 Task: Search one way flight ticket for 4 adults, 2 children, 2 infants in seat and 1 infant on lap in economy from Rochester: Rochester International Airport to Springfield: Abraham Lincoln Capital Airport on 5-2-2023. Choice of flights is United. Number of bags: 1 carry on bag. Price is upto 95000. Outbound departure time preference is 12:45.
Action: Mouse moved to (388, 160)
Screenshot: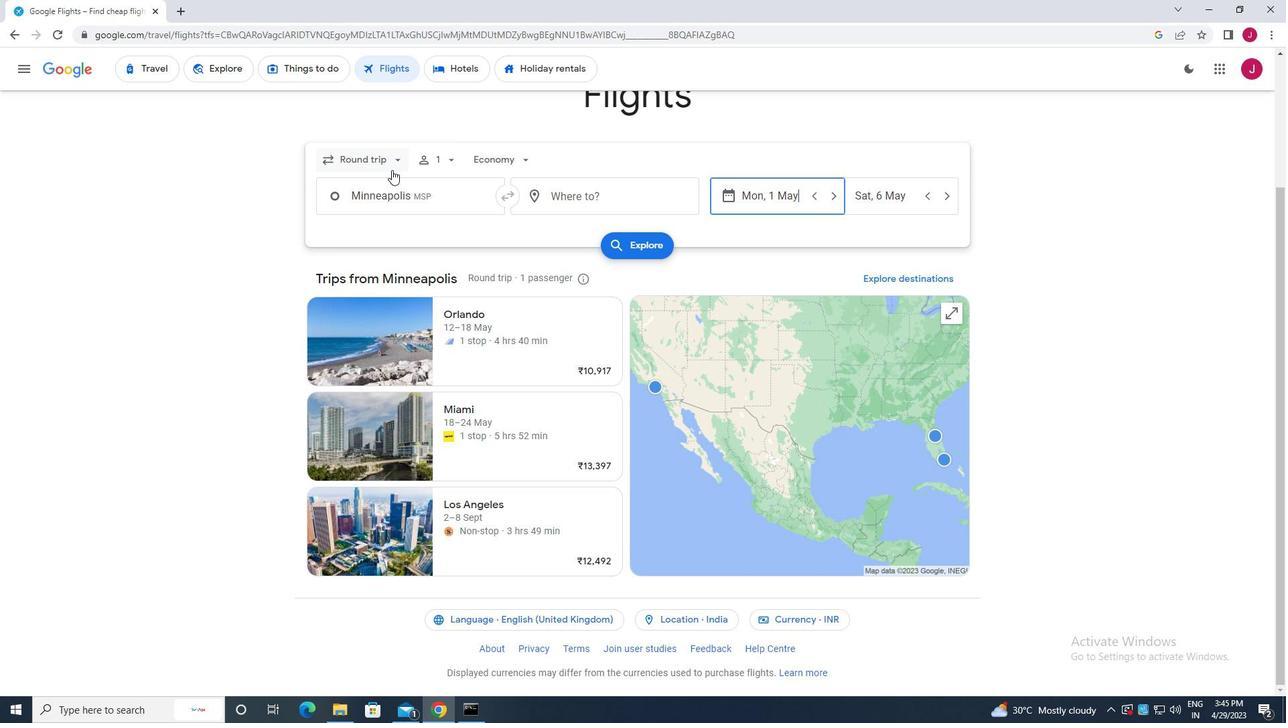 
Action: Mouse pressed left at (388, 160)
Screenshot: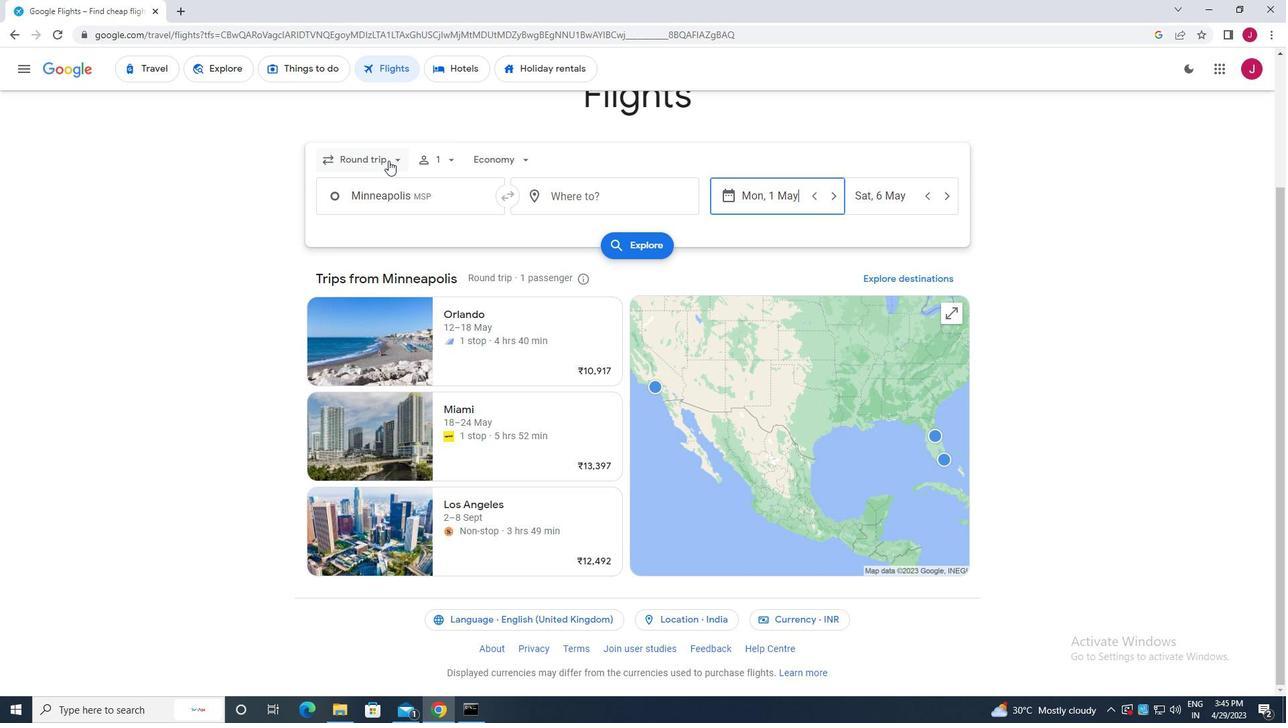 
Action: Mouse moved to (381, 219)
Screenshot: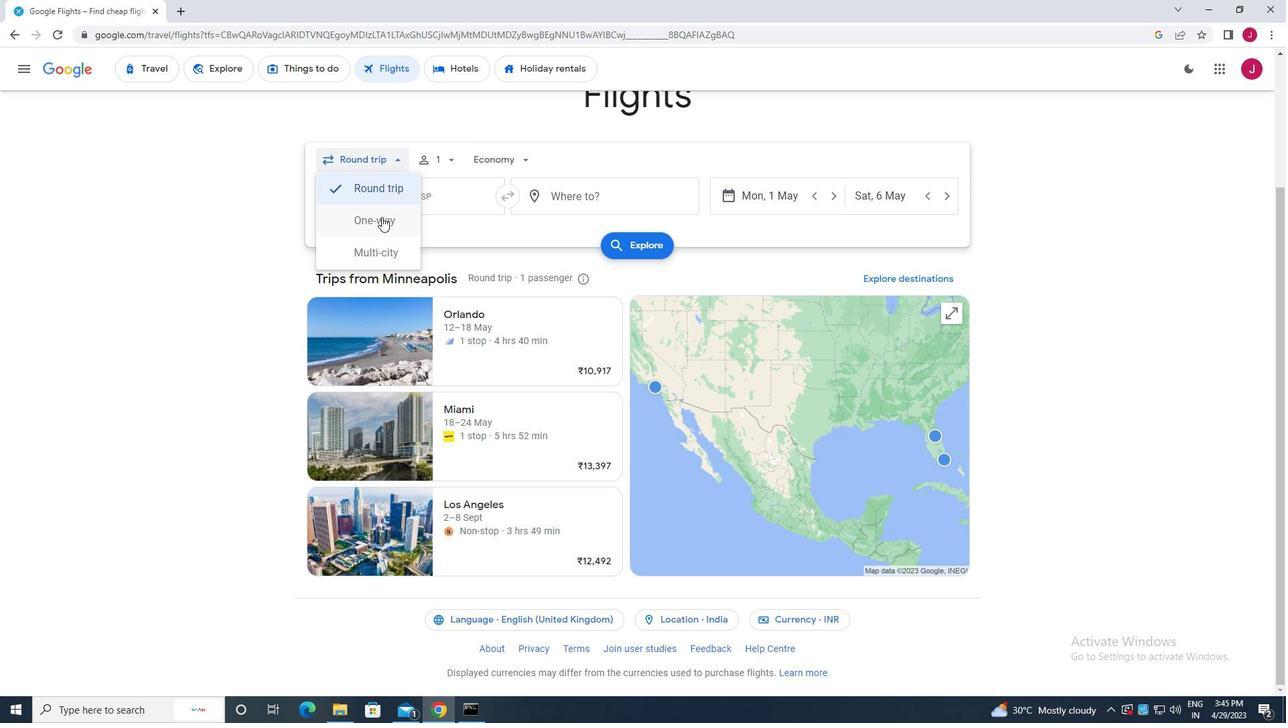 
Action: Mouse pressed left at (381, 219)
Screenshot: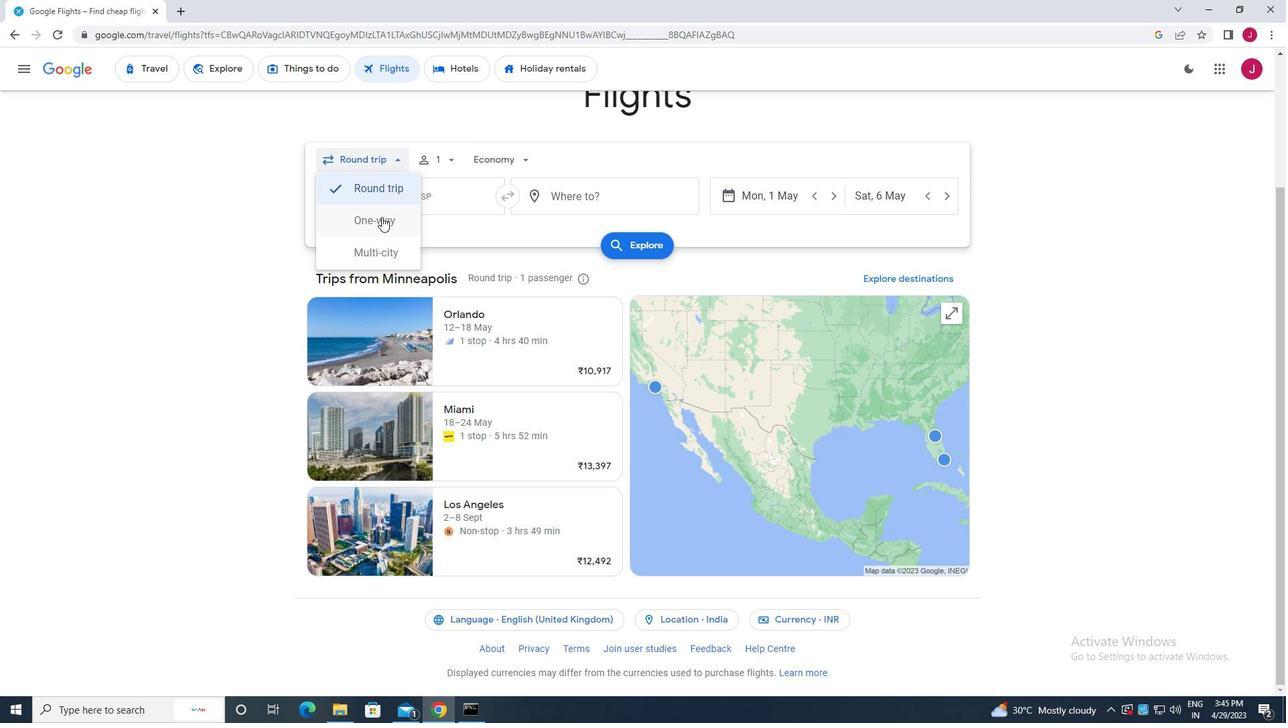 
Action: Mouse moved to (439, 157)
Screenshot: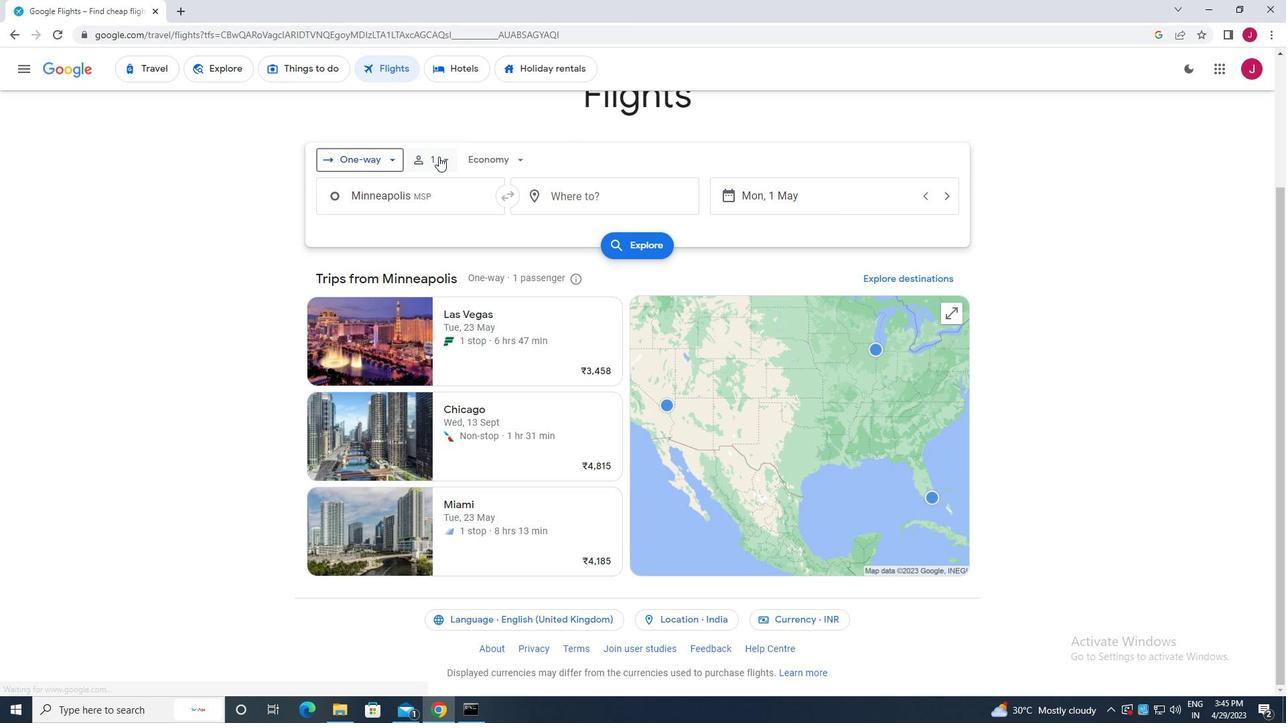
Action: Mouse pressed left at (439, 157)
Screenshot: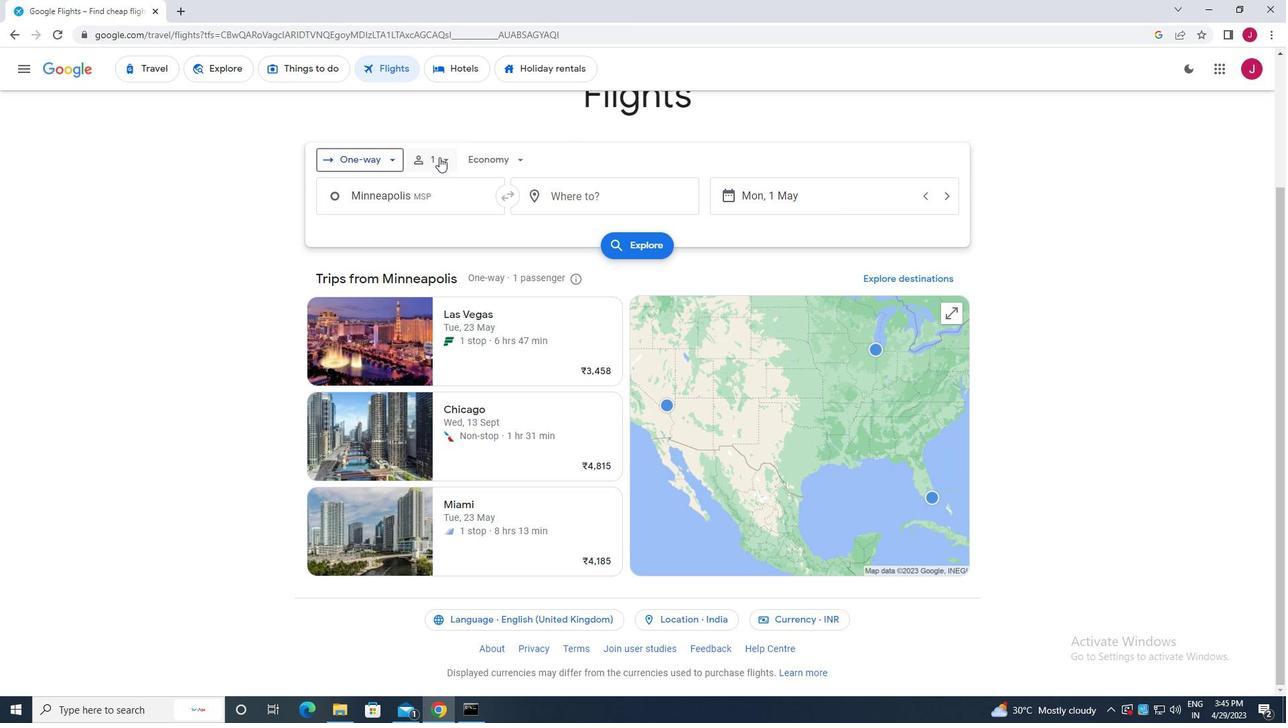 
Action: Mouse moved to (548, 192)
Screenshot: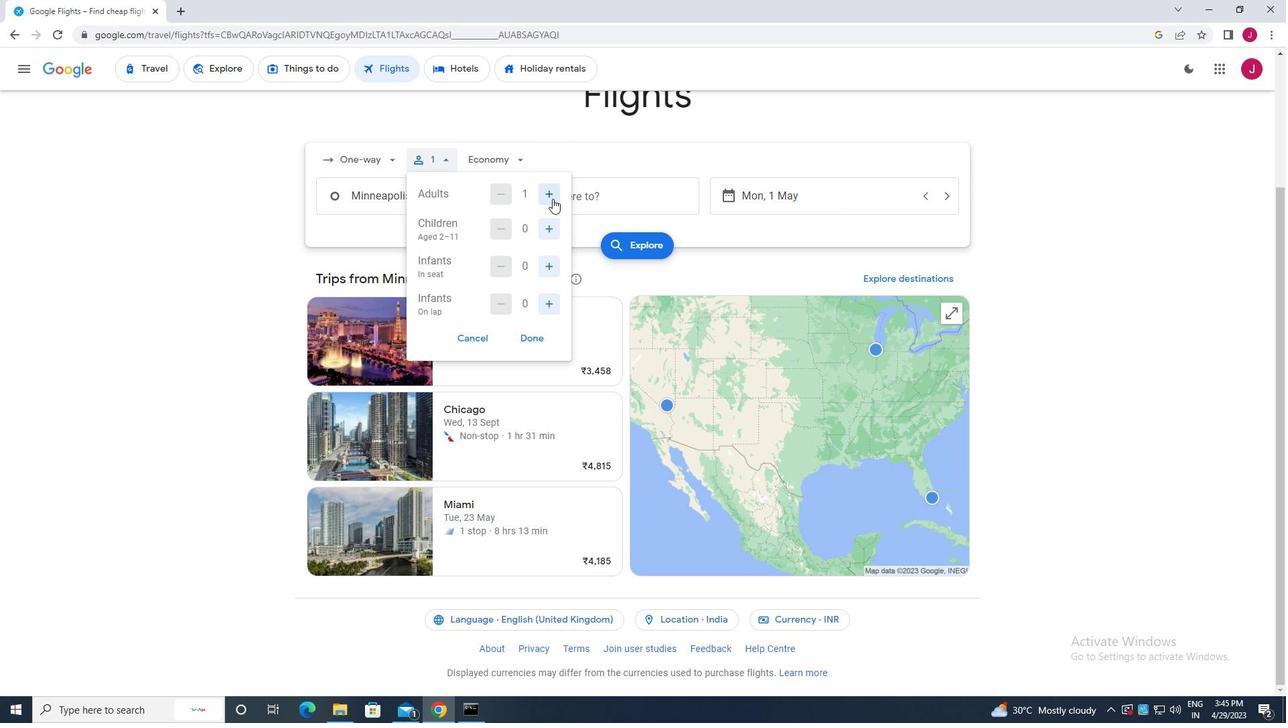 
Action: Mouse pressed left at (548, 192)
Screenshot: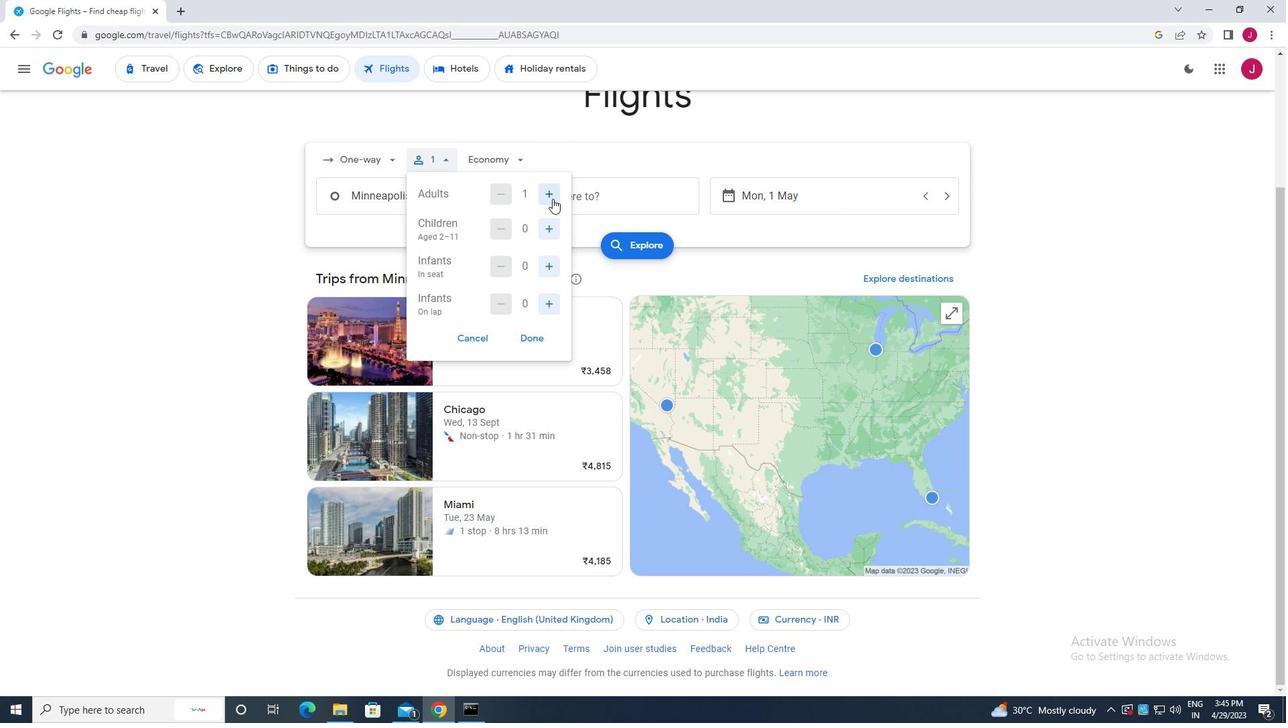 
Action: Mouse pressed left at (548, 192)
Screenshot: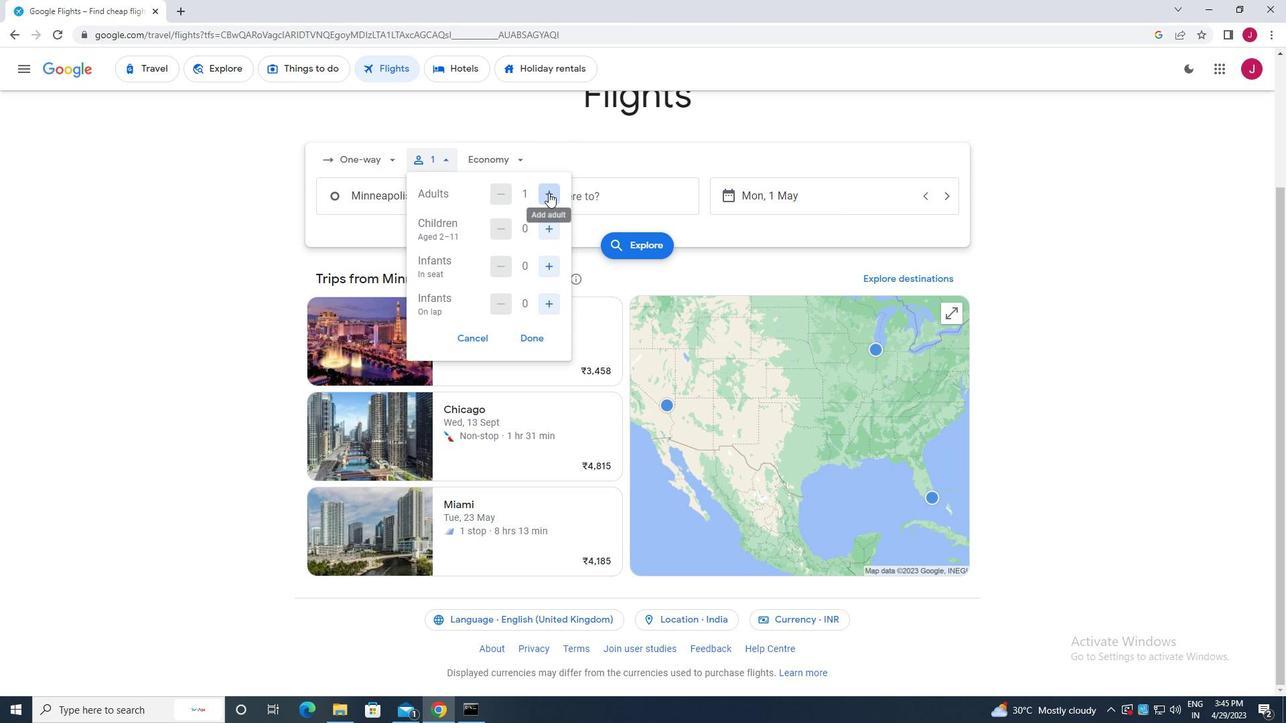 
Action: Mouse pressed left at (548, 192)
Screenshot: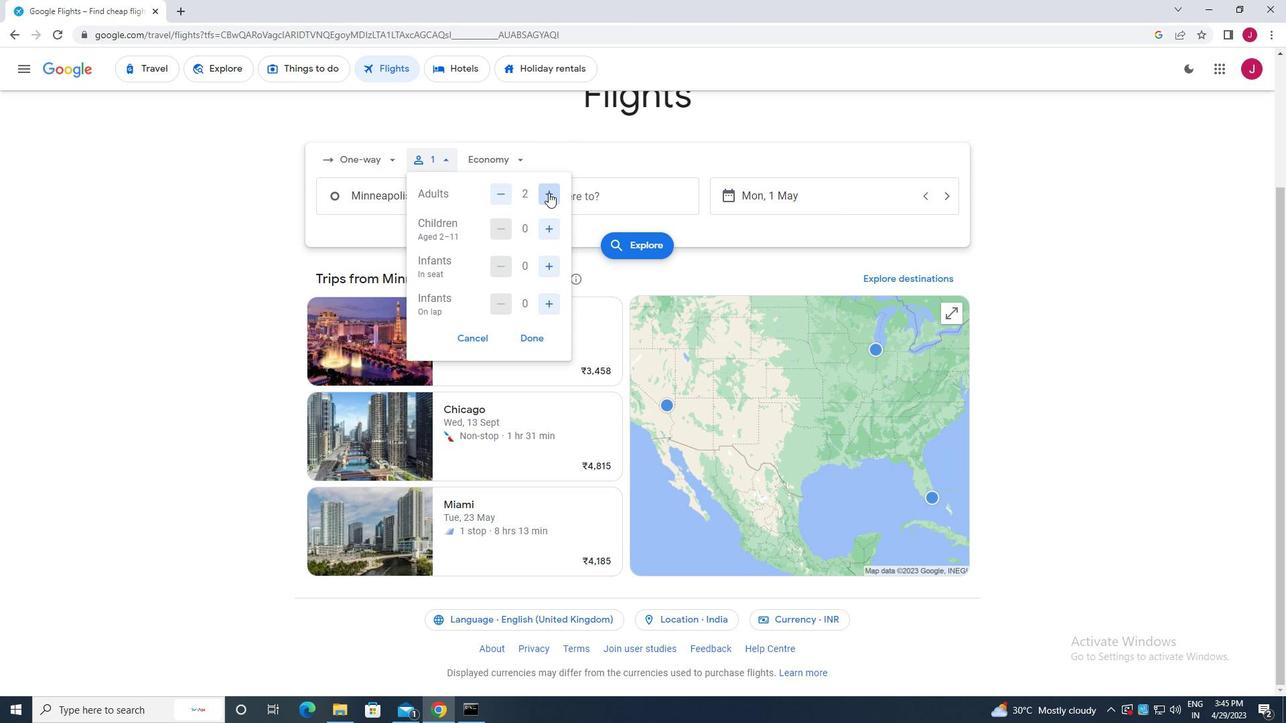 
Action: Mouse moved to (547, 231)
Screenshot: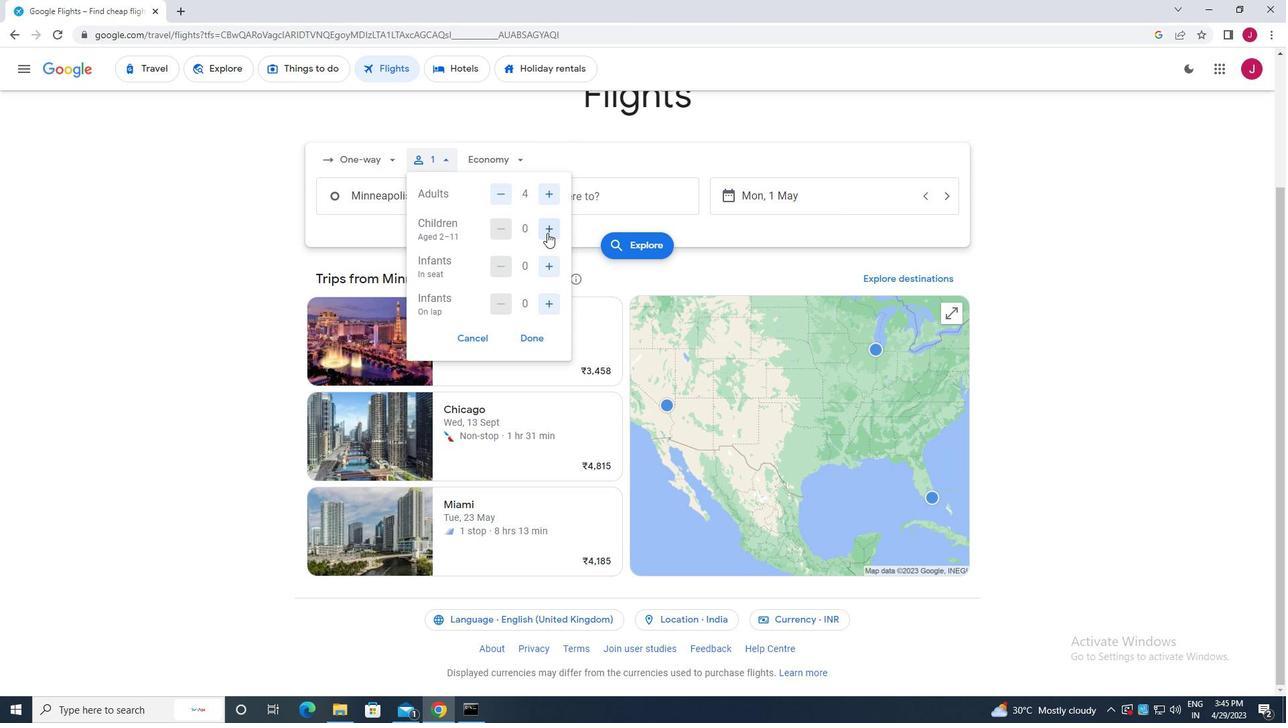 
Action: Mouse pressed left at (547, 231)
Screenshot: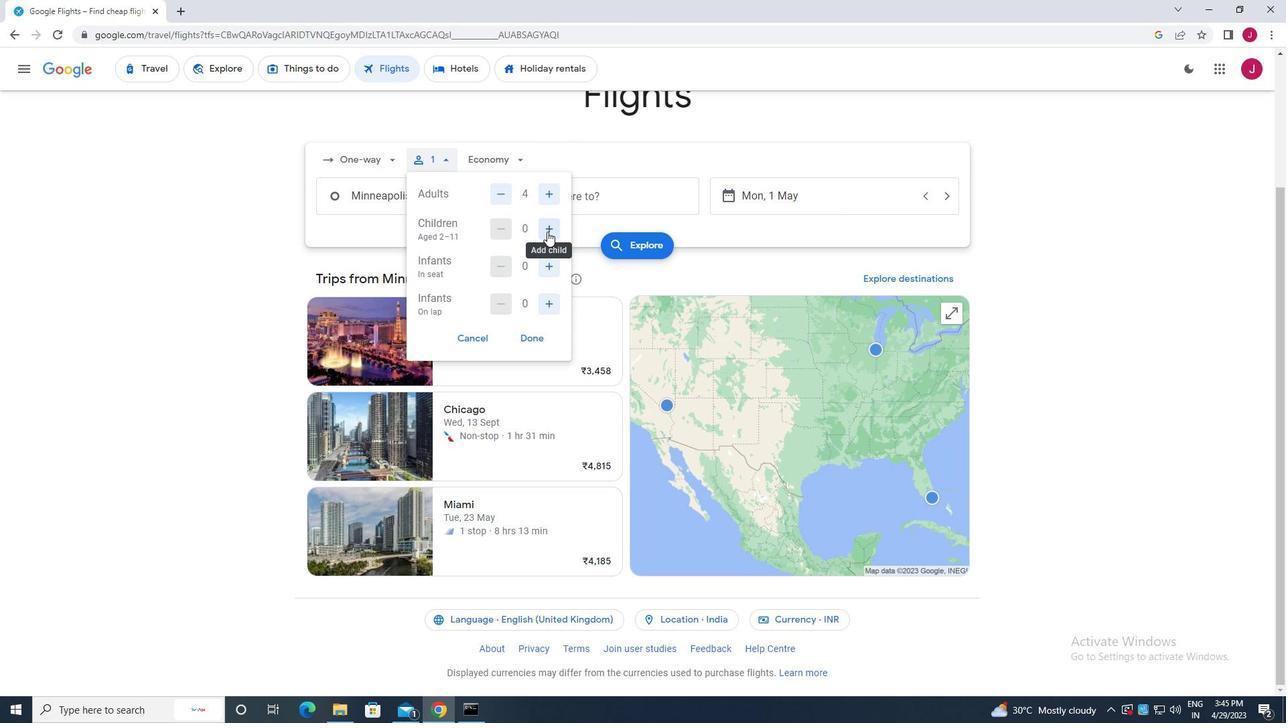 
Action: Mouse pressed left at (547, 231)
Screenshot: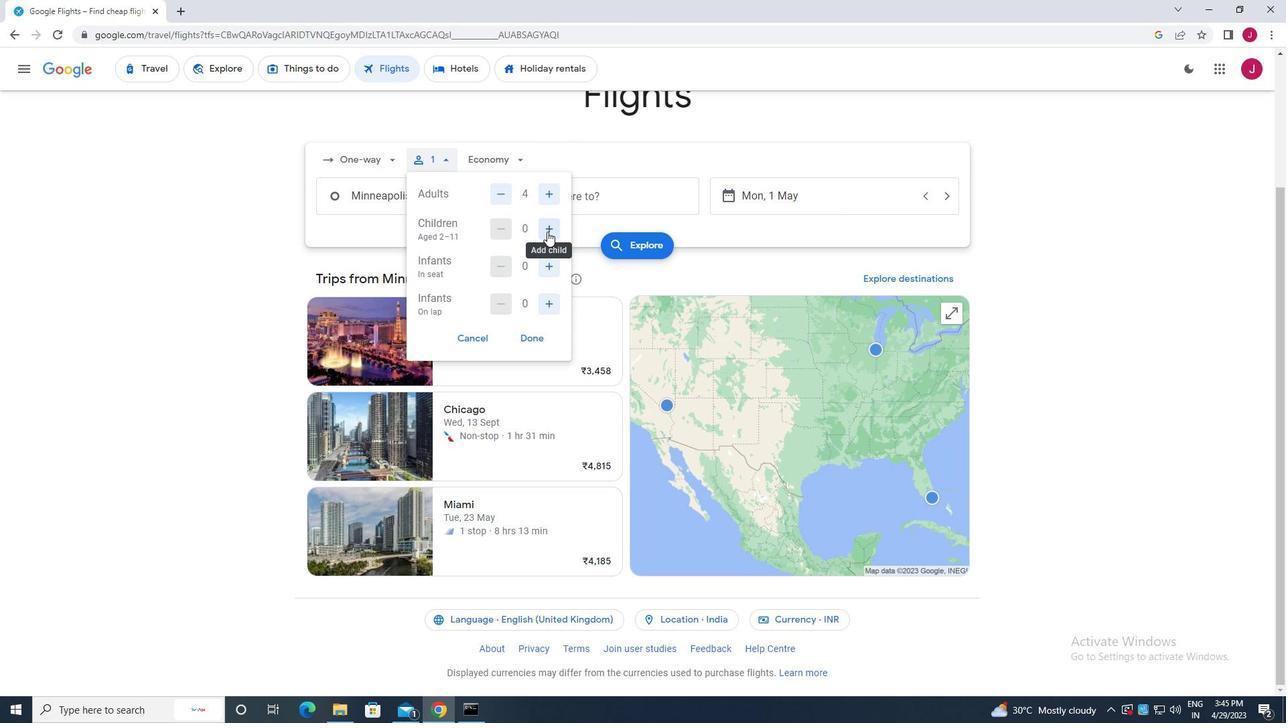 
Action: Mouse moved to (554, 263)
Screenshot: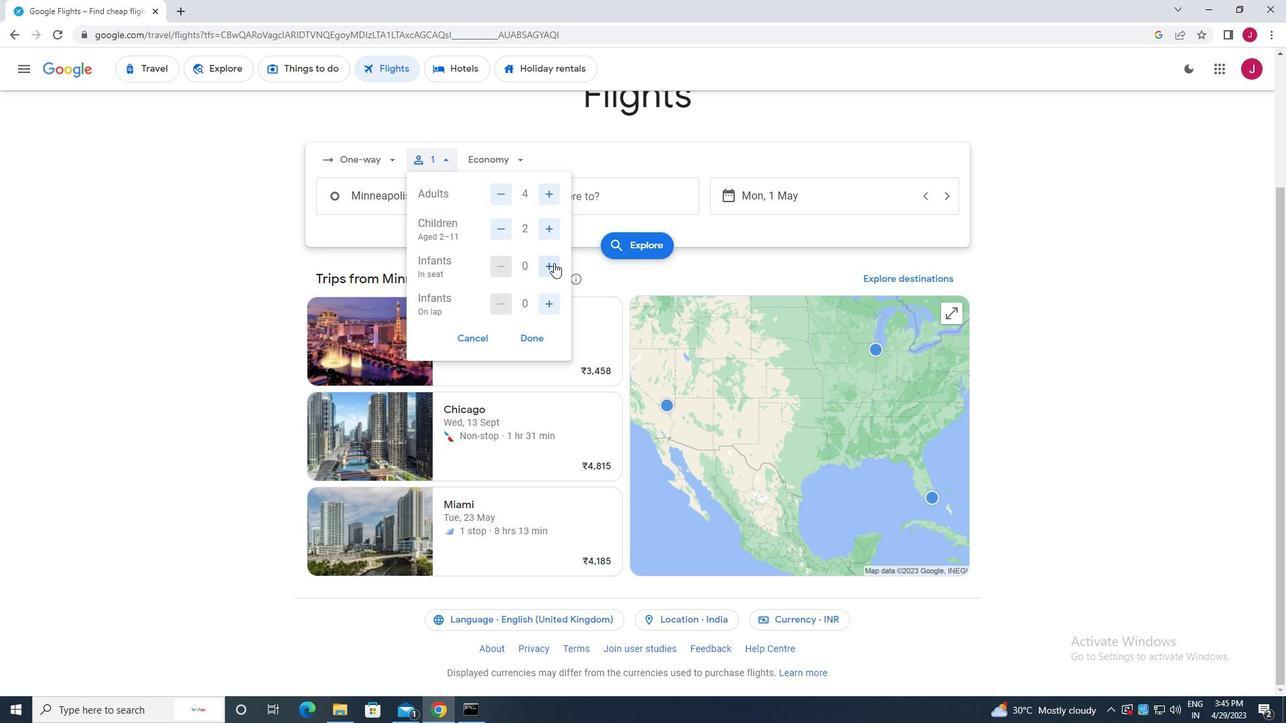 
Action: Mouse pressed left at (554, 263)
Screenshot: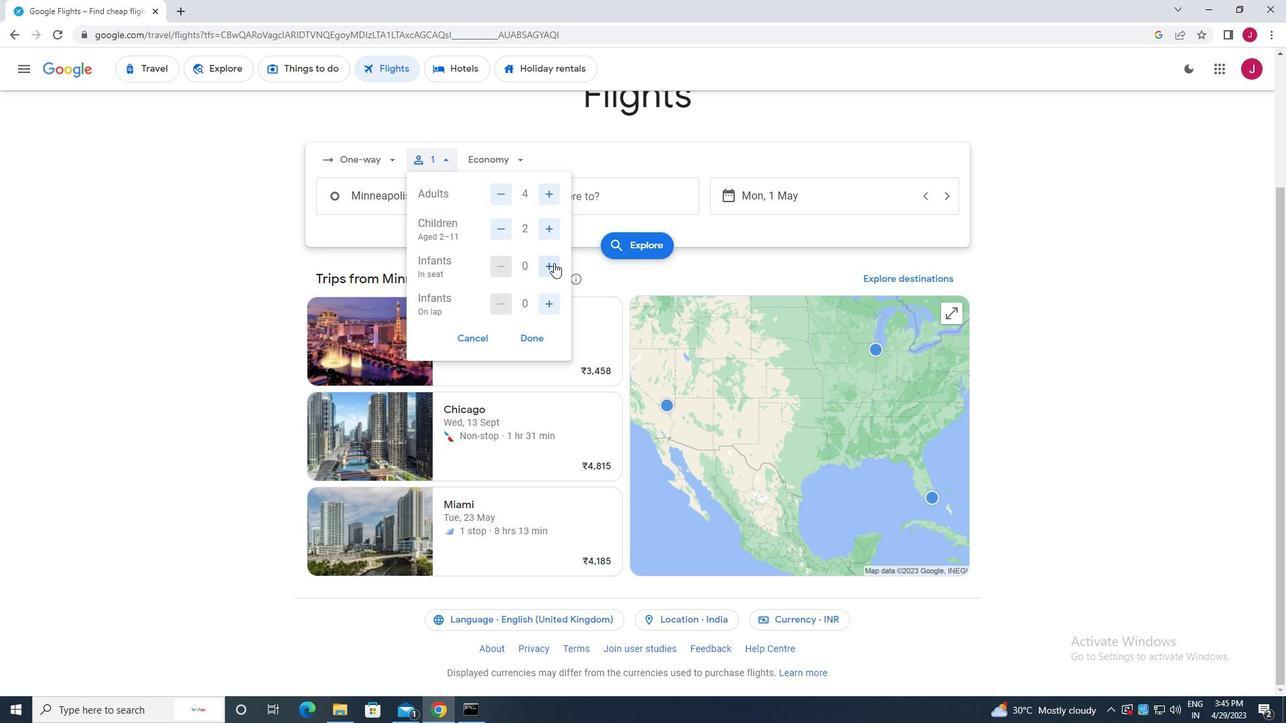 
Action: Mouse moved to (553, 264)
Screenshot: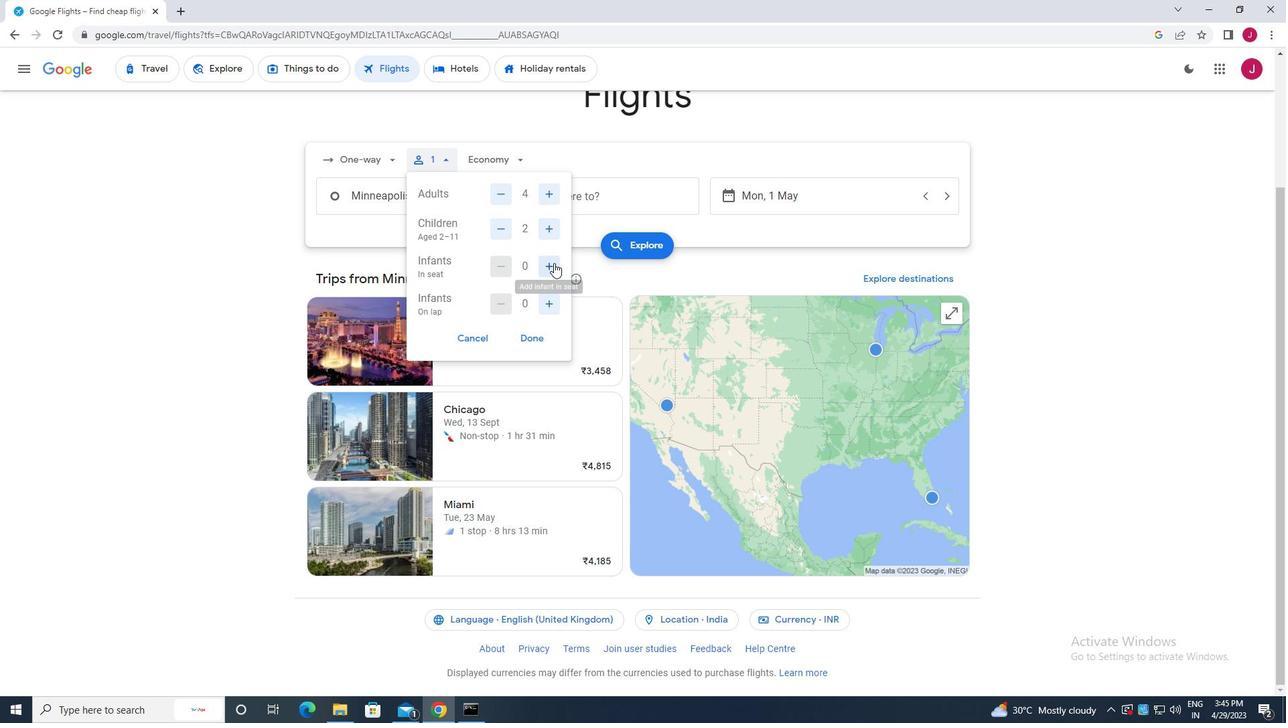 
Action: Mouse pressed left at (553, 264)
Screenshot: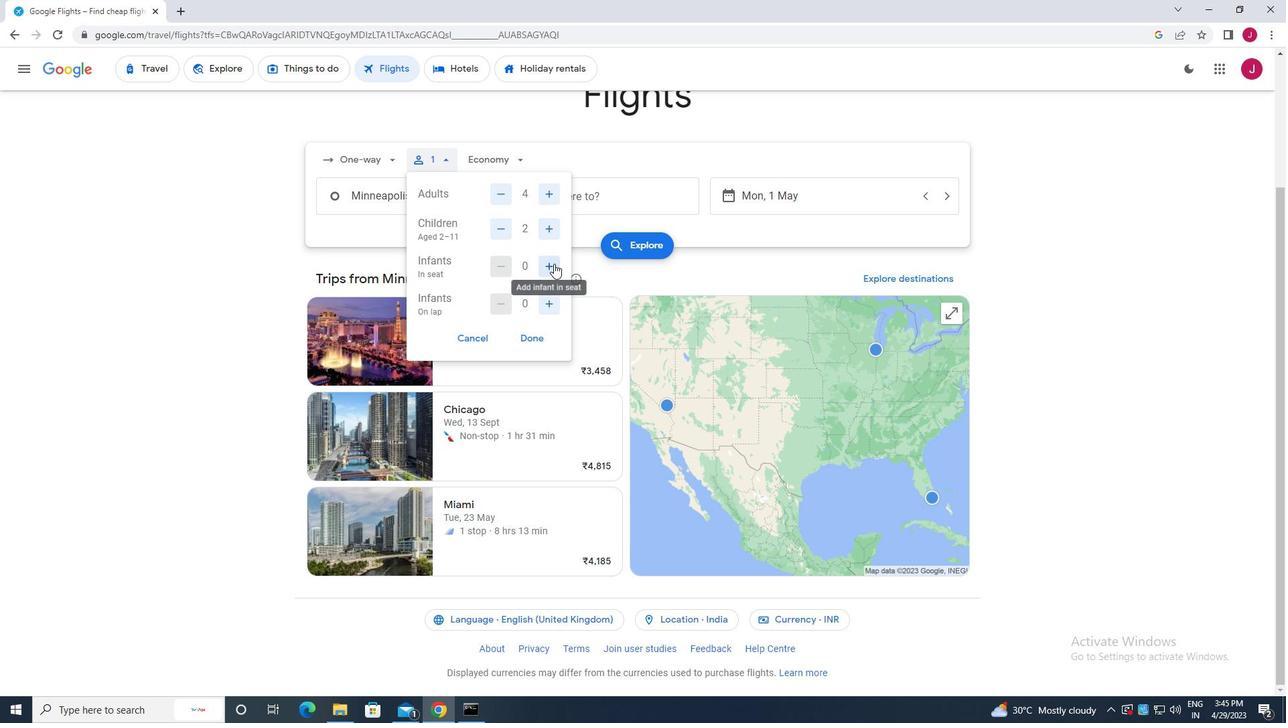 
Action: Mouse moved to (552, 306)
Screenshot: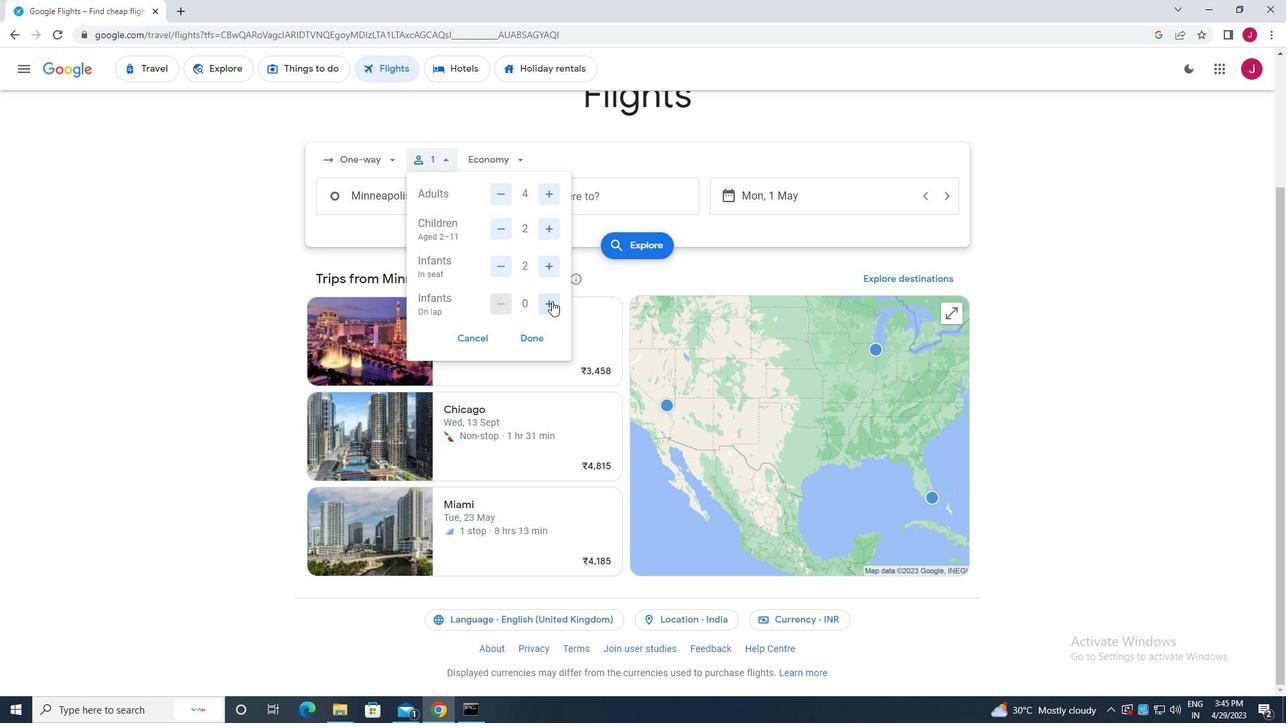 
Action: Mouse pressed left at (552, 306)
Screenshot: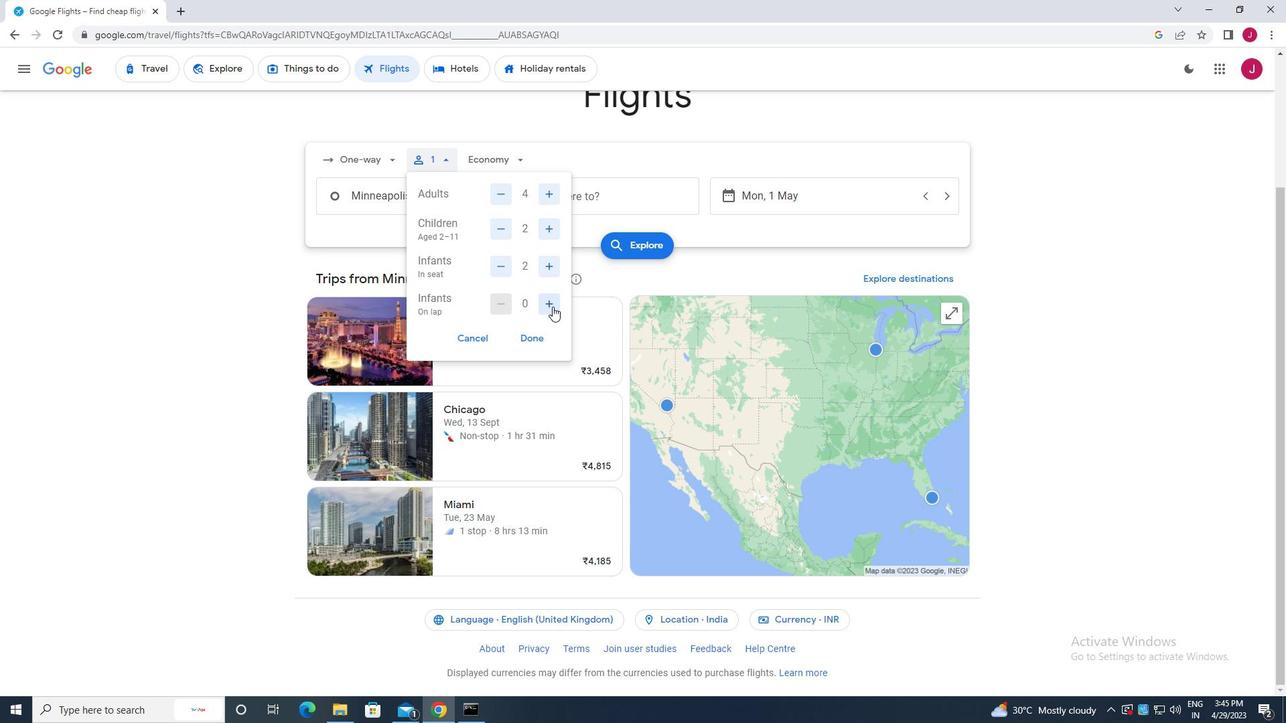 
Action: Mouse moved to (534, 341)
Screenshot: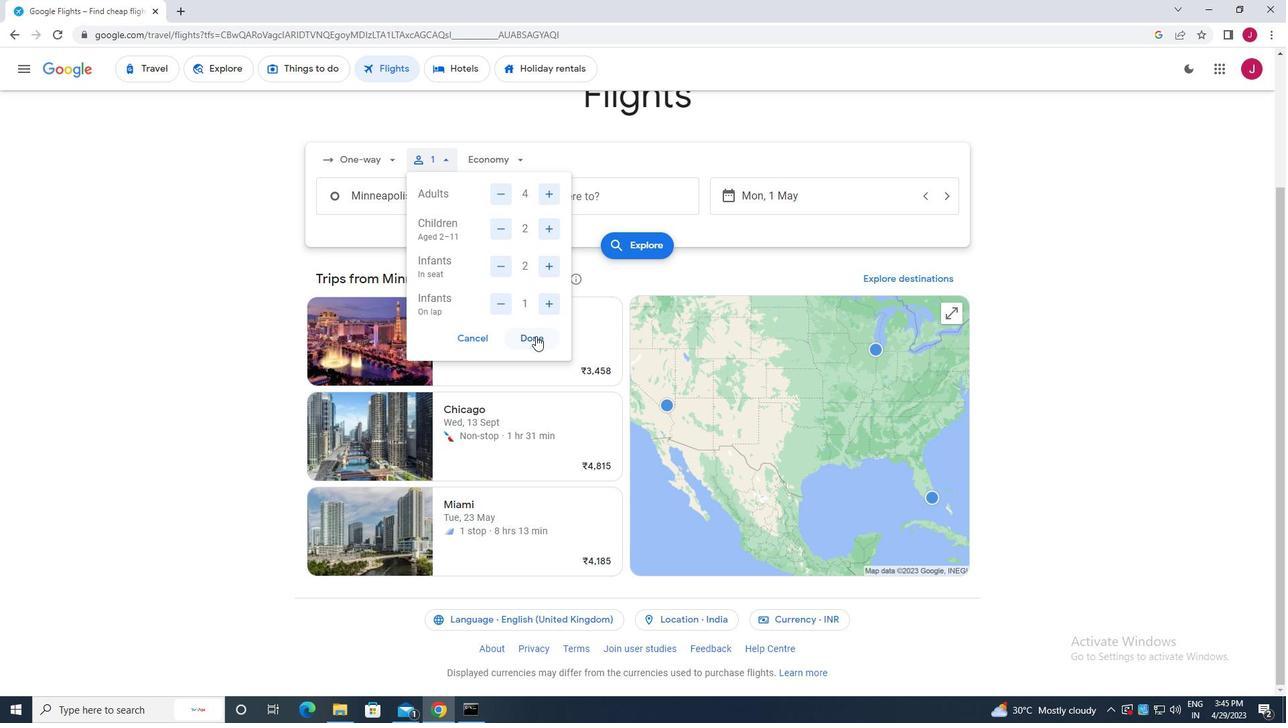 
Action: Mouse pressed left at (534, 341)
Screenshot: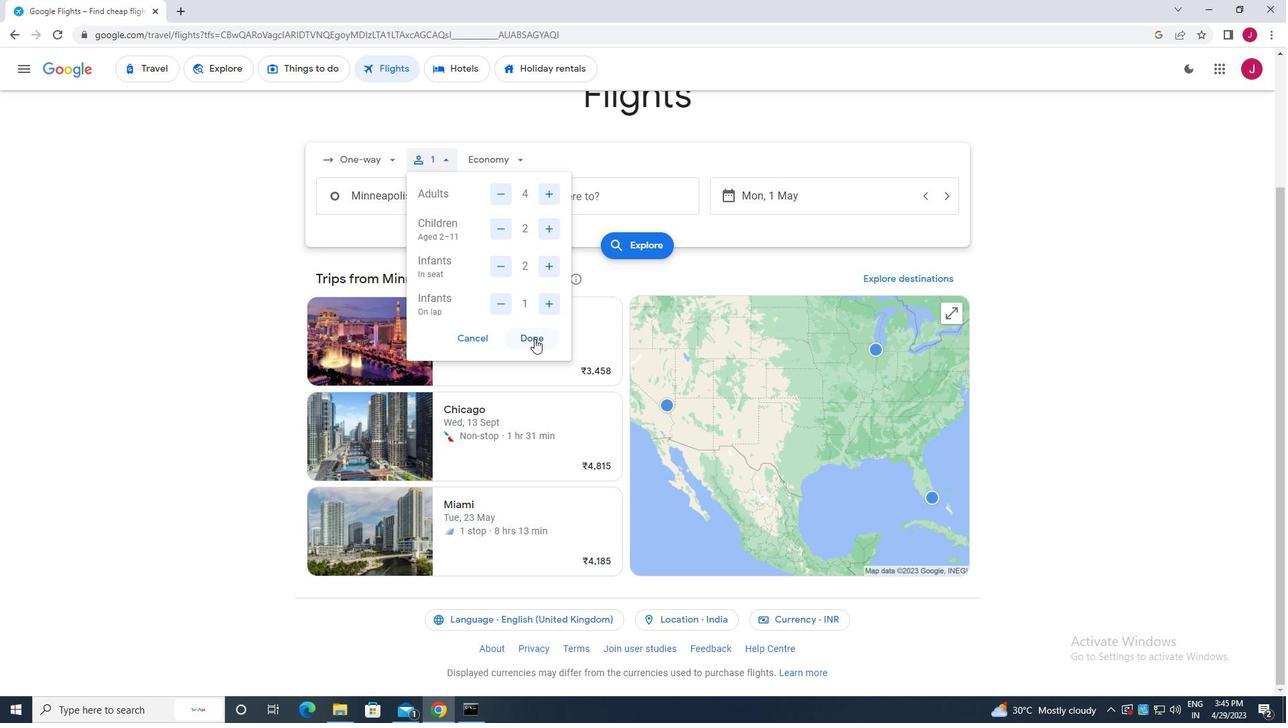 
Action: Mouse moved to (515, 164)
Screenshot: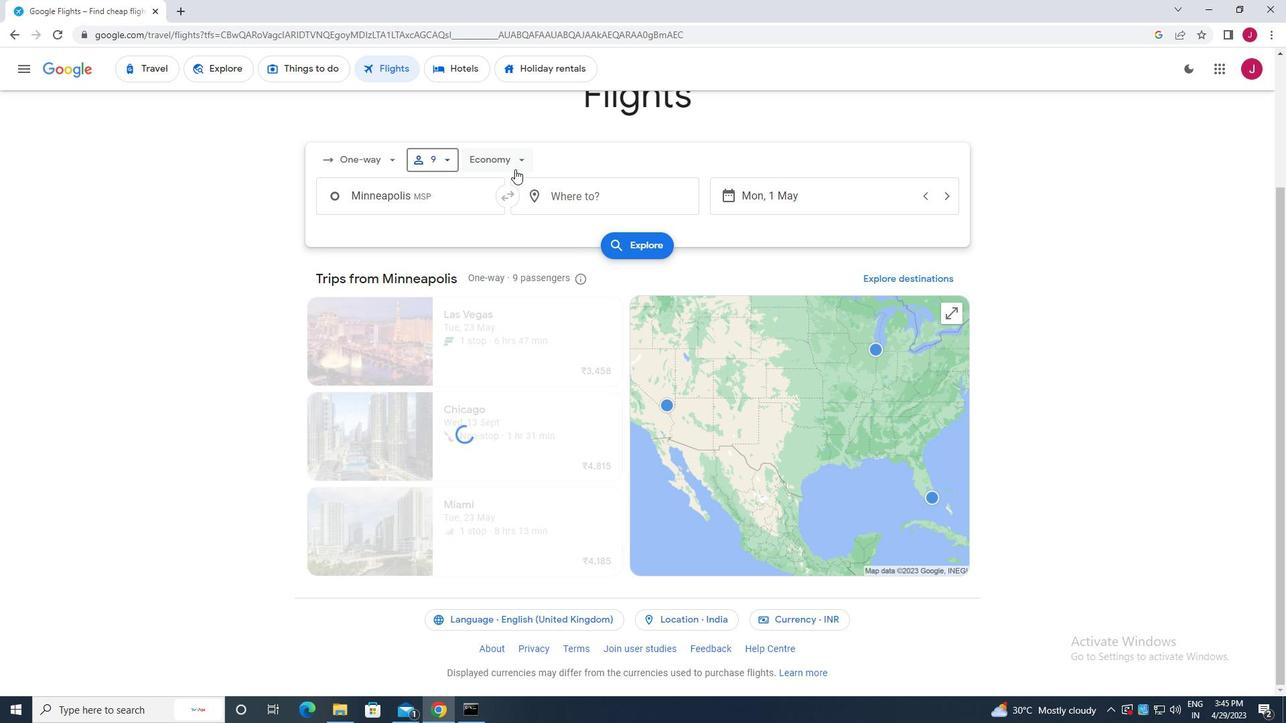 
Action: Mouse pressed left at (515, 164)
Screenshot: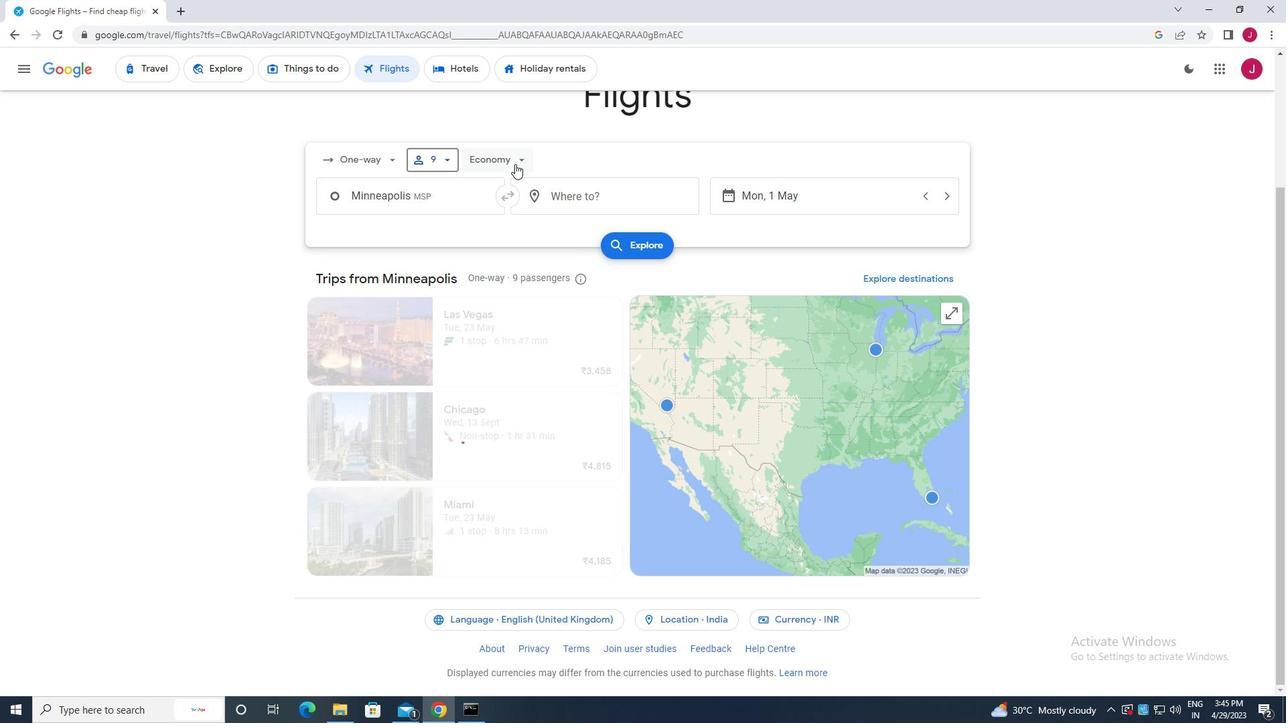 
Action: Mouse moved to (530, 187)
Screenshot: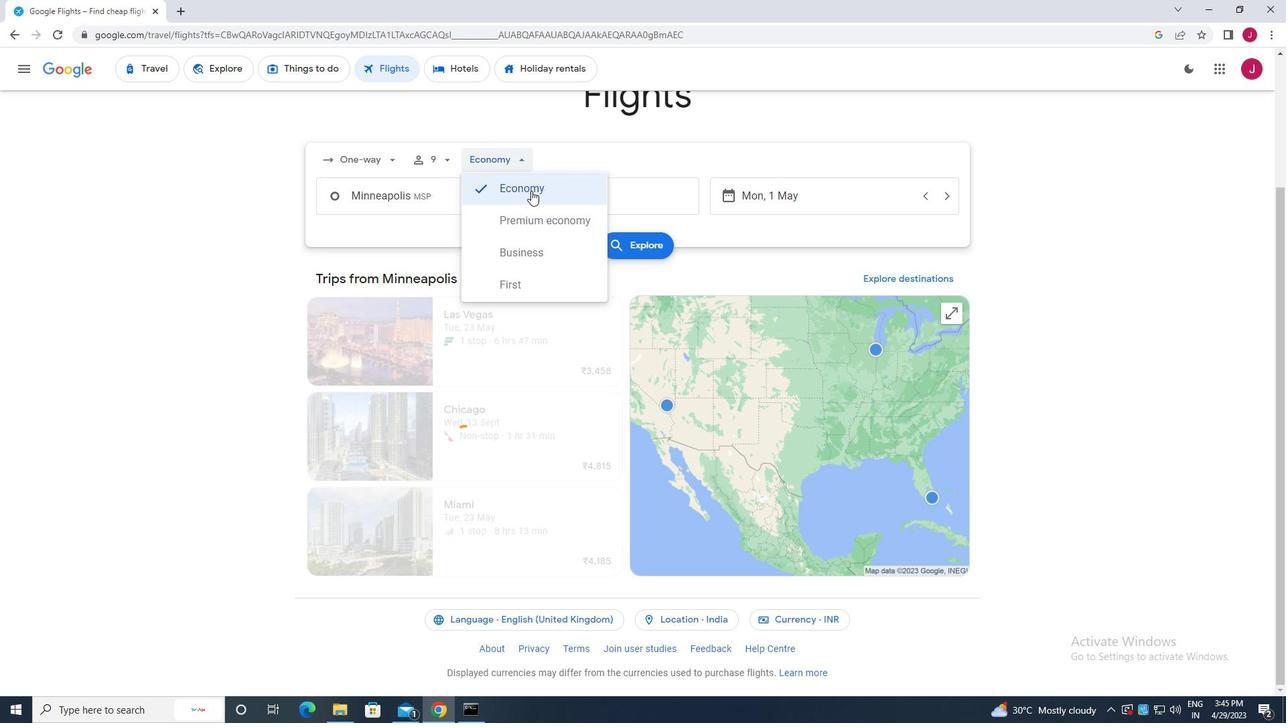 
Action: Mouse pressed left at (530, 187)
Screenshot: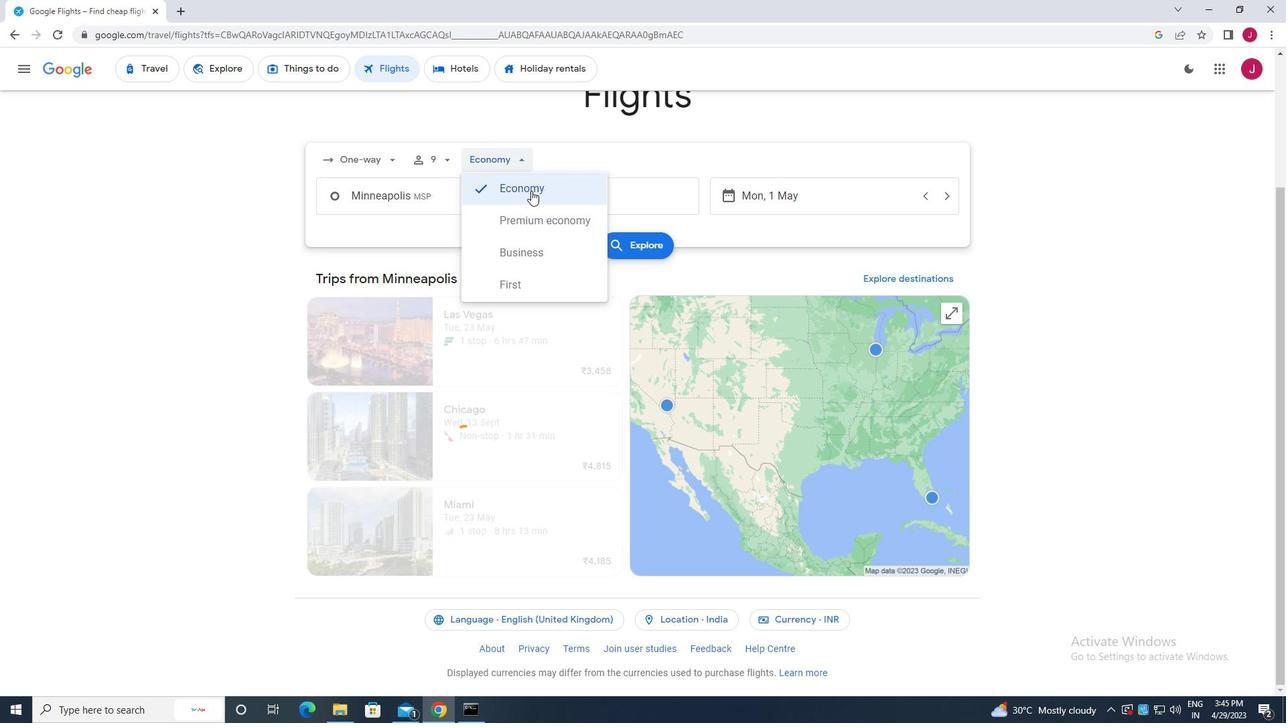 
Action: Mouse moved to (432, 200)
Screenshot: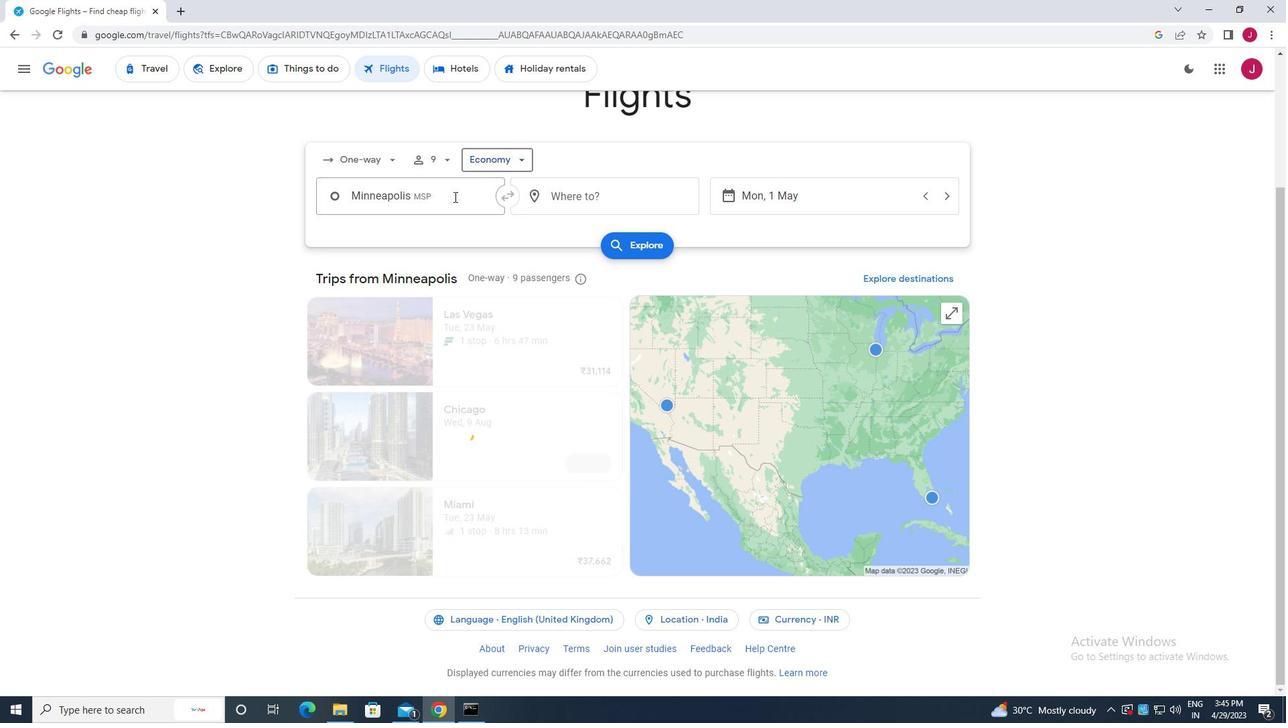 
Action: Mouse pressed left at (432, 200)
Screenshot: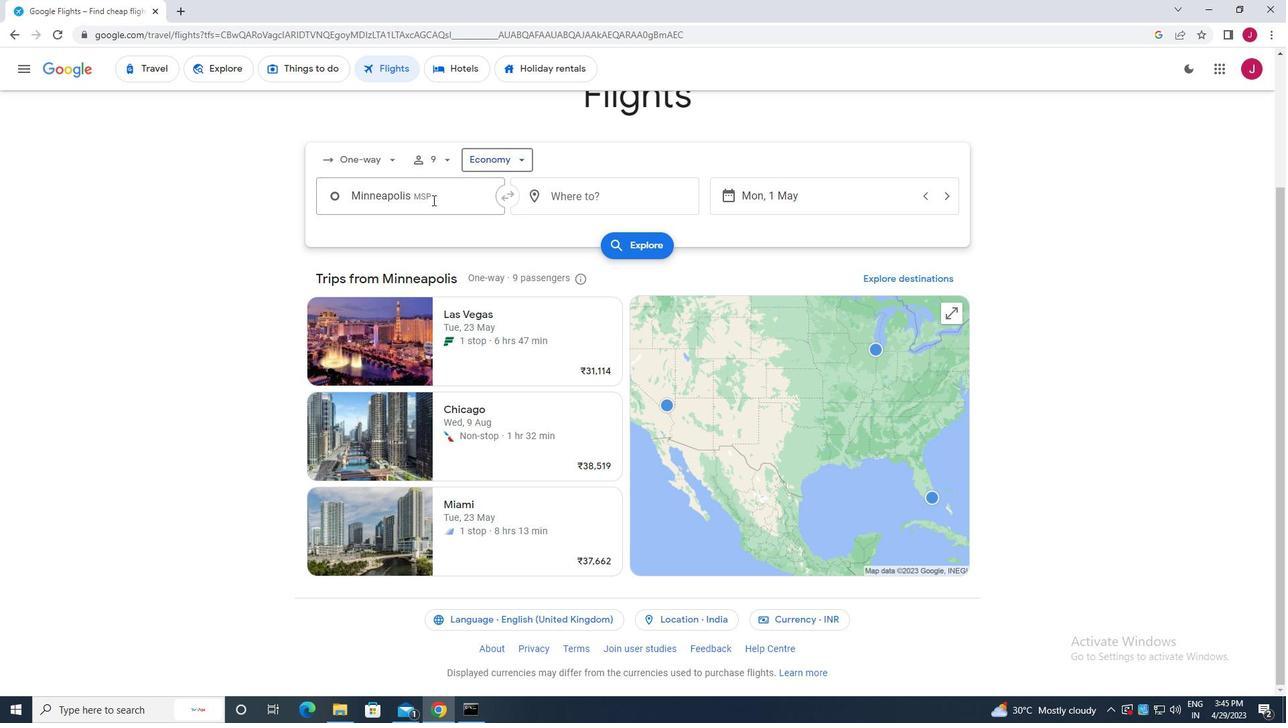 
Action: Key pressed roches
Screenshot: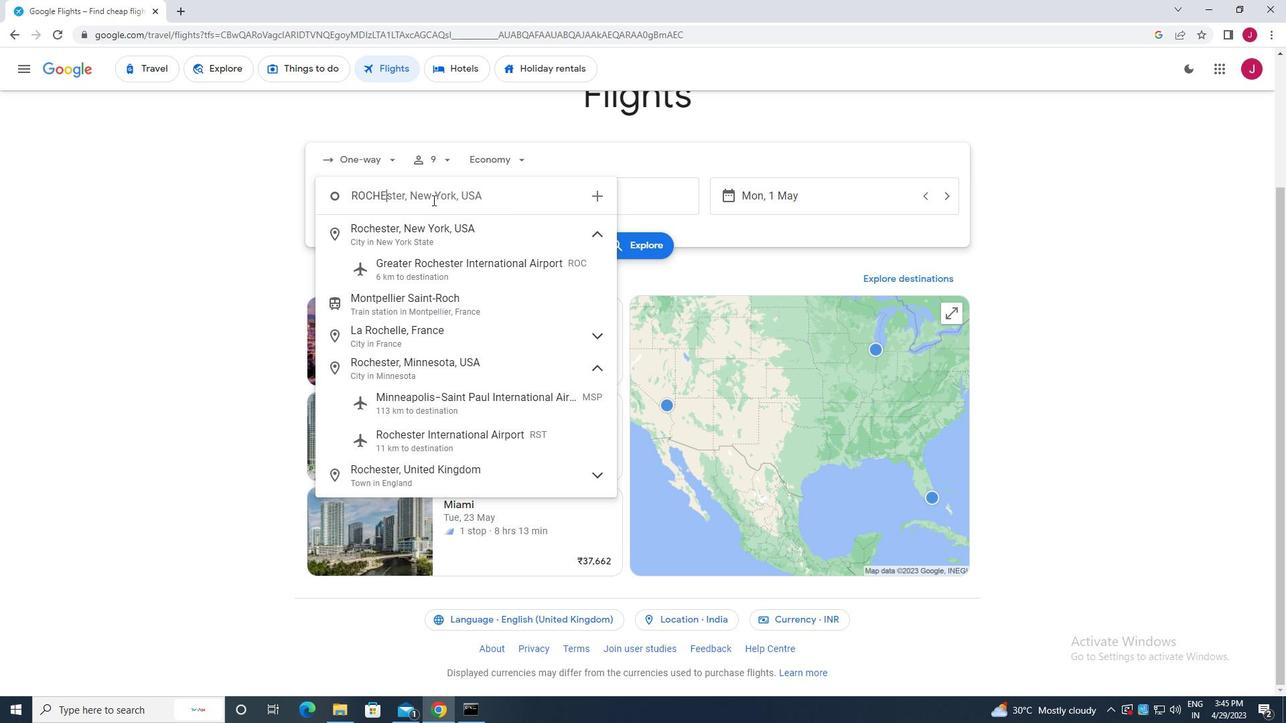 
Action: Mouse moved to (466, 367)
Screenshot: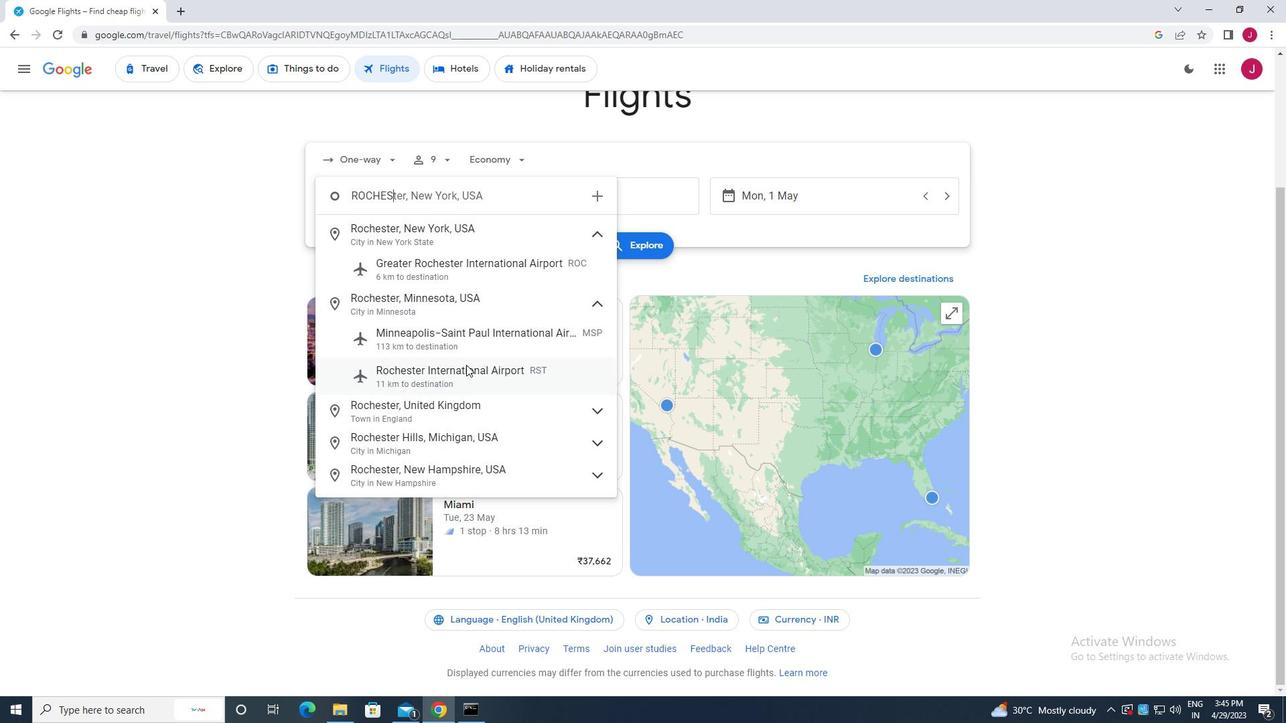 
Action: Mouse pressed left at (466, 367)
Screenshot: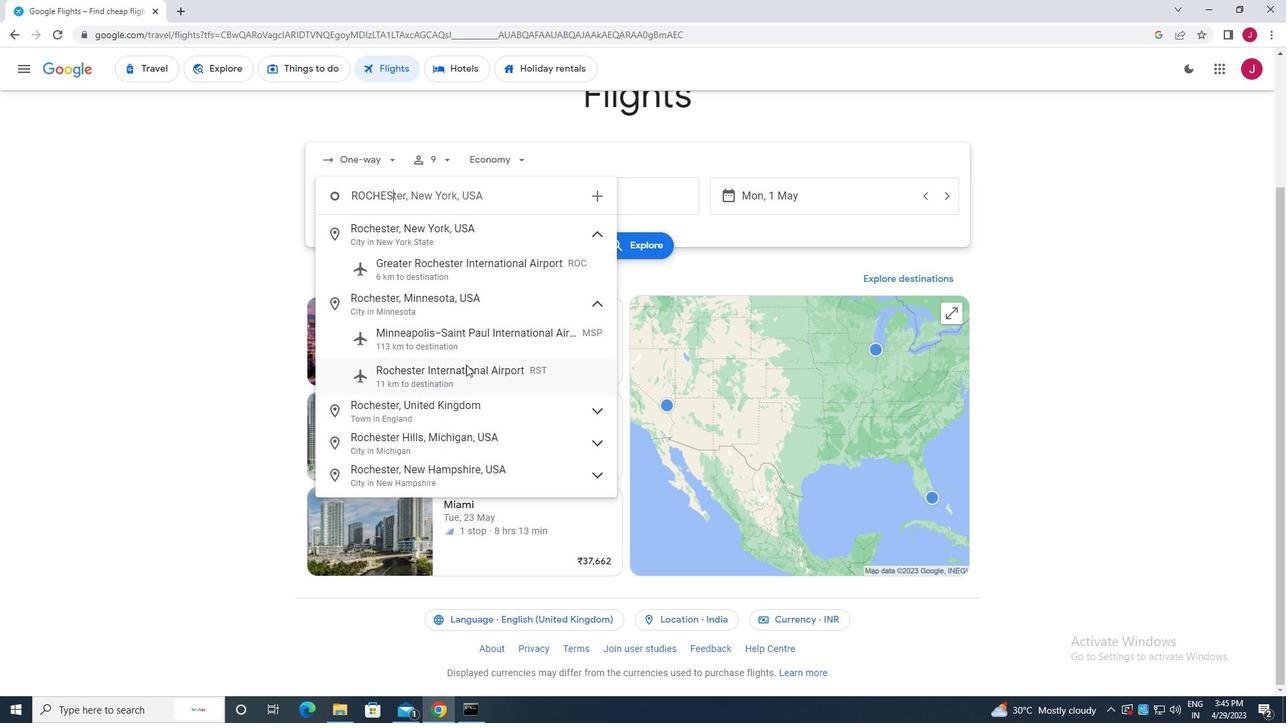
Action: Mouse moved to (644, 186)
Screenshot: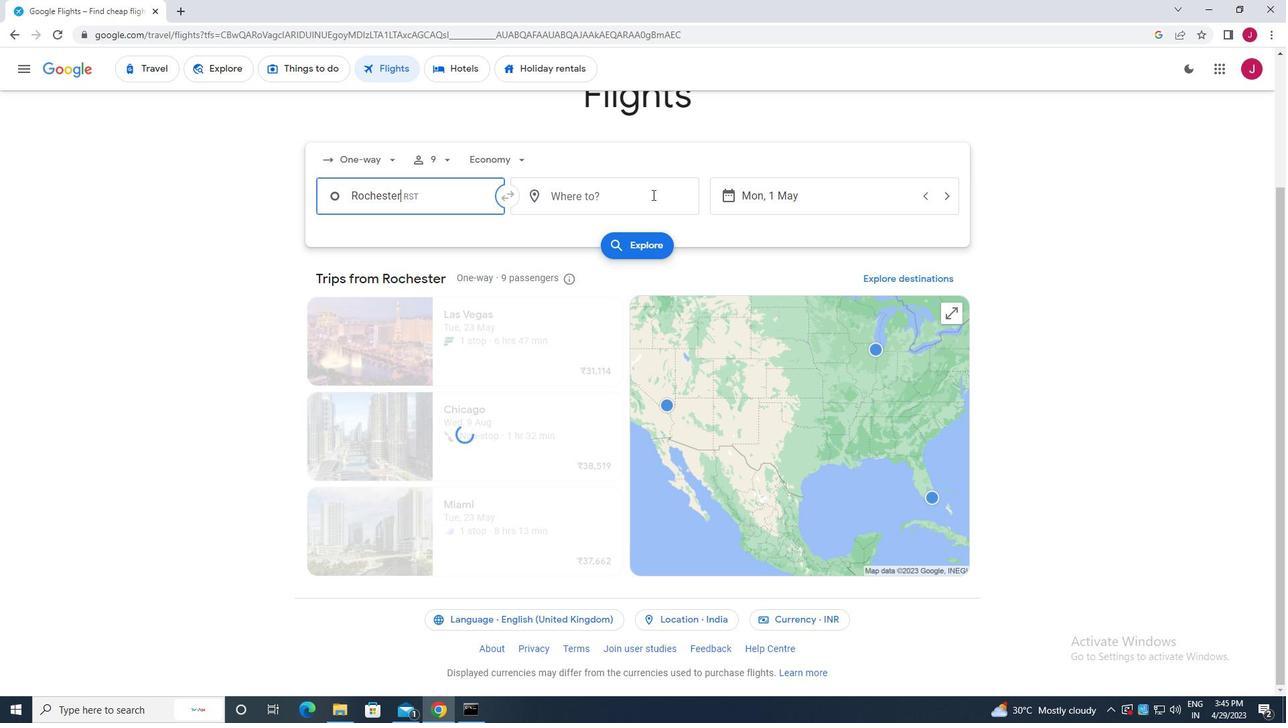 
Action: Mouse pressed left at (644, 186)
Screenshot: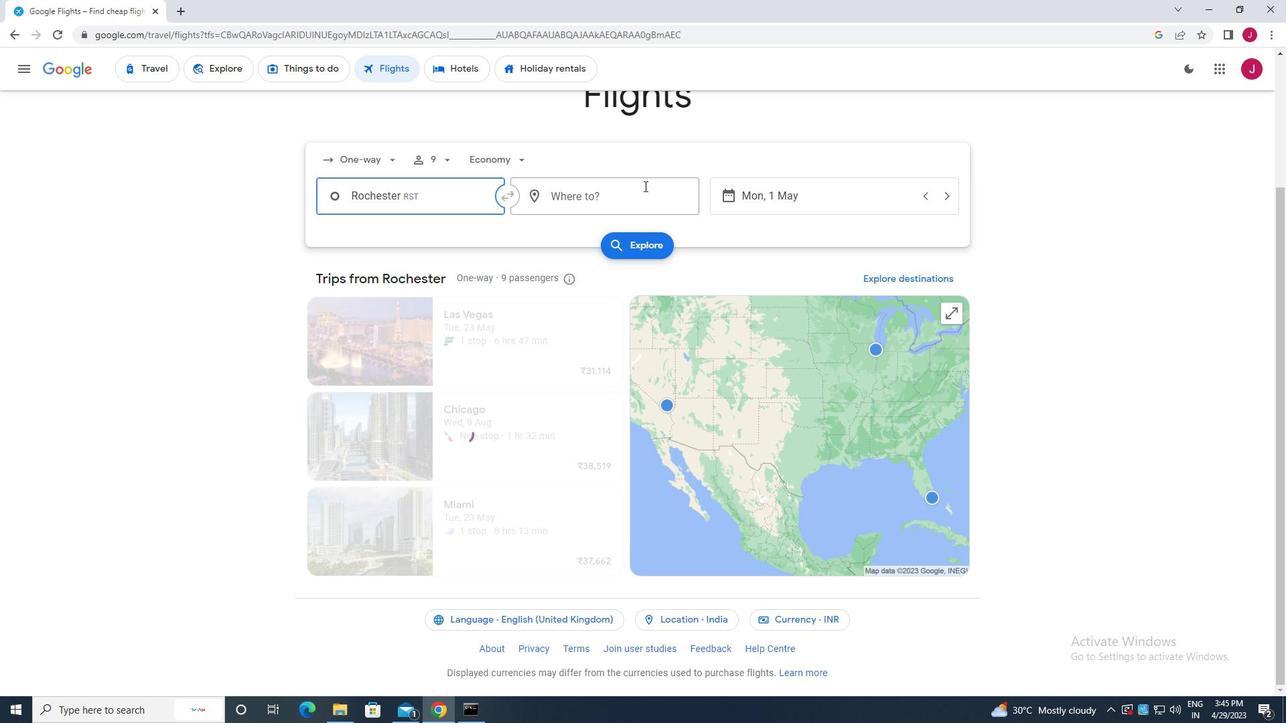 
Action: Key pressed springf
Screenshot: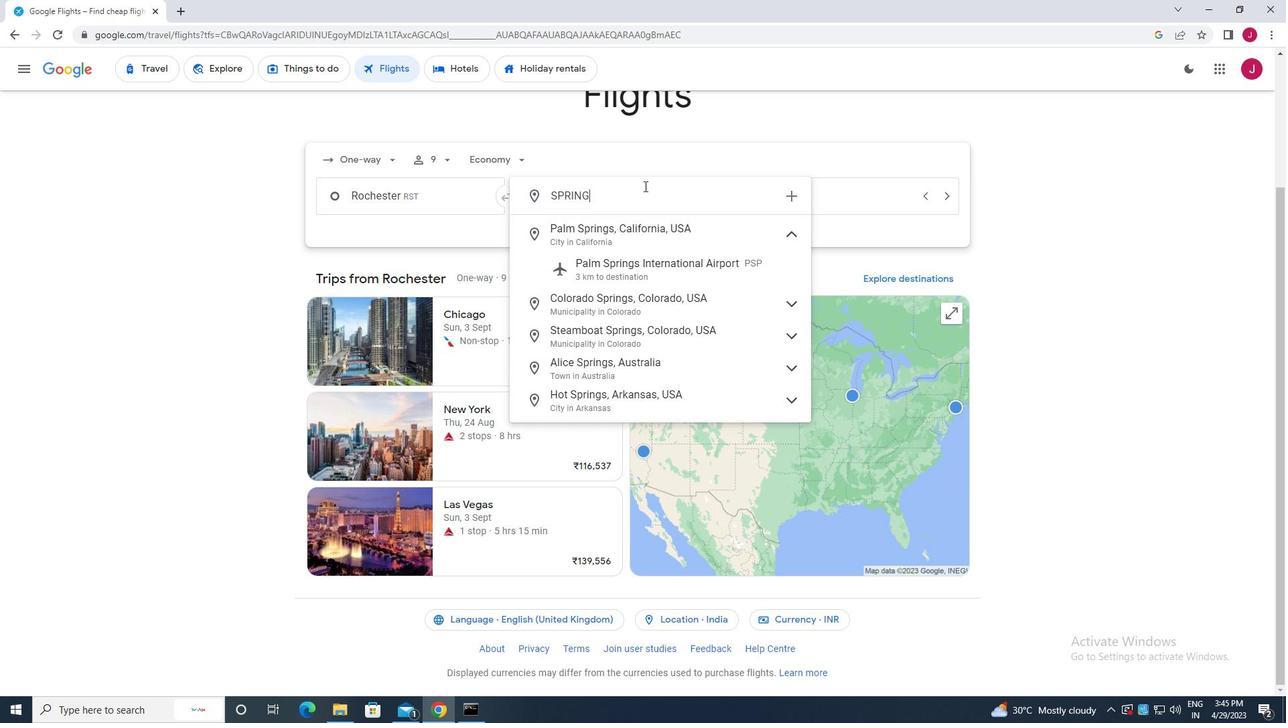
Action: Mouse moved to (729, 296)
Screenshot: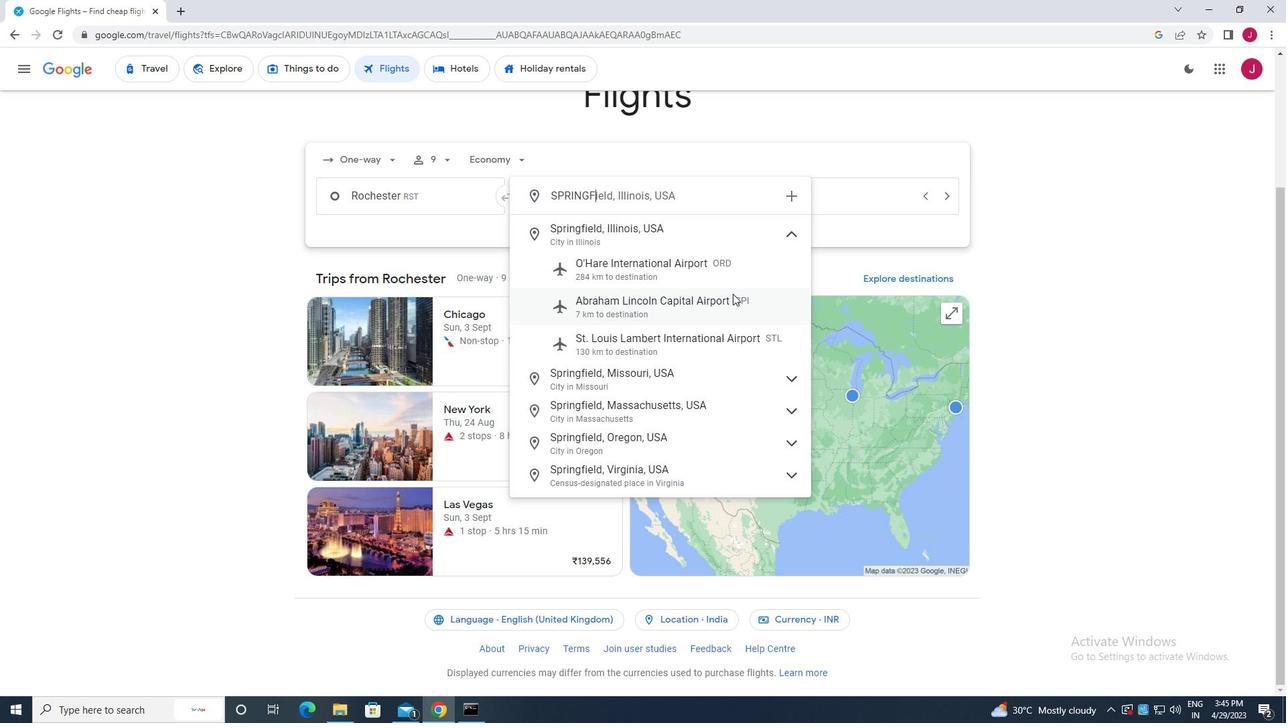 
Action: Mouse pressed left at (729, 296)
Screenshot: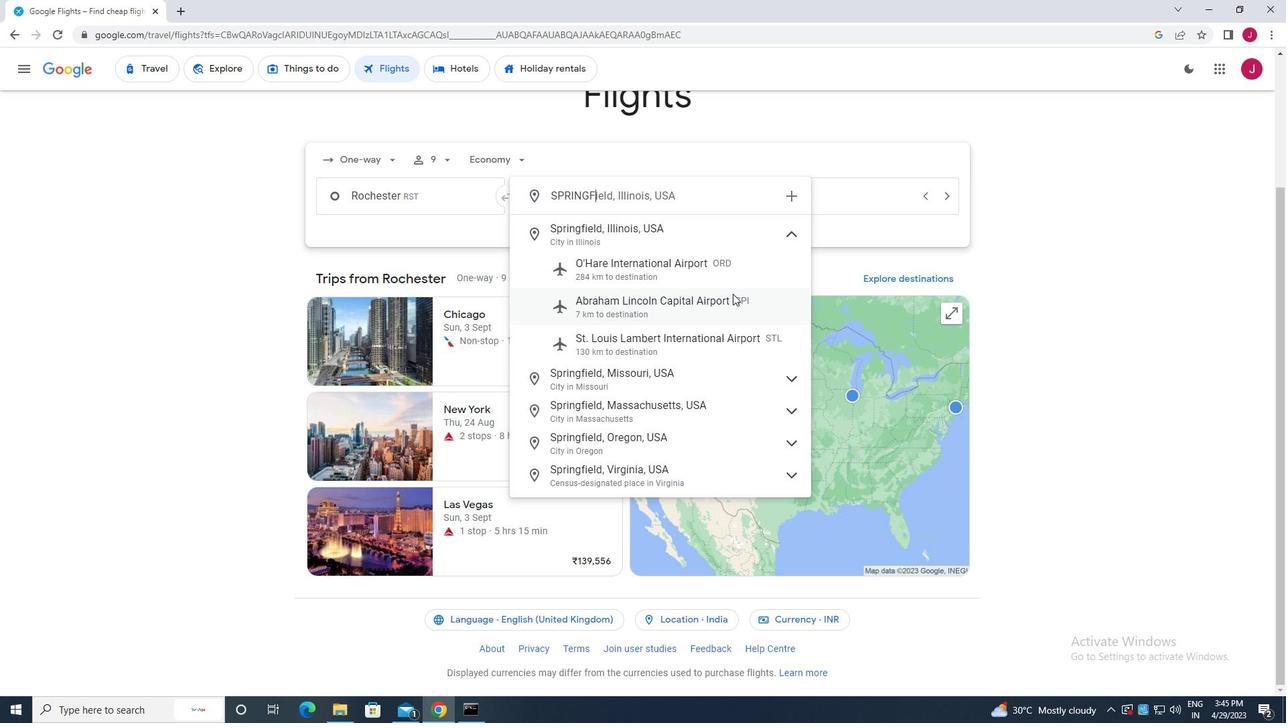 
Action: Mouse moved to (818, 201)
Screenshot: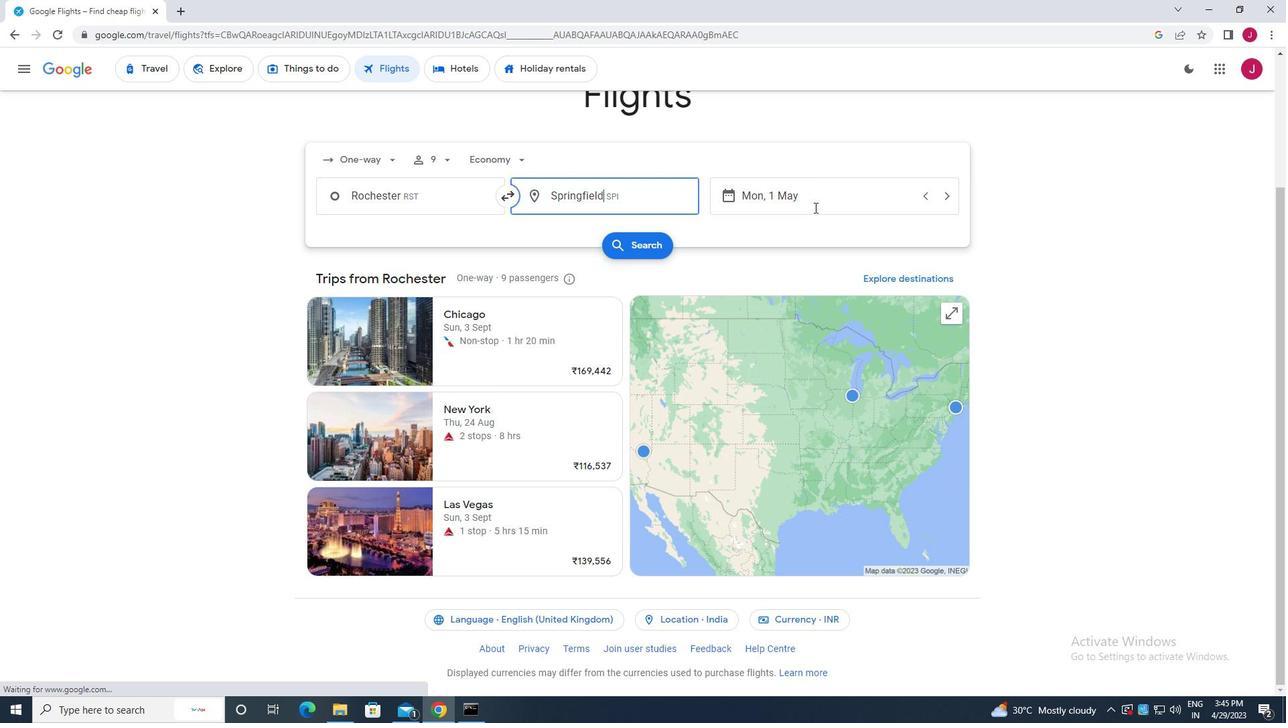 
Action: Mouse pressed left at (818, 201)
Screenshot: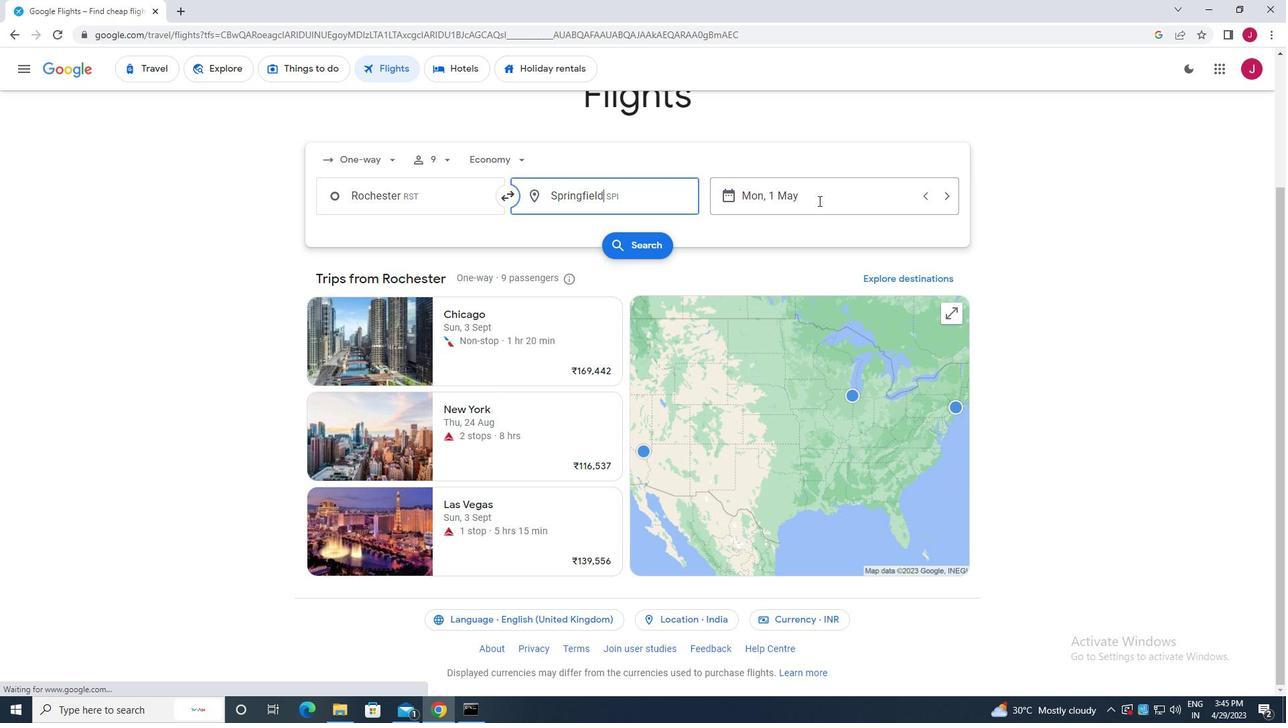 
Action: Mouse moved to (808, 301)
Screenshot: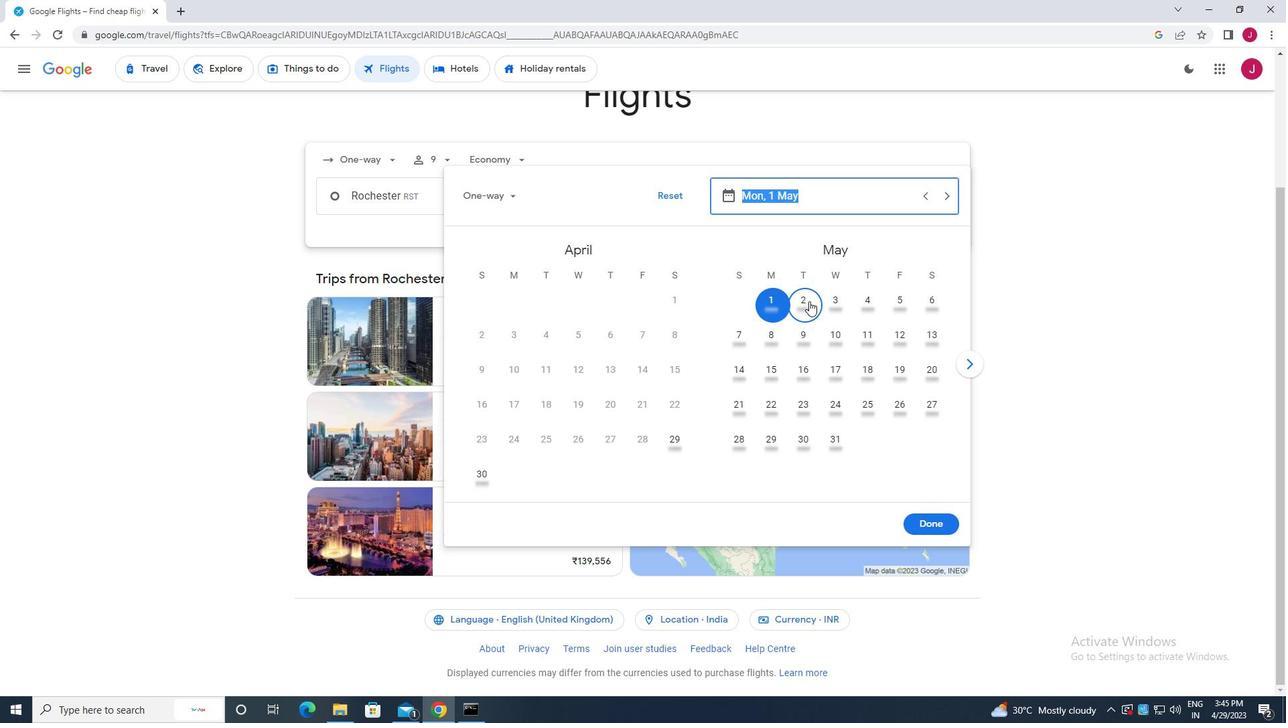 
Action: Mouse pressed left at (808, 301)
Screenshot: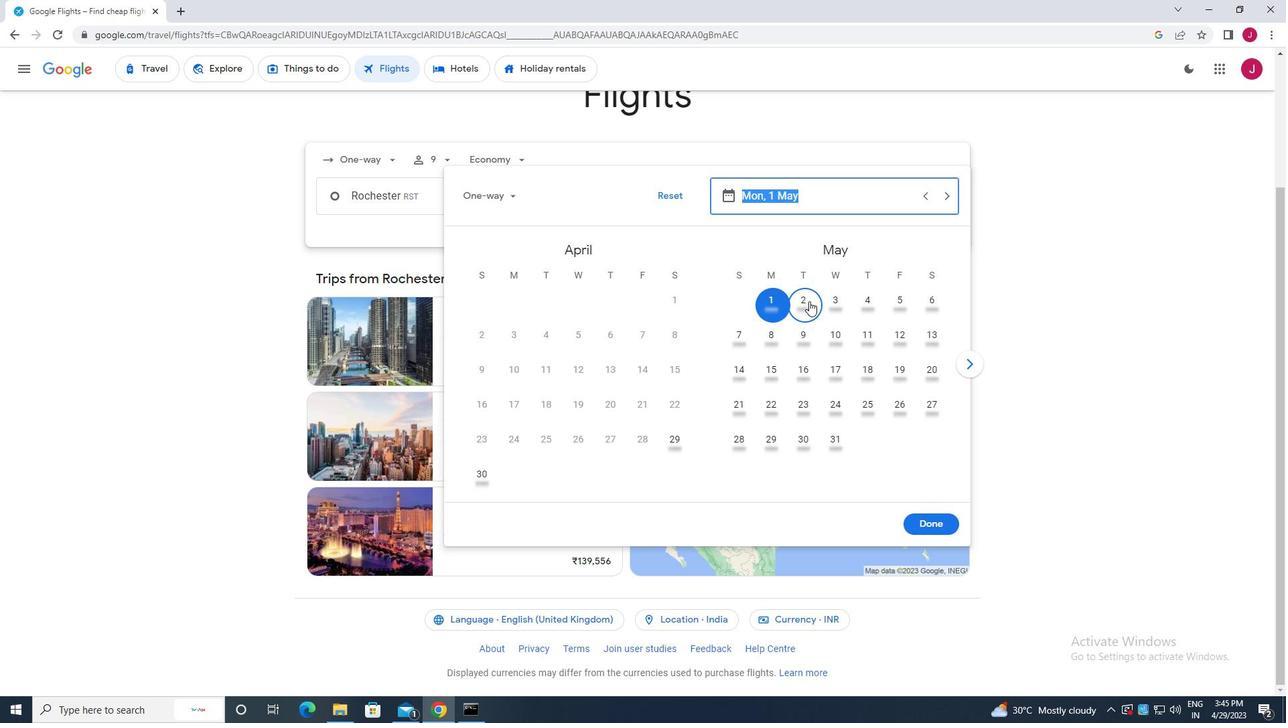 
Action: Mouse moved to (926, 524)
Screenshot: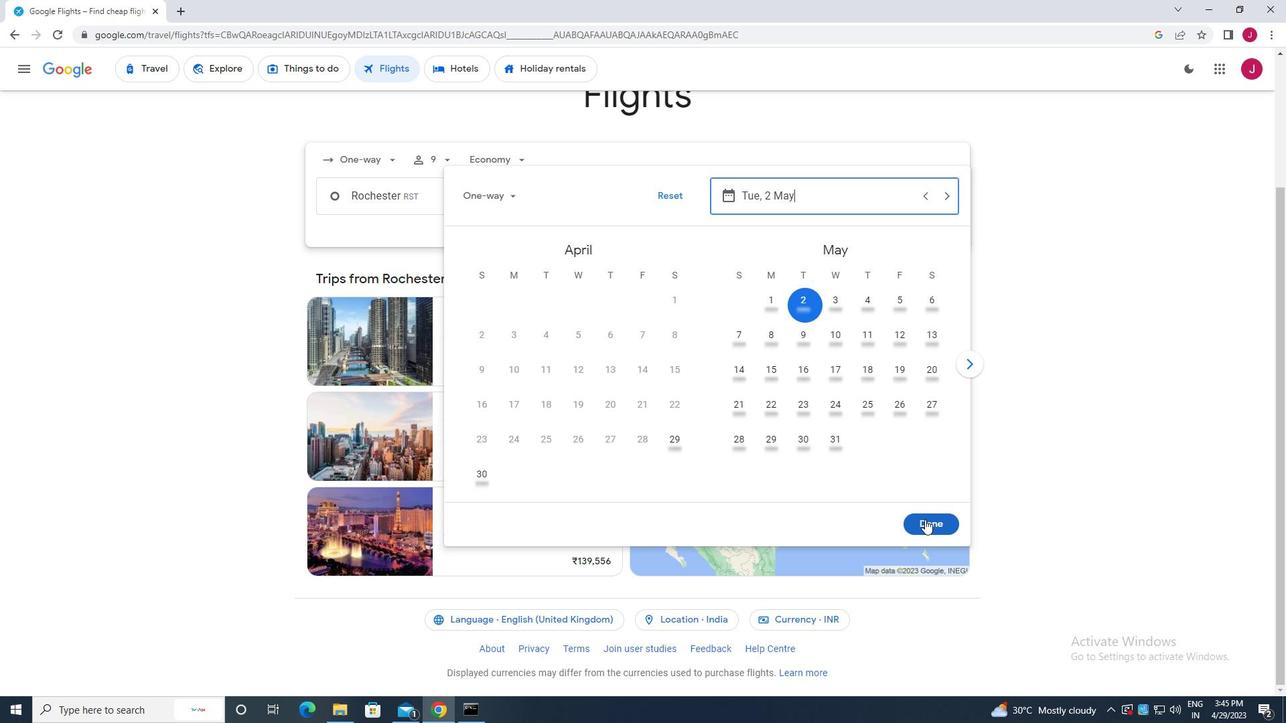 
Action: Mouse pressed left at (926, 524)
Screenshot: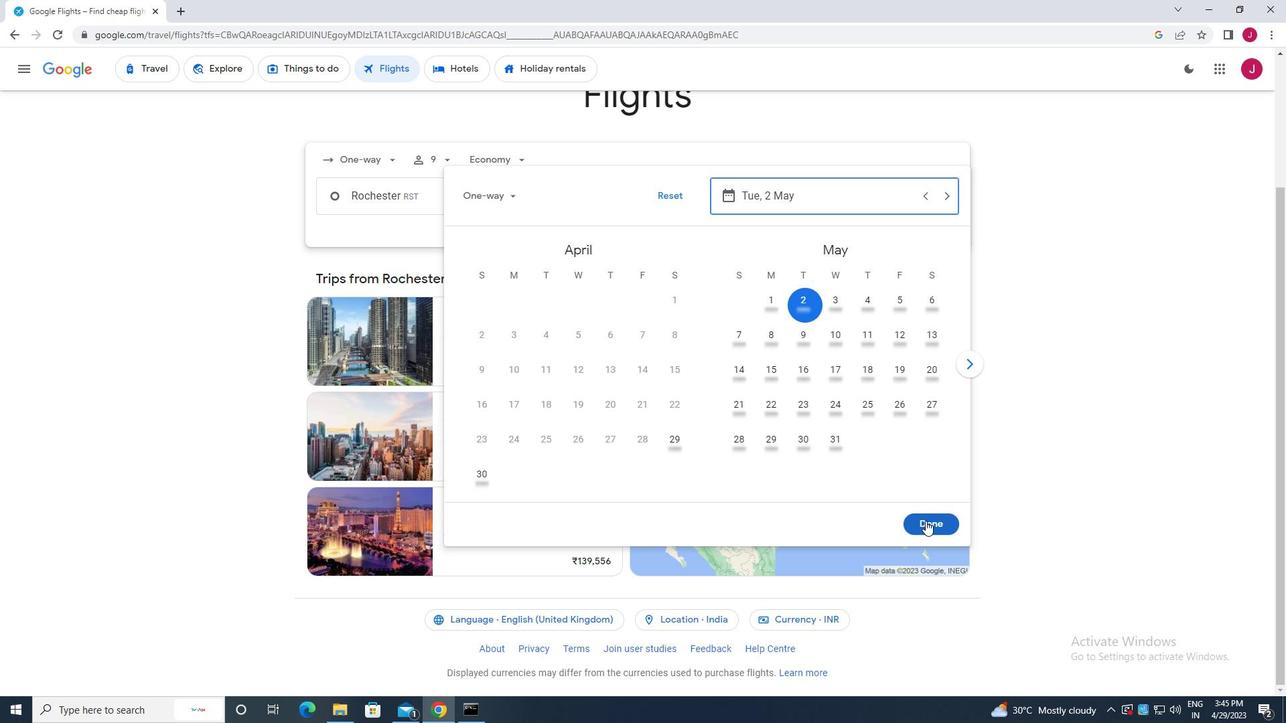 
Action: Mouse moved to (655, 244)
Screenshot: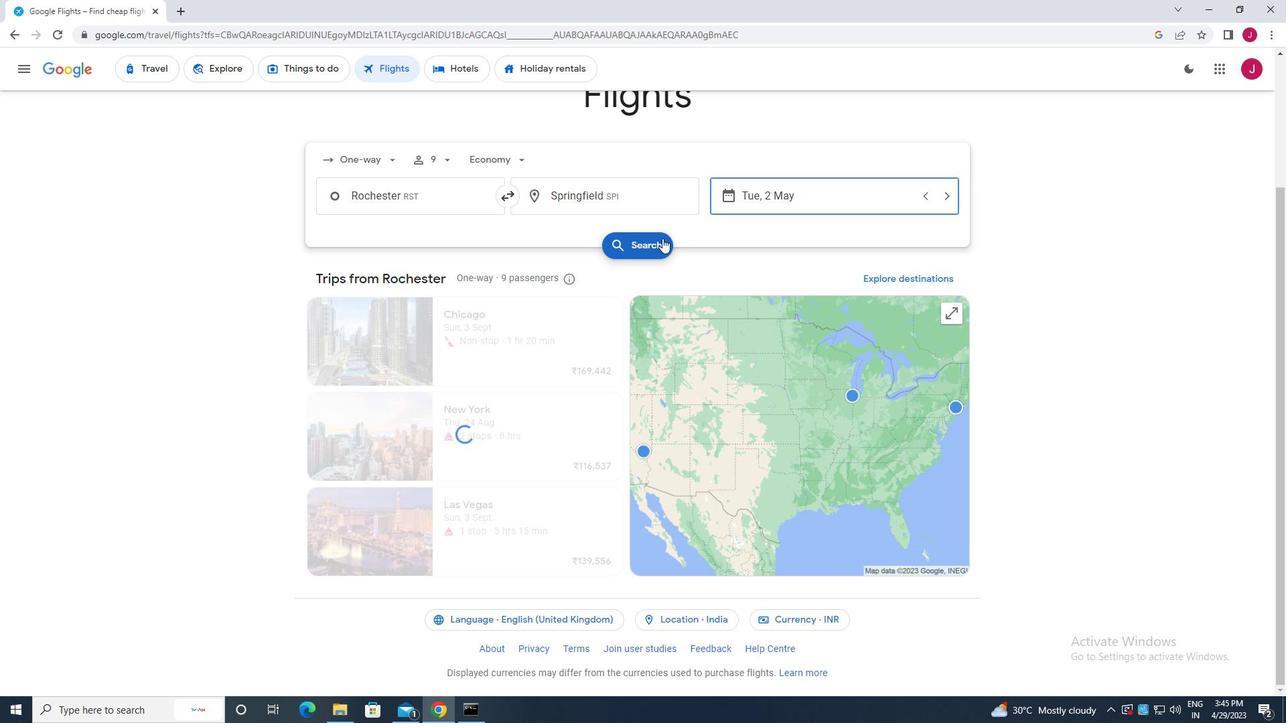 
Action: Mouse pressed left at (655, 244)
Screenshot: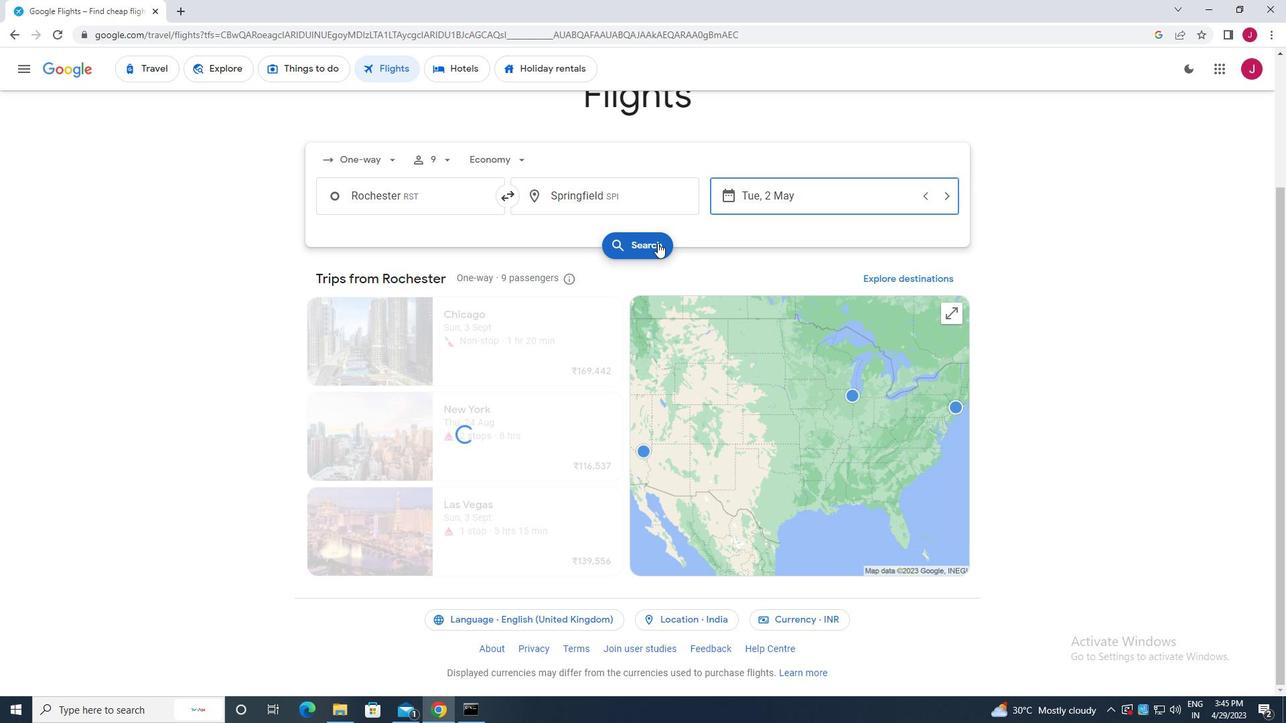 
Action: Mouse moved to (342, 190)
Screenshot: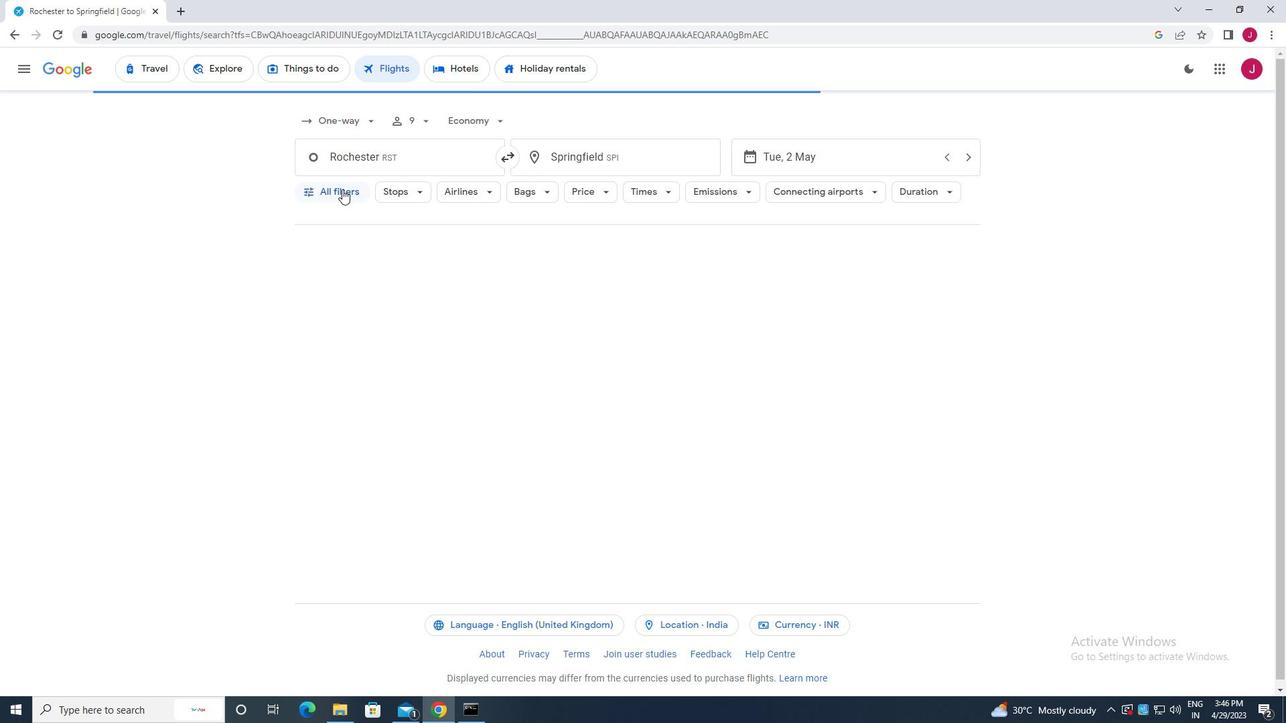 
Action: Mouse pressed left at (342, 190)
Screenshot: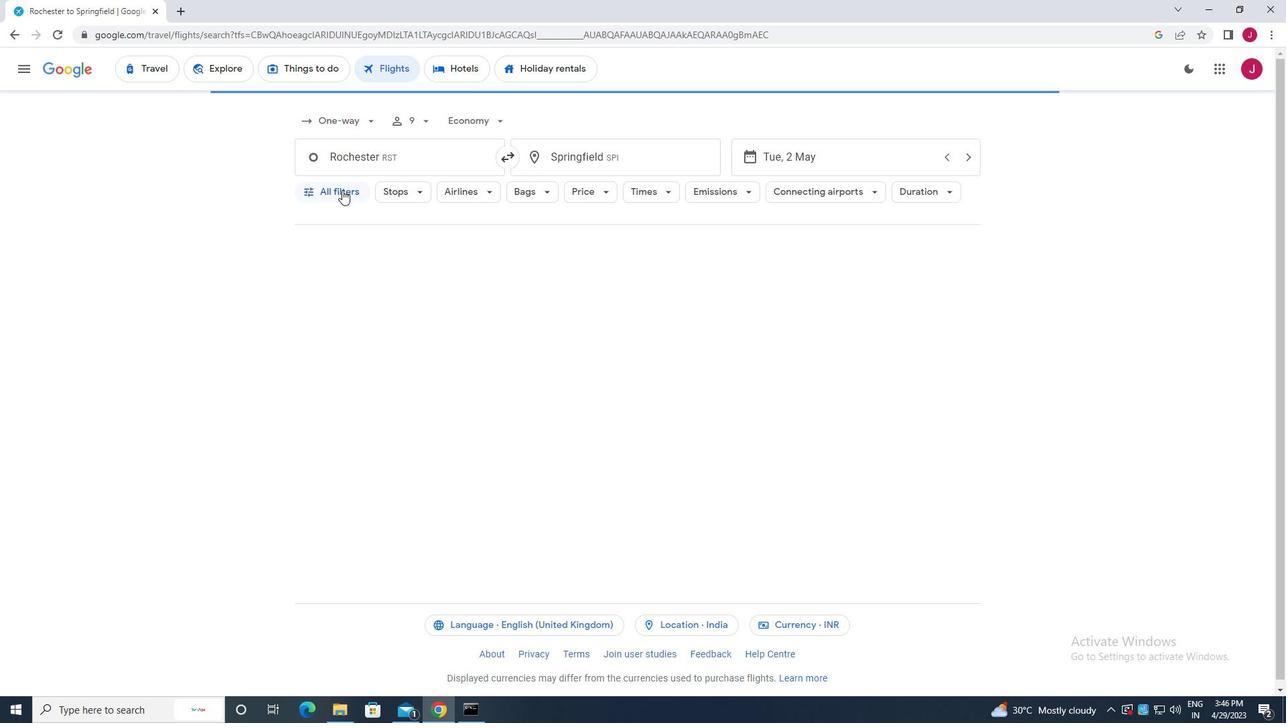 
Action: Mouse moved to (398, 232)
Screenshot: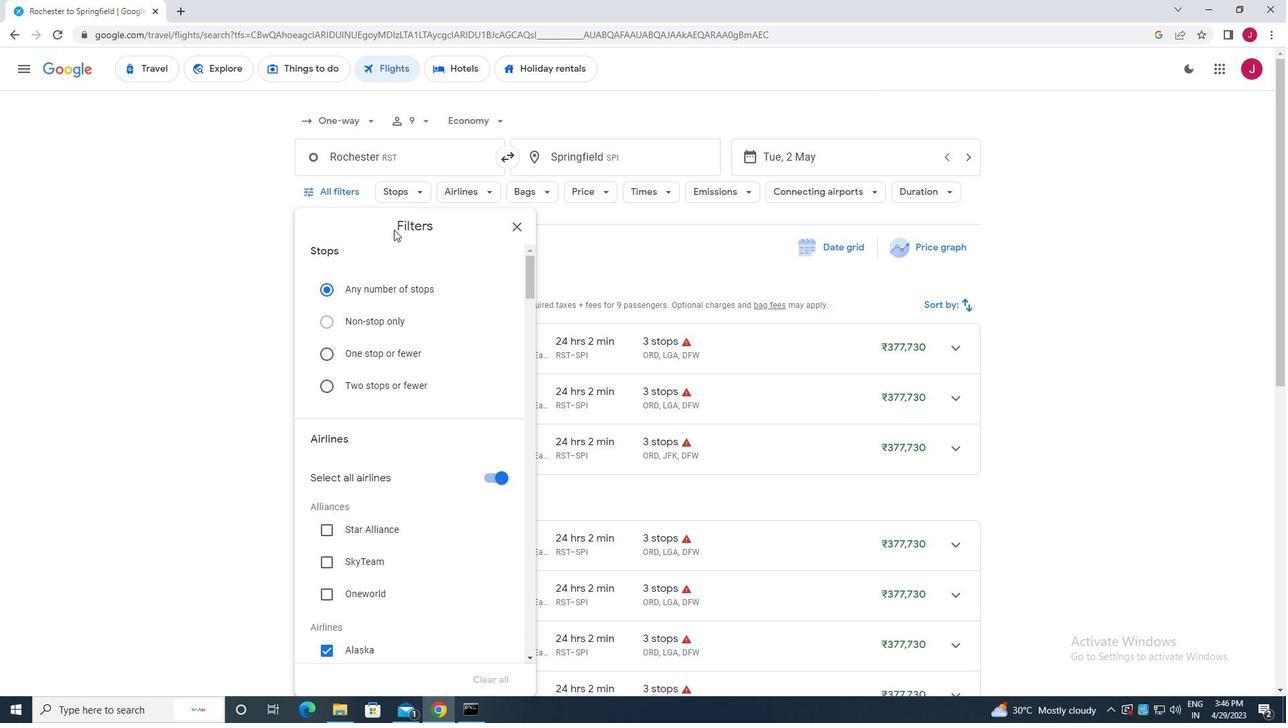 
Action: Mouse scrolled (398, 231) with delta (0, 0)
Screenshot: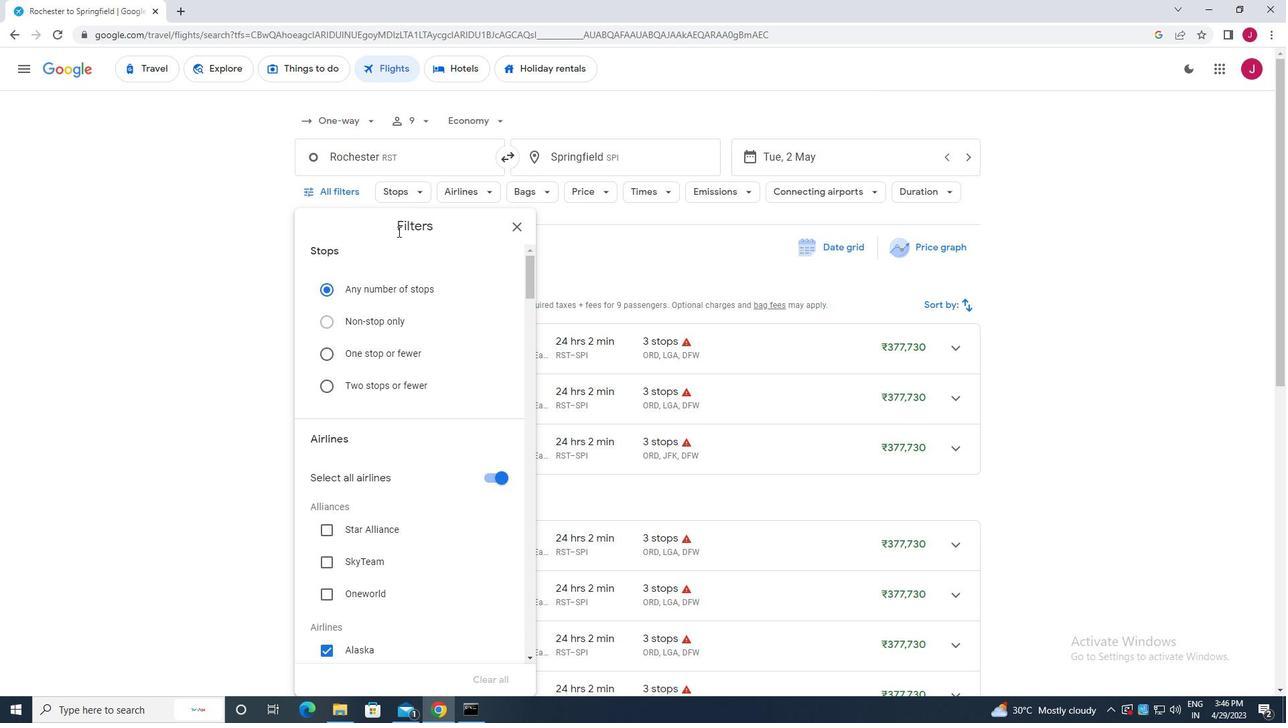 
Action: Mouse moved to (398, 237)
Screenshot: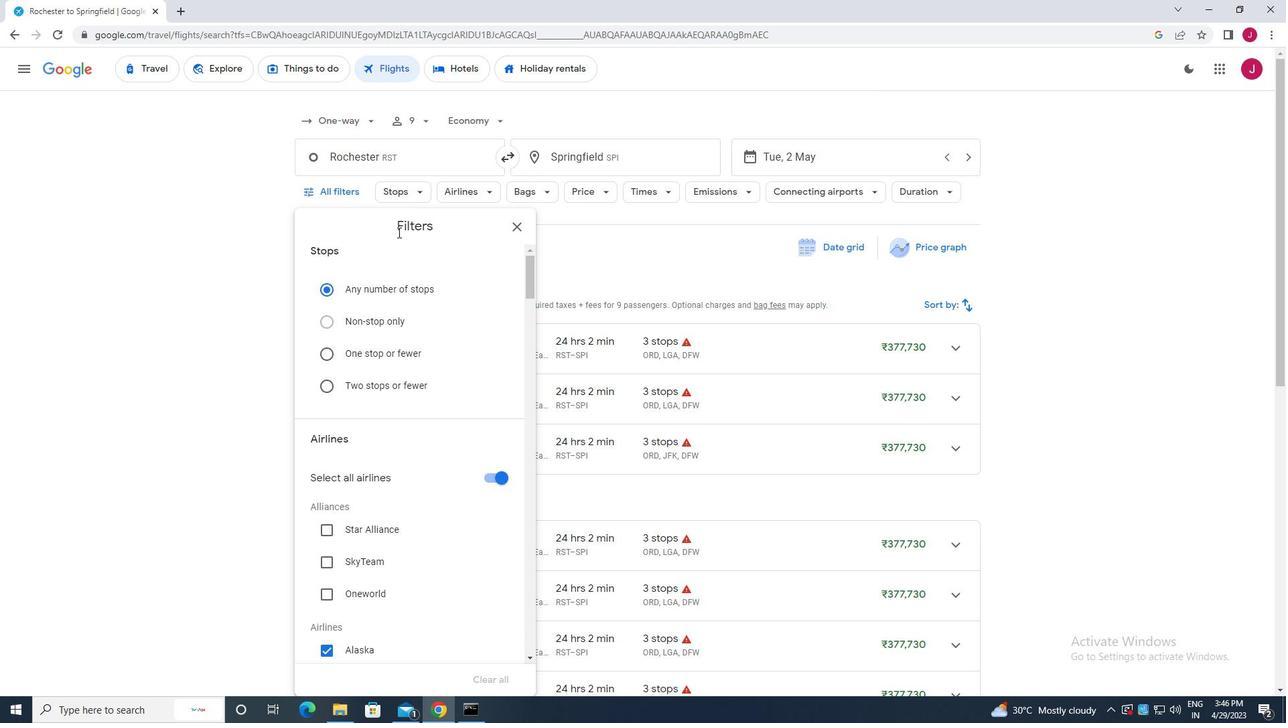 
Action: Mouse scrolled (398, 237) with delta (0, 0)
Screenshot: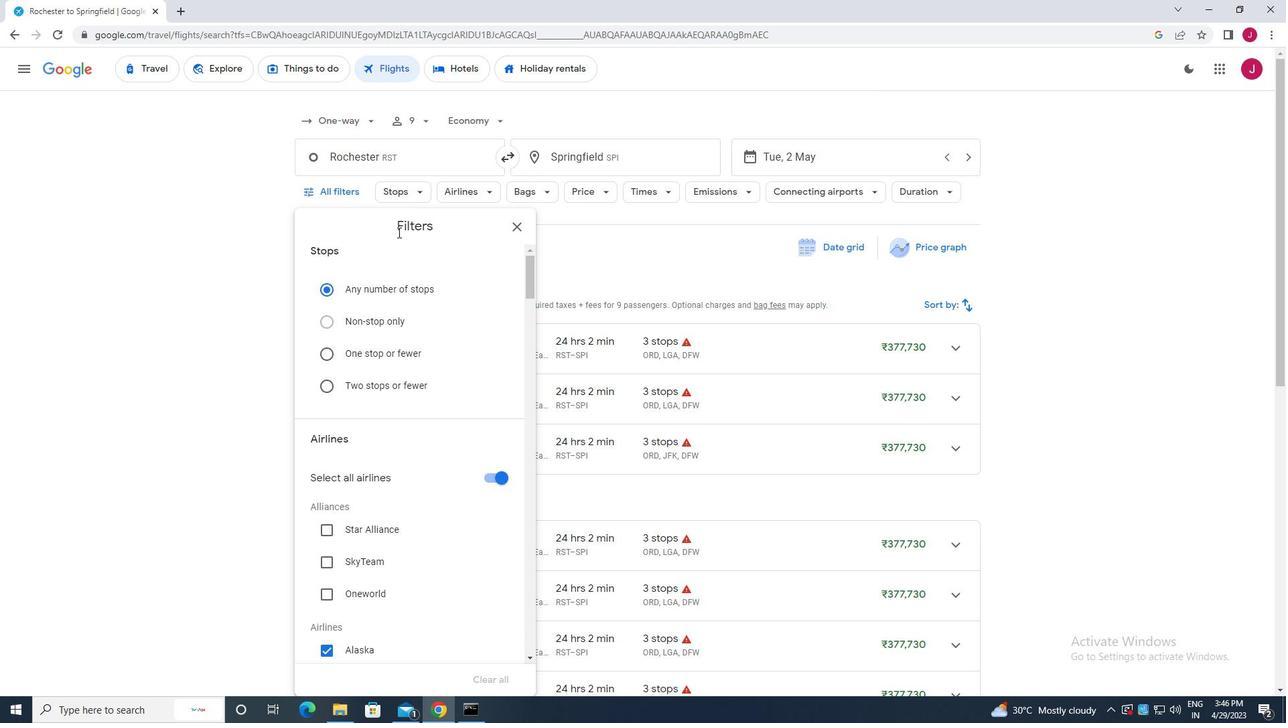 
Action: Mouse moved to (487, 346)
Screenshot: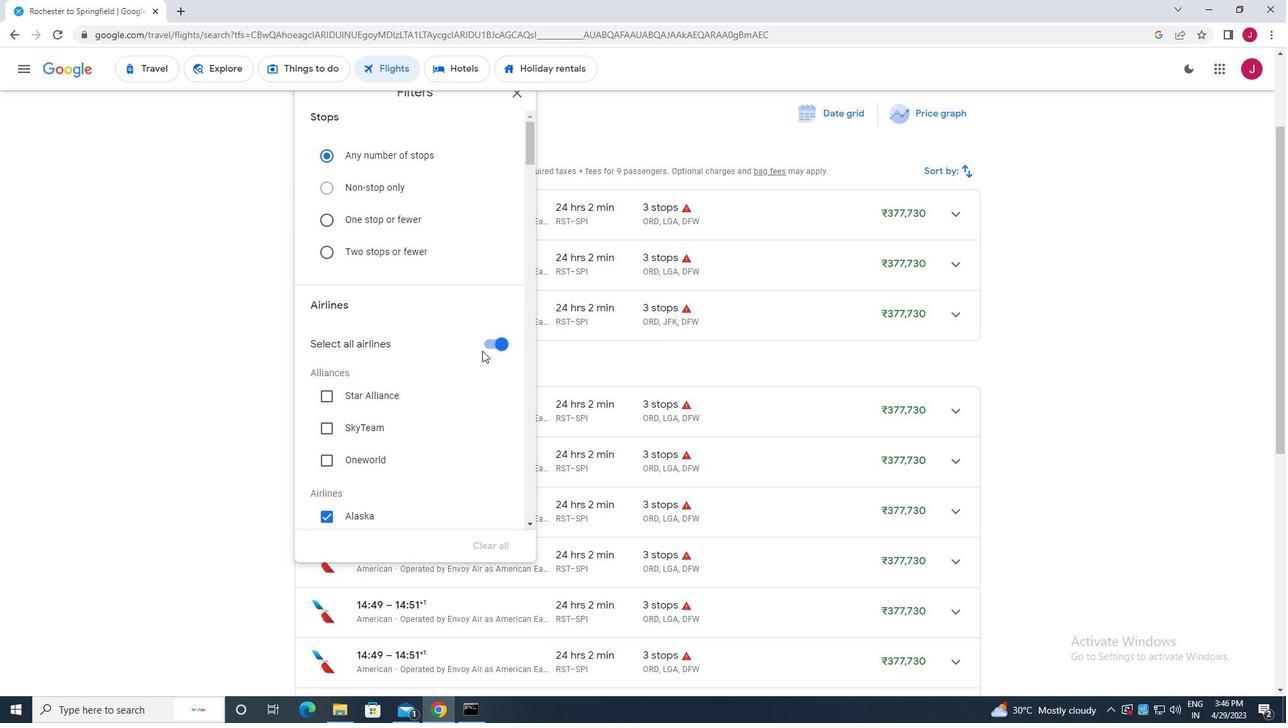 
Action: Mouse pressed left at (487, 346)
Screenshot: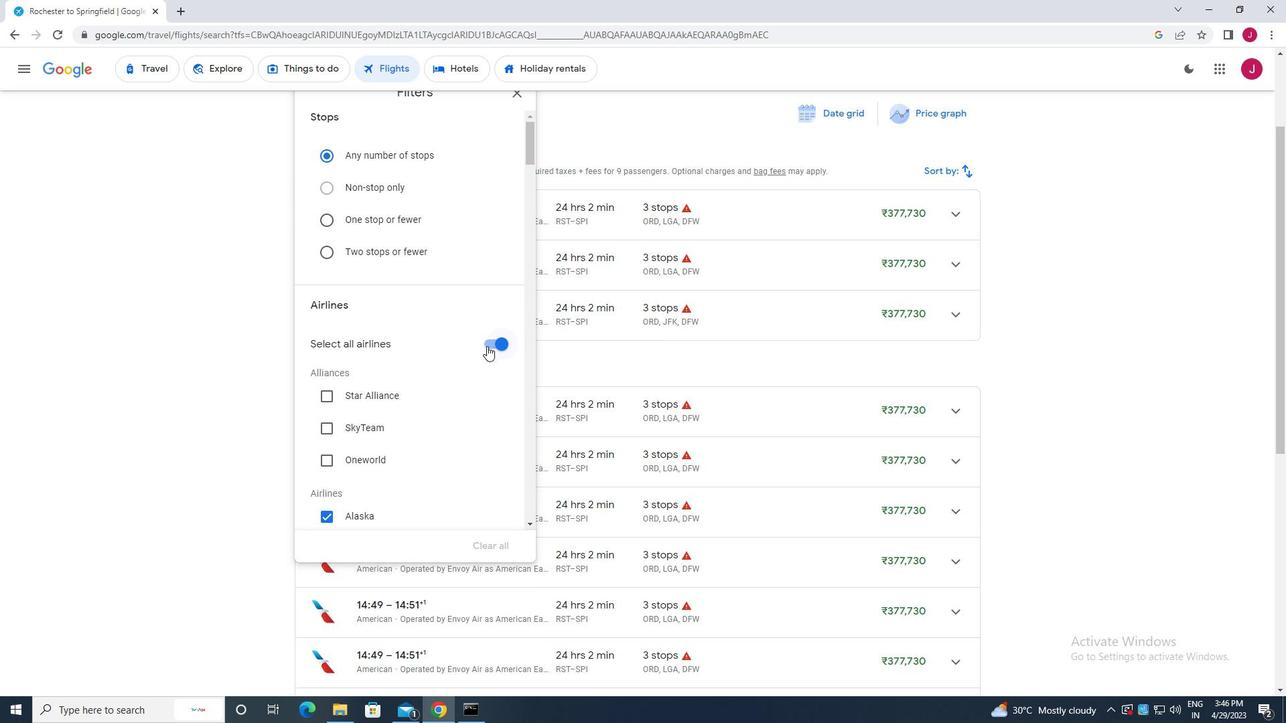 
Action: Mouse moved to (411, 320)
Screenshot: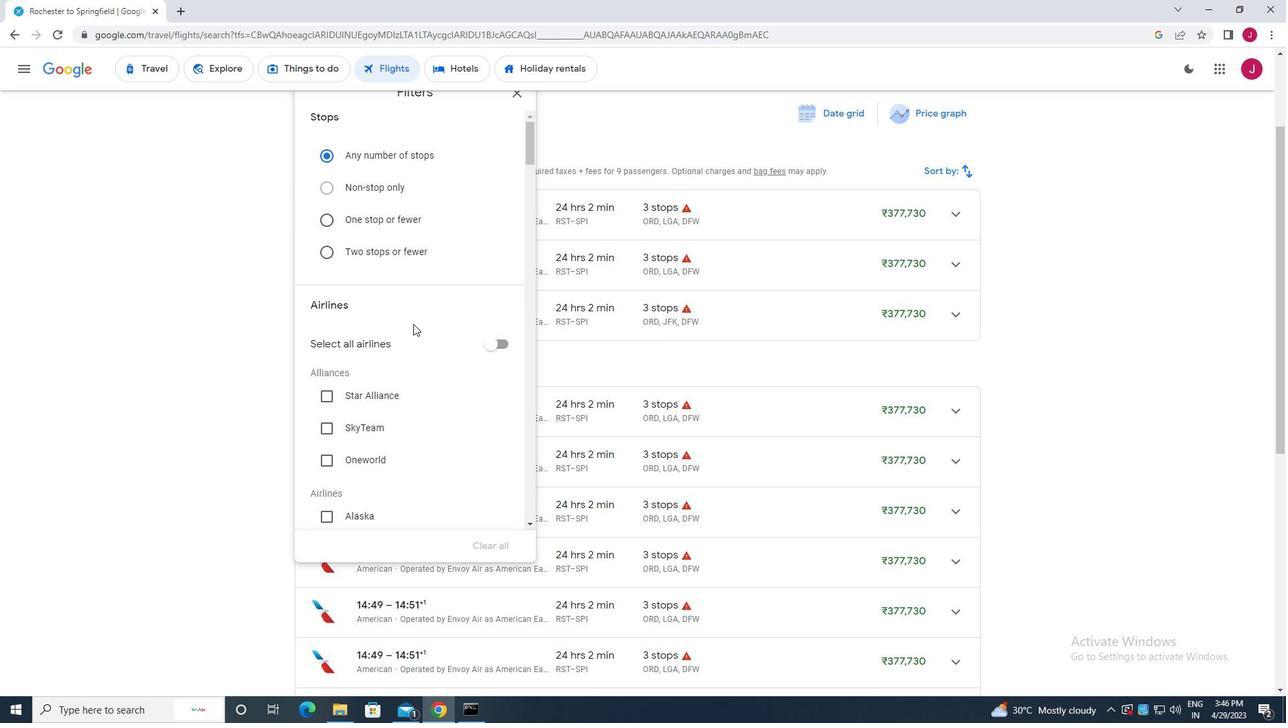
Action: Mouse scrolled (411, 320) with delta (0, 0)
Screenshot: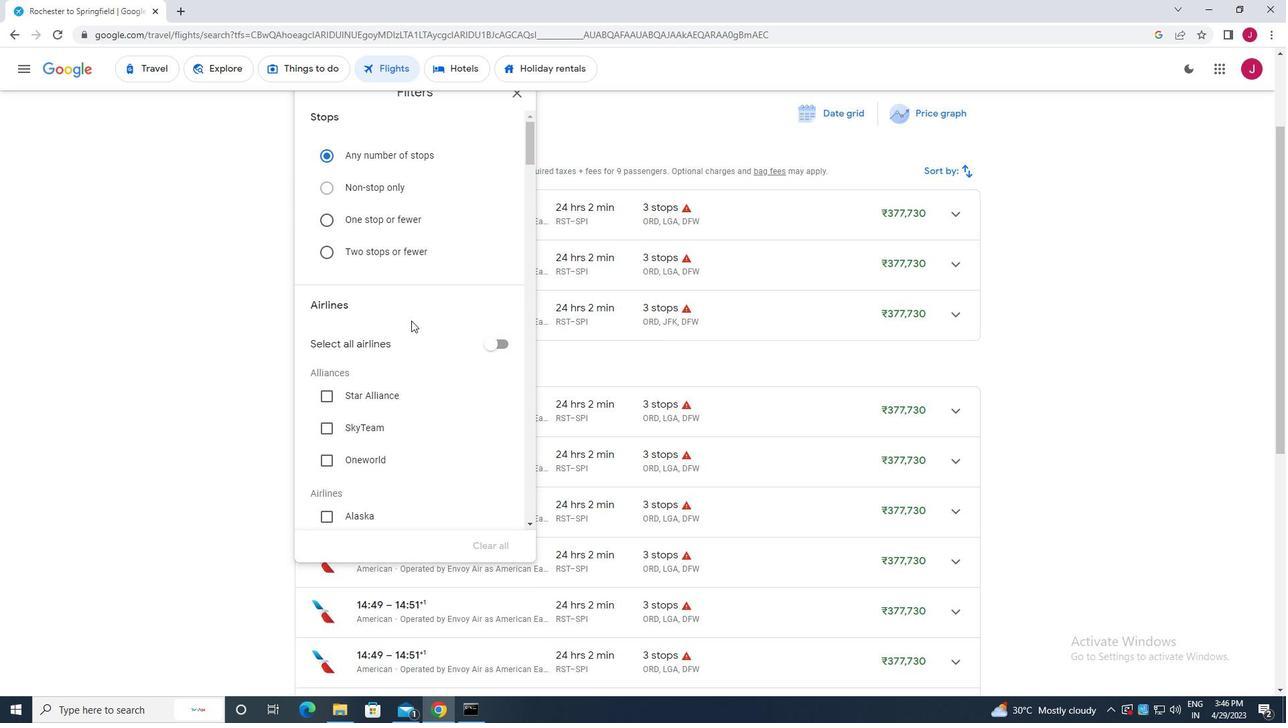
Action: Mouse scrolled (411, 320) with delta (0, 0)
Screenshot: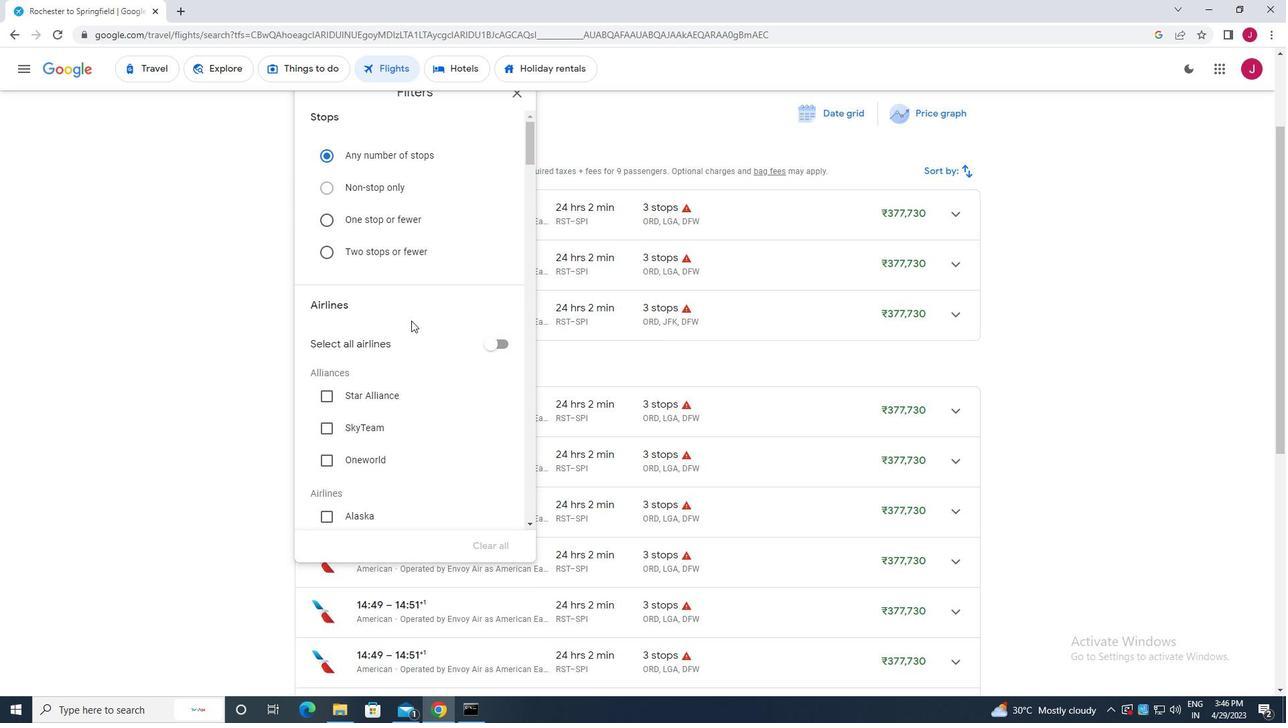 
Action: Mouse scrolled (411, 320) with delta (0, 0)
Screenshot: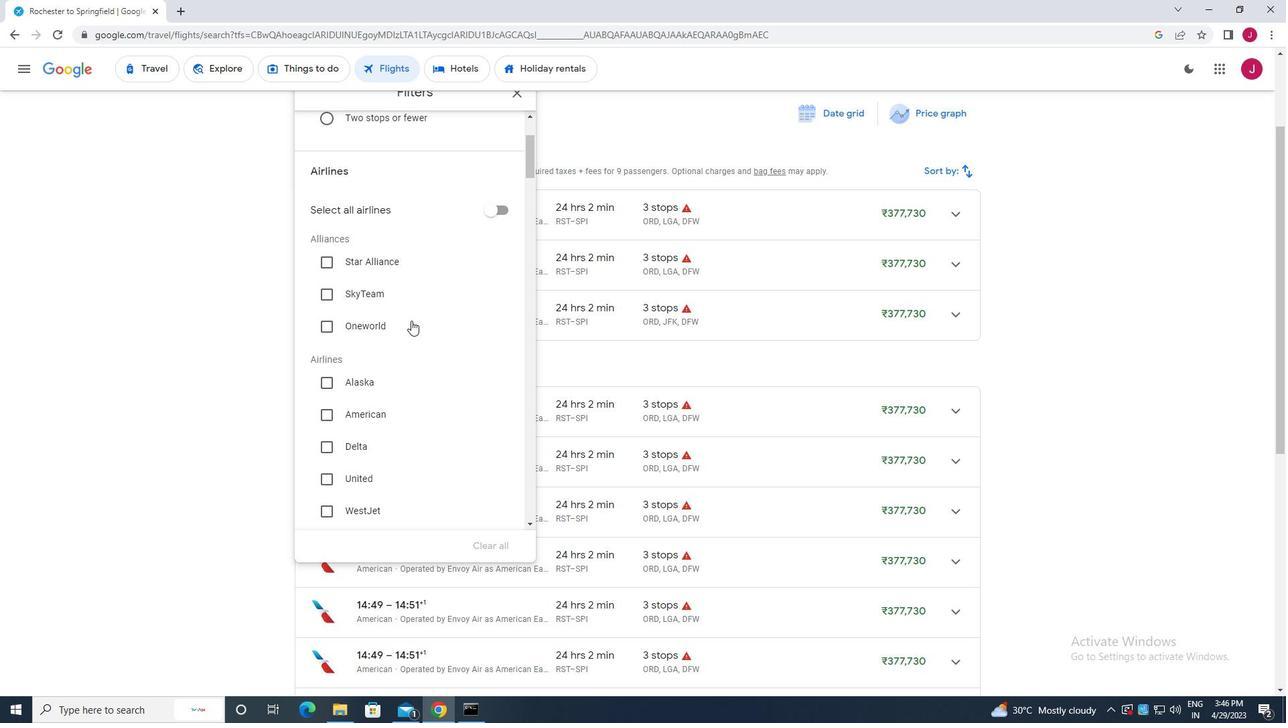 
Action: Mouse moved to (409, 322)
Screenshot: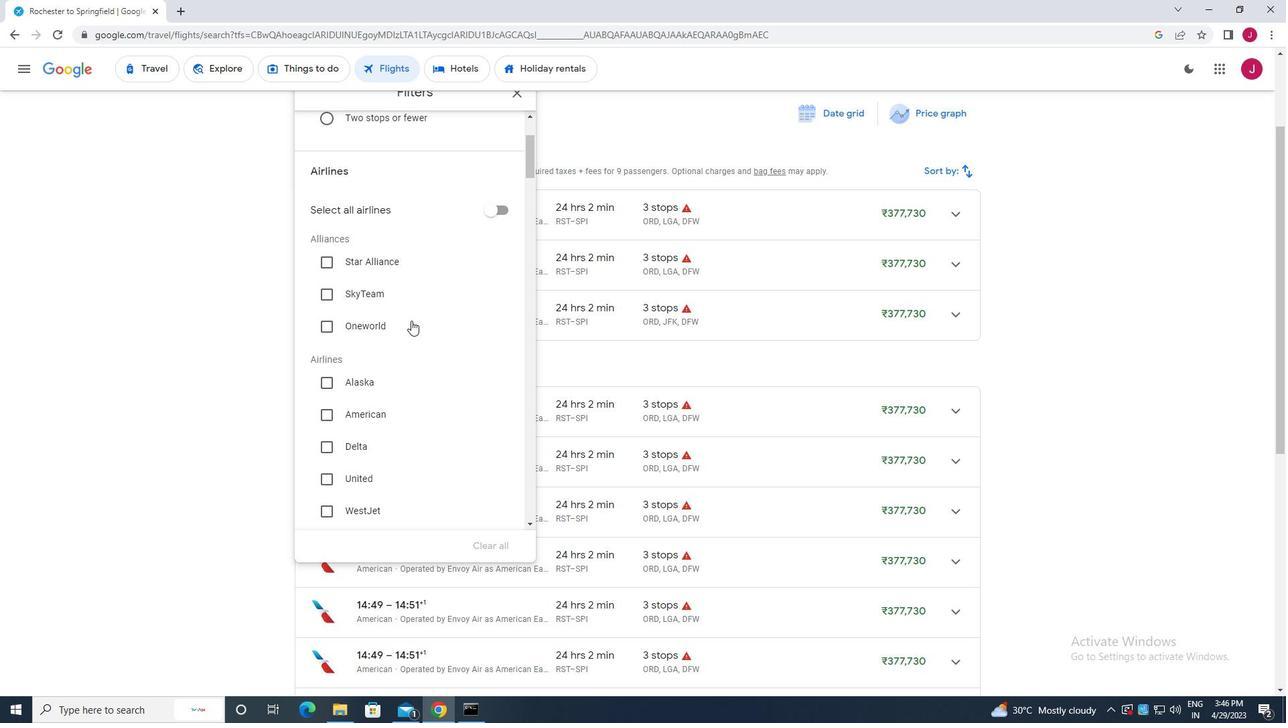 
Action: Mouse scrolled (409, 321) with delta (0, 0)
Screenshot: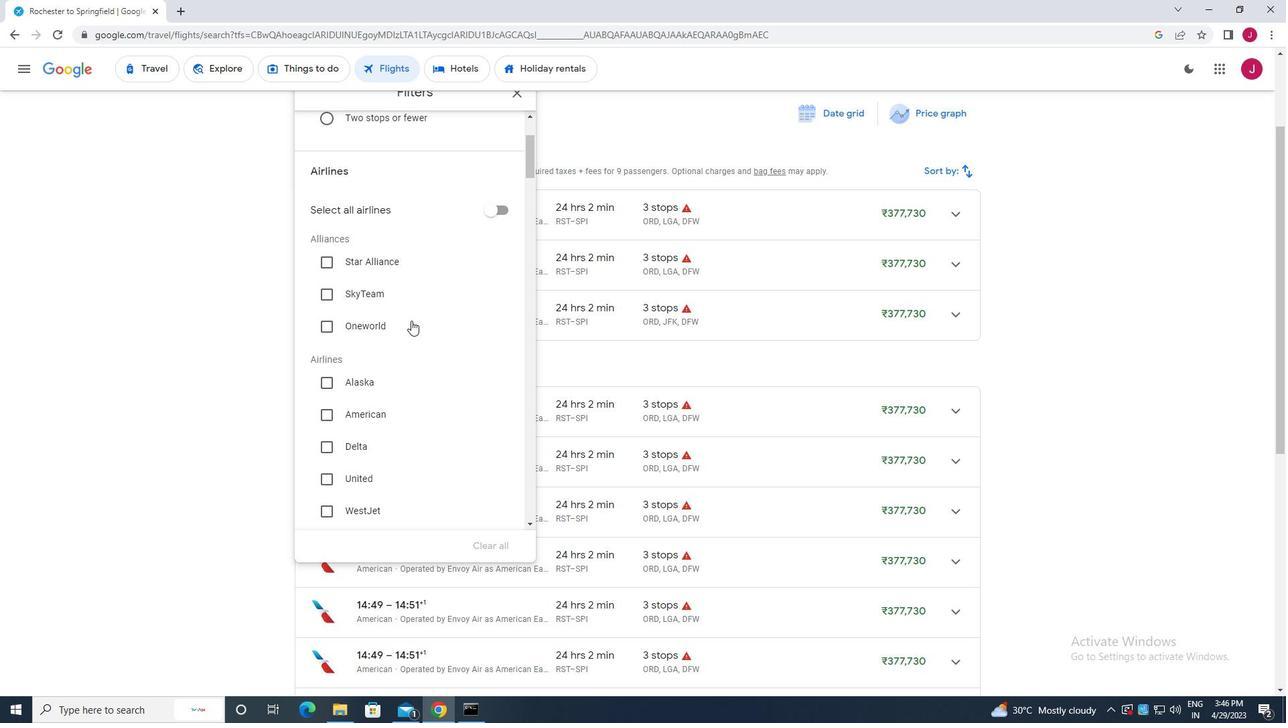 
Action: Mouse moved to (324, 340)
Screenshot: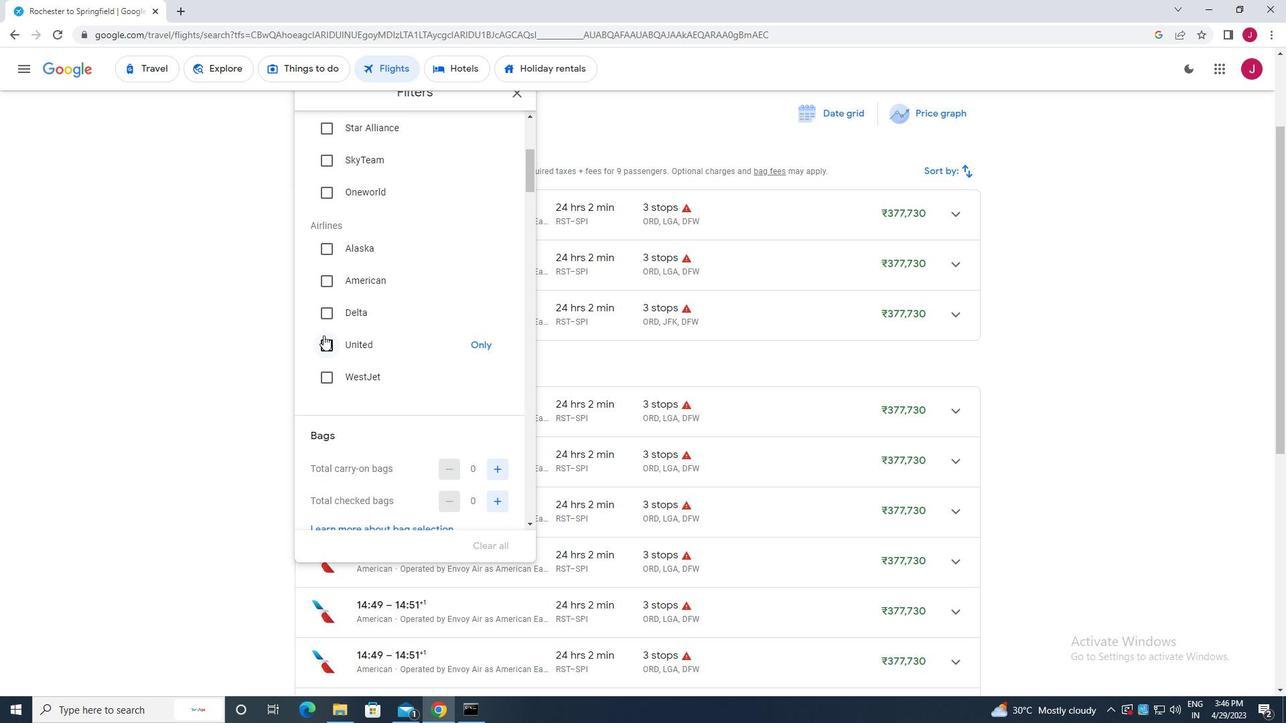 
Action: Mouse pressed left at (324, 340)
Screenshot: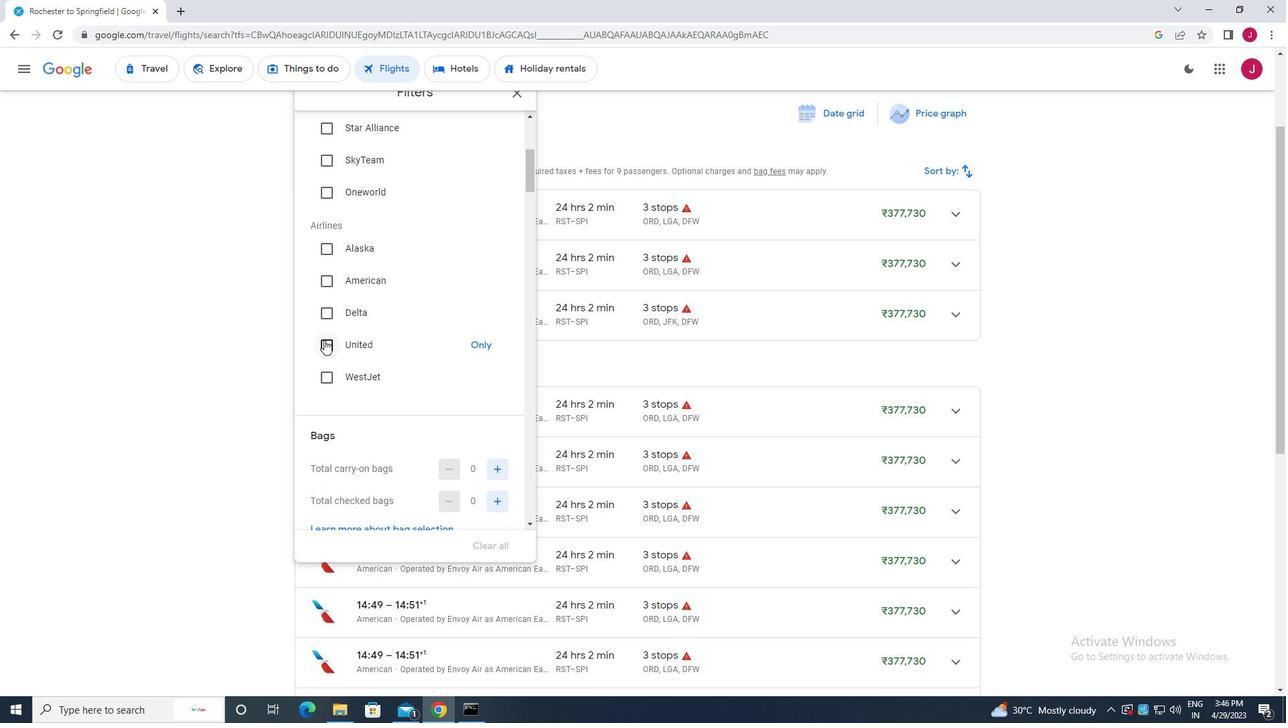 
Action: Mouse moved to (402, 345)
Screenshot: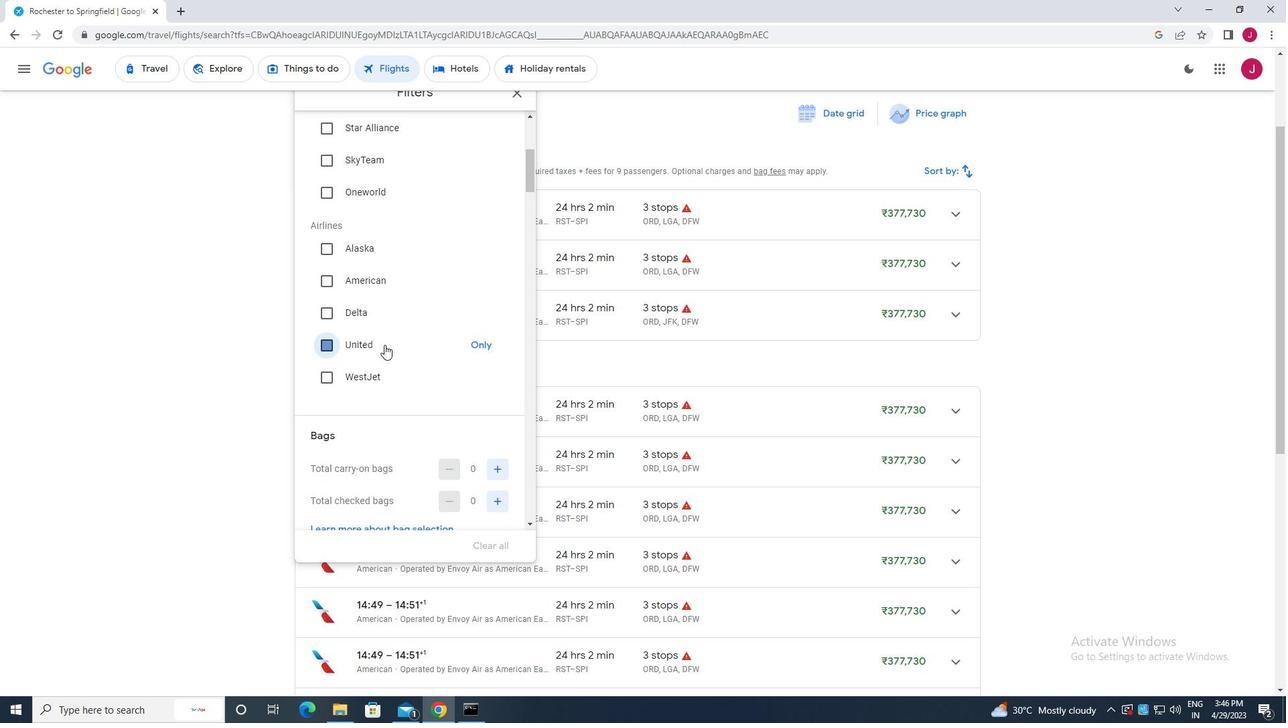
Action: Mouse scrolled (402, 344) with delta (0, 0)
Screenshot: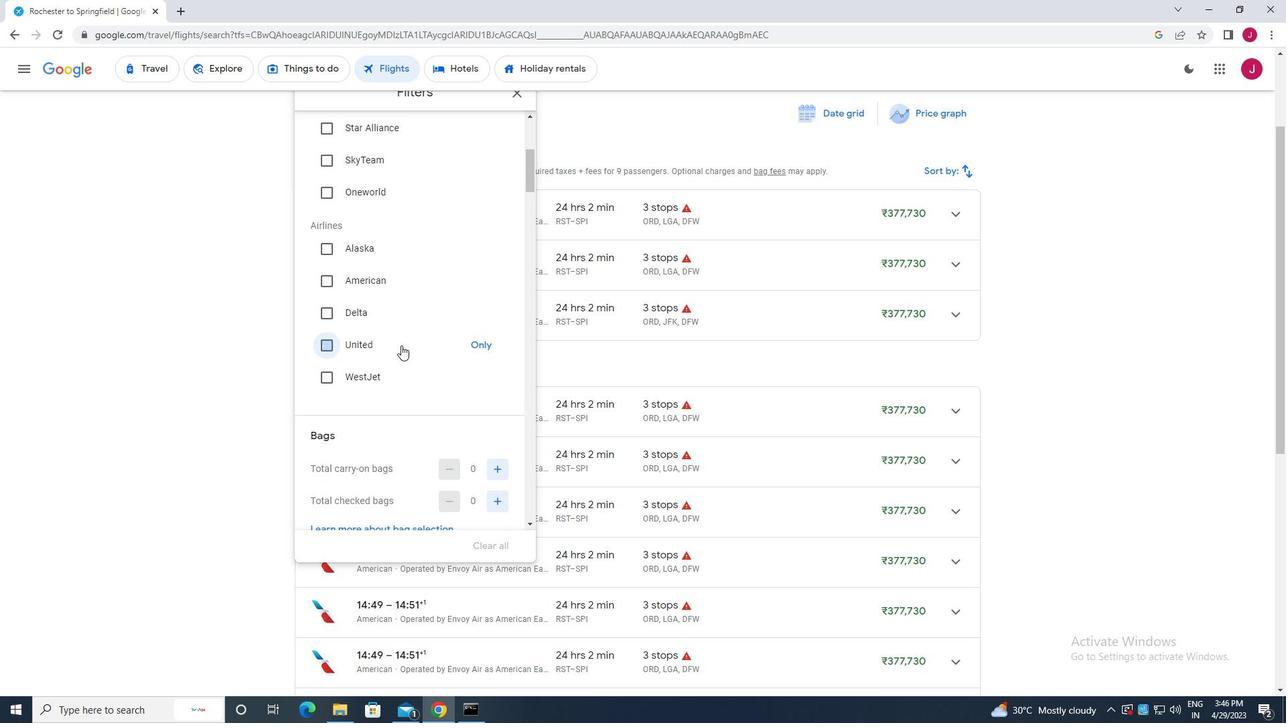 
Action: Mouse scrolled (402, 344) with delta (0, 0)
Screenshot: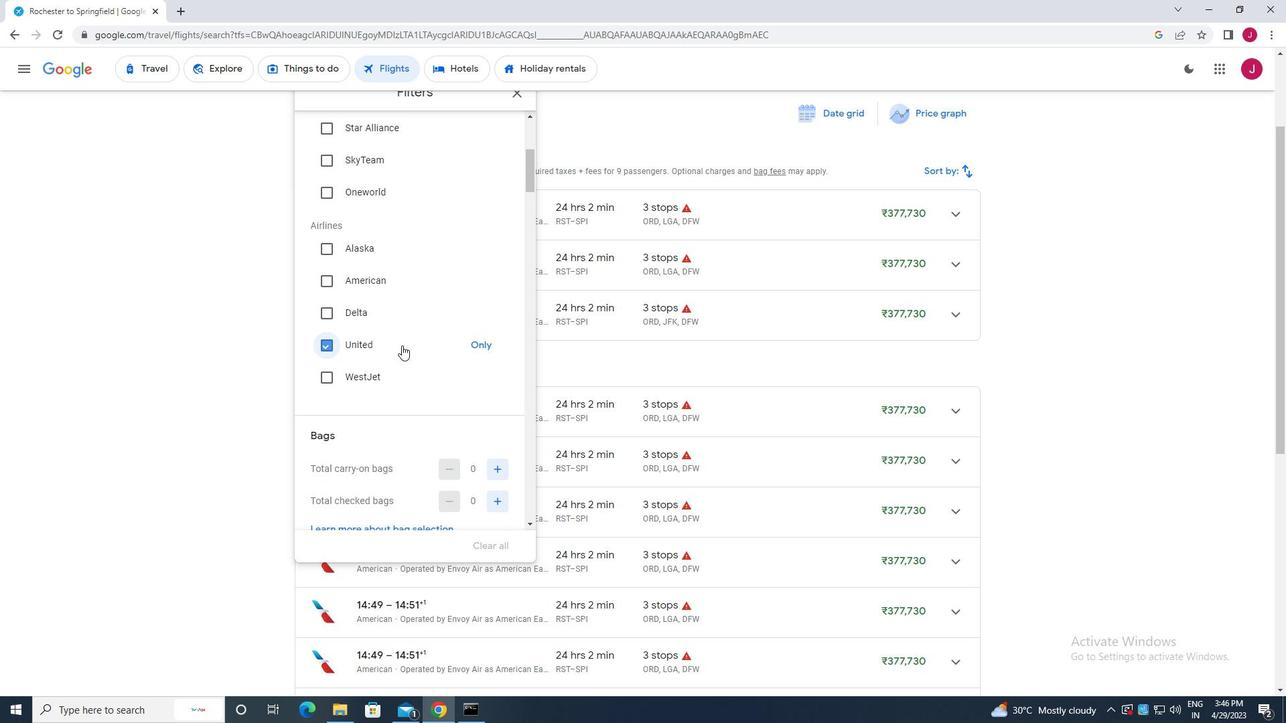 
Action: Mouse scrolled (402, 344) with delta (0, 0)
Screenshot: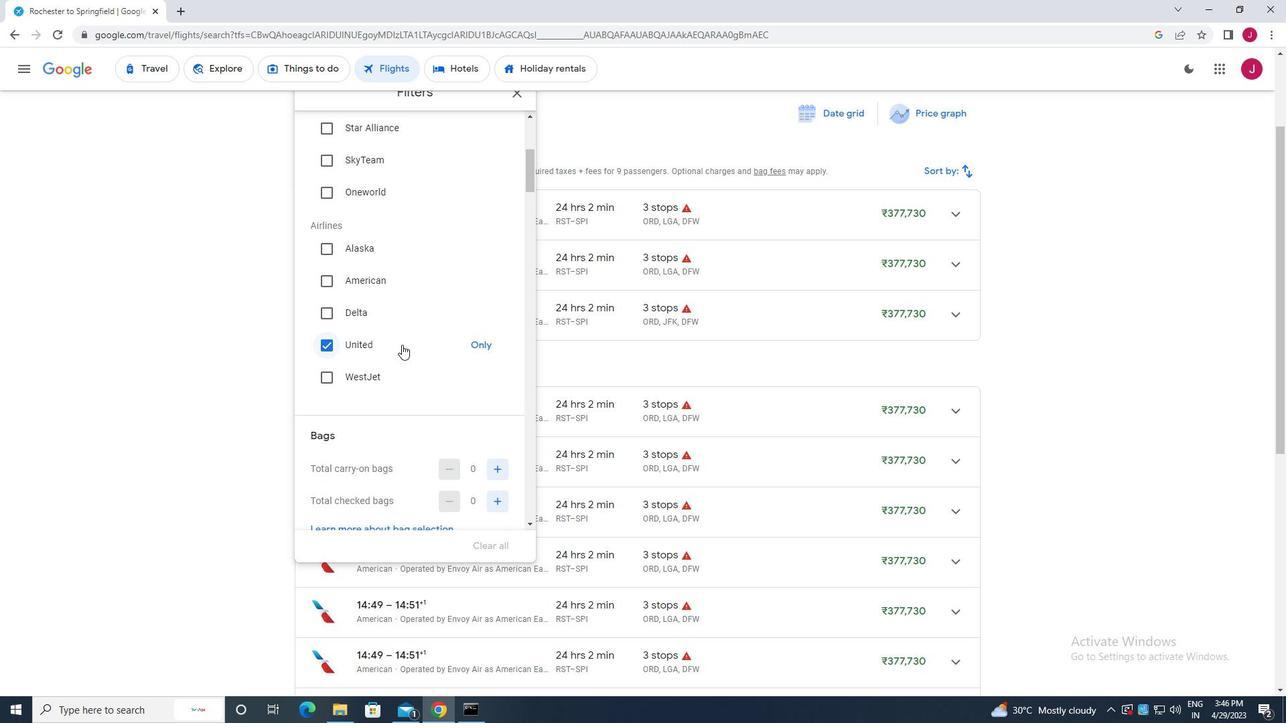 
Action: Mouse scrolled (402, 344) with delta (0, 0)
Screenshot: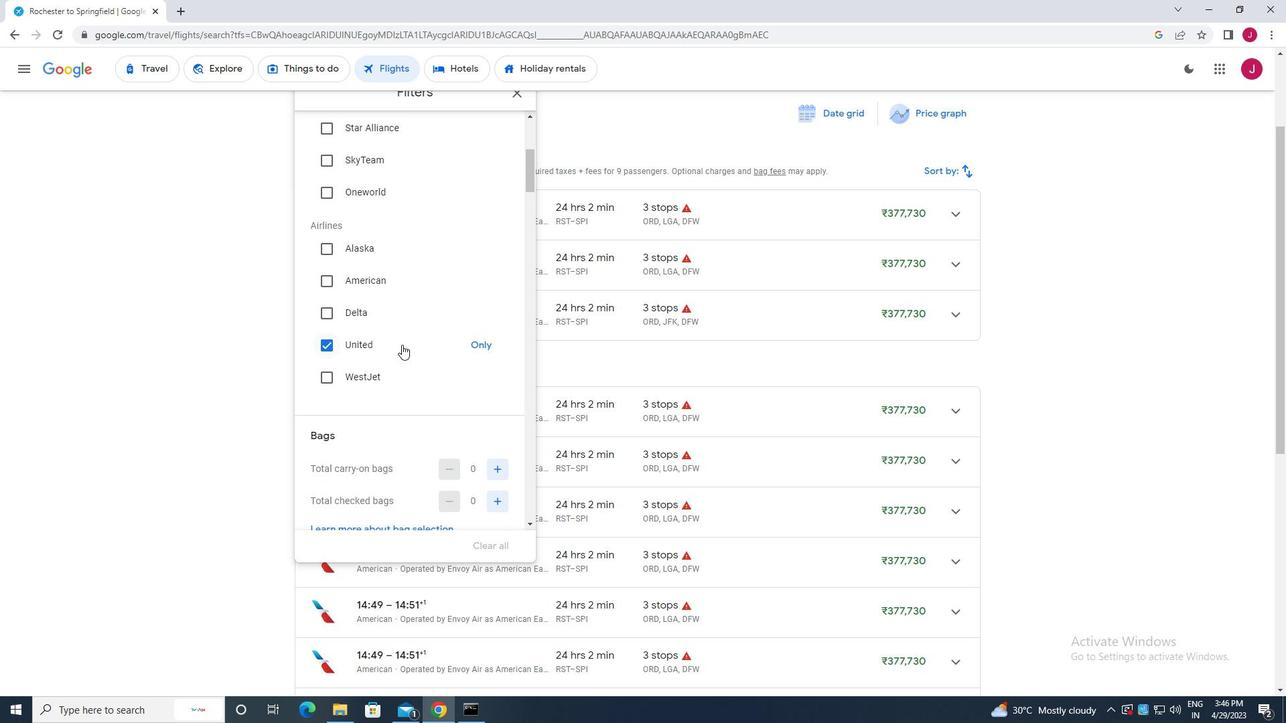 
Action: Mouse moved to (491, 327)
Screenshot: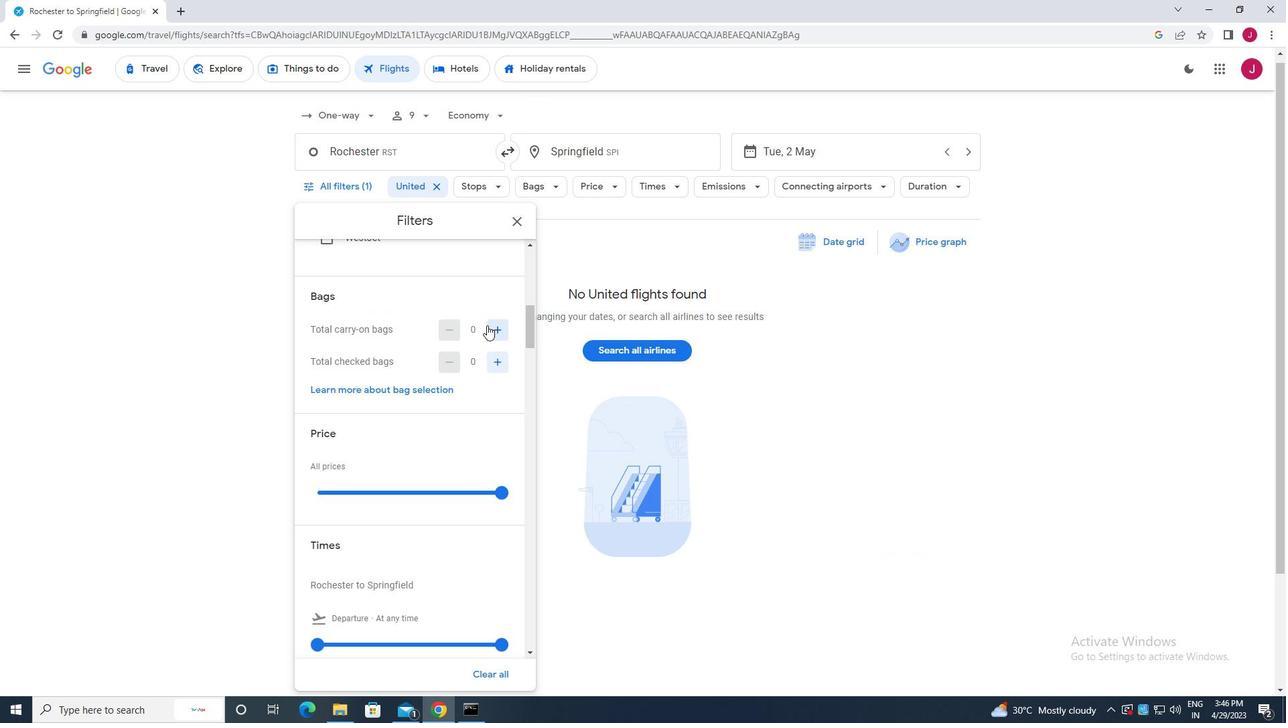 
Action: Mouse pressed left at (491, 327)
Screenshot: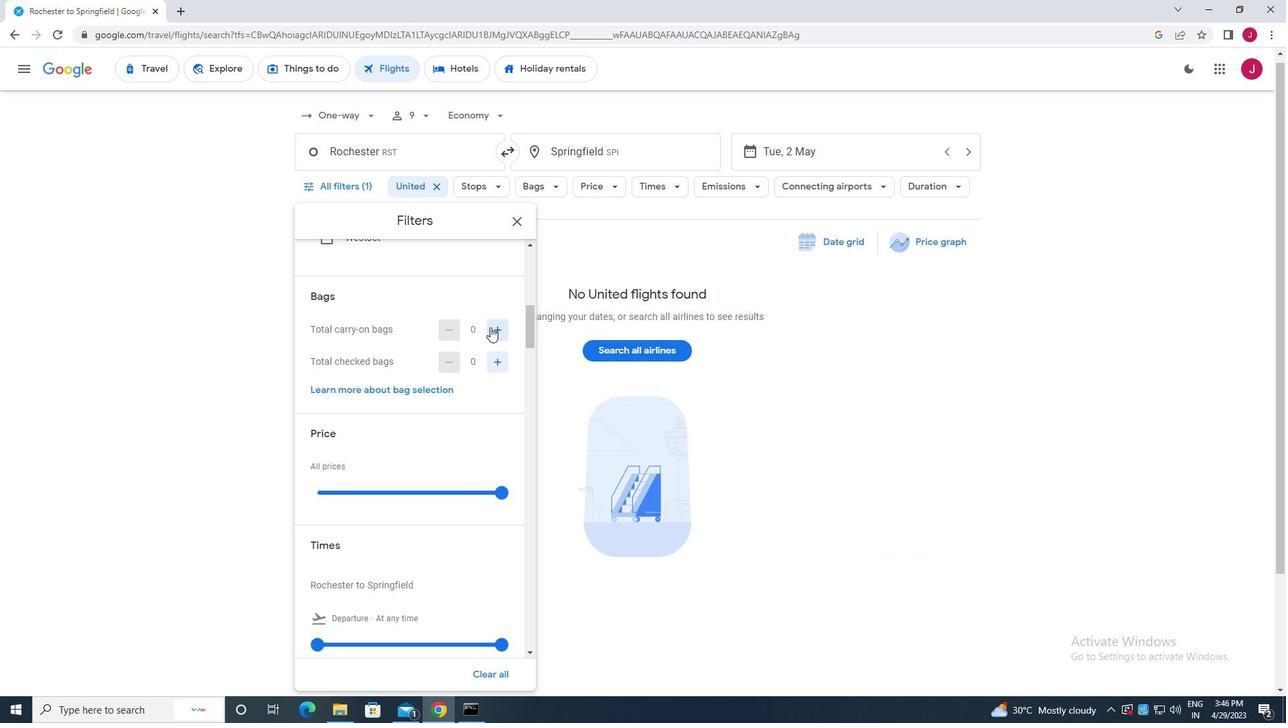 
Action: Mouse moved to (481, 323)
Screenshot: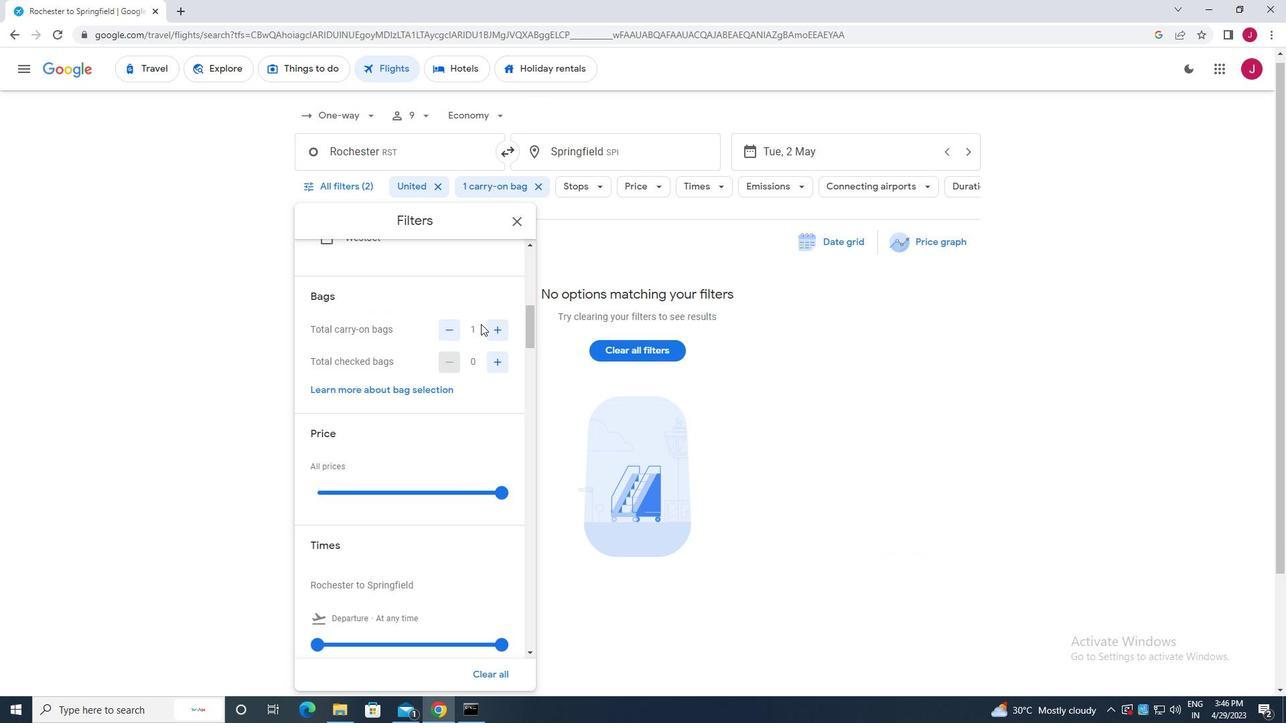 
Action: Mouse scrolled (481, 322) with delta (0, 0)
Screenshot: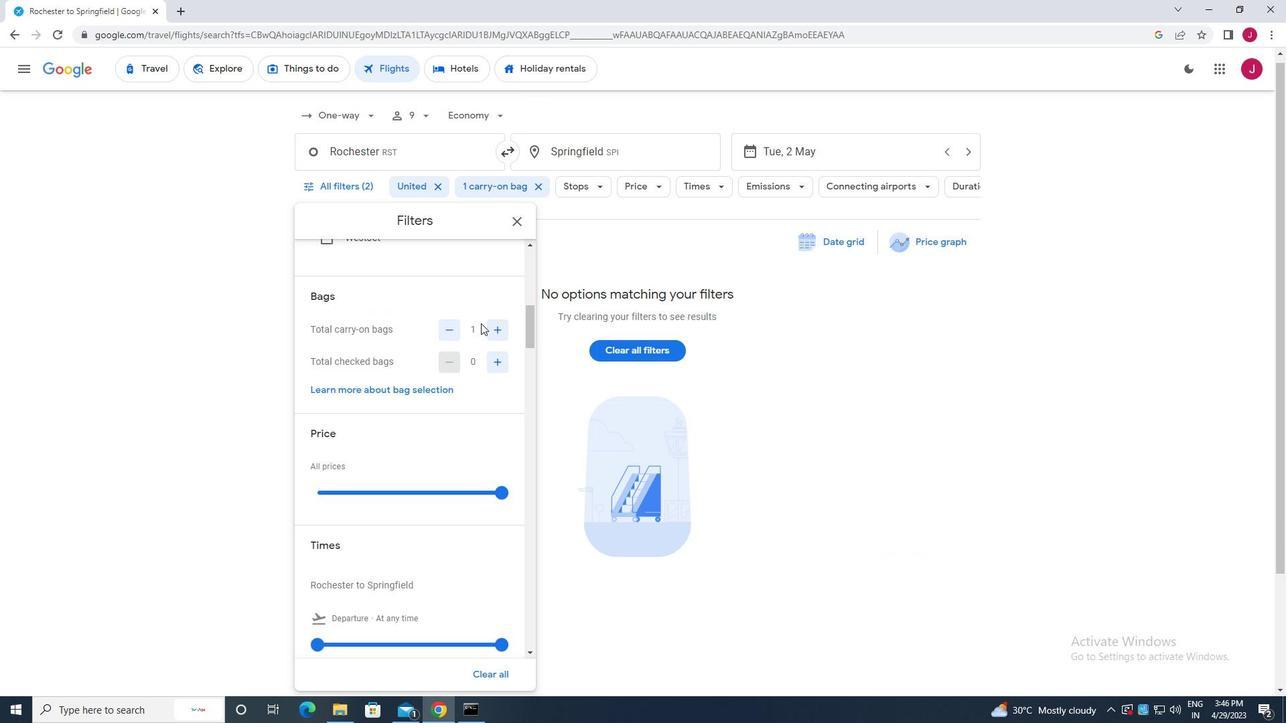 
Action: Mouse moved to (481, 323)
Screenshot: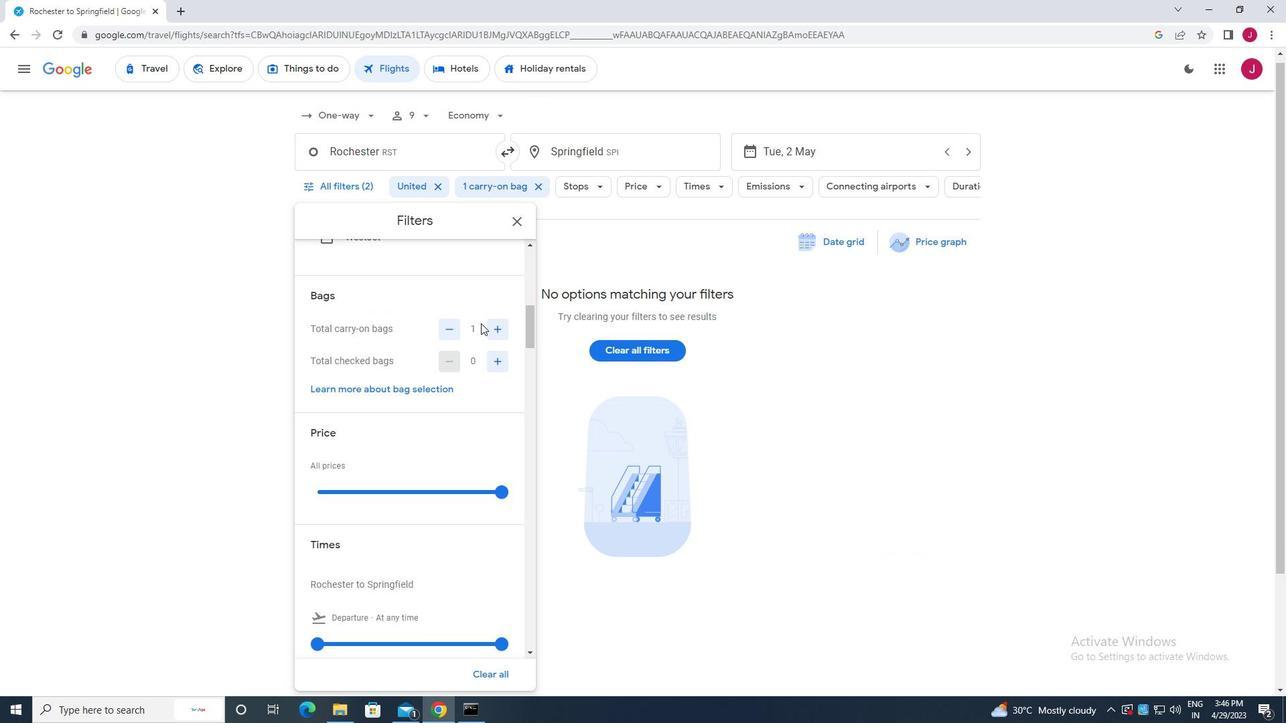 
Action: Mouse scrolled (481, 322) with delta (0, 0)
Screenshot: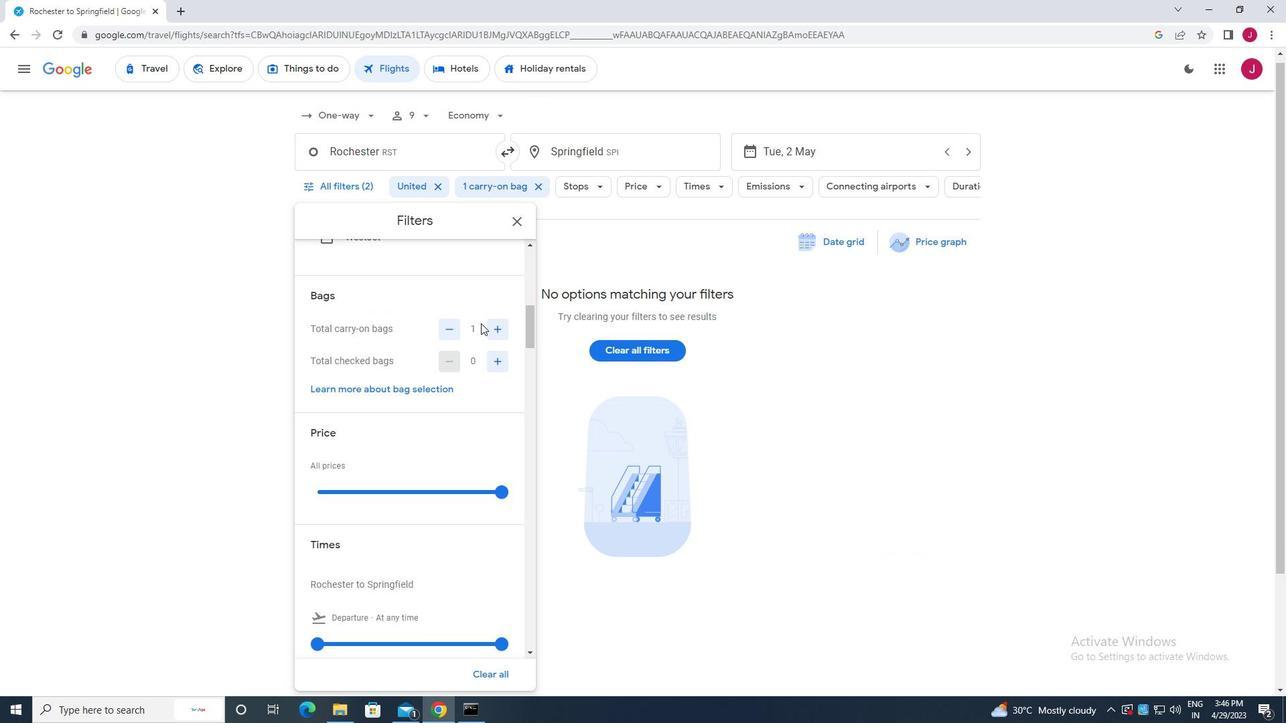 
Action: Mouse moved to (503, 360)
Screenshot: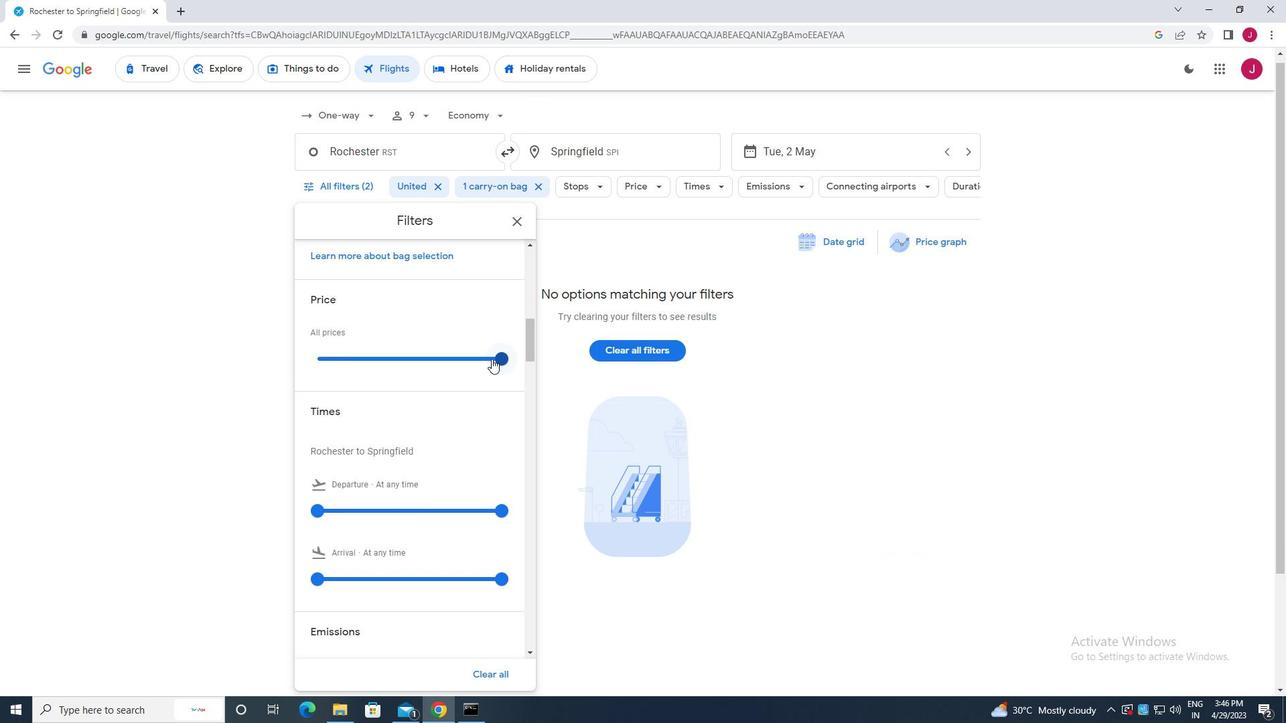 
Action: Mouse pressed left at (503, 360)
Screenshot: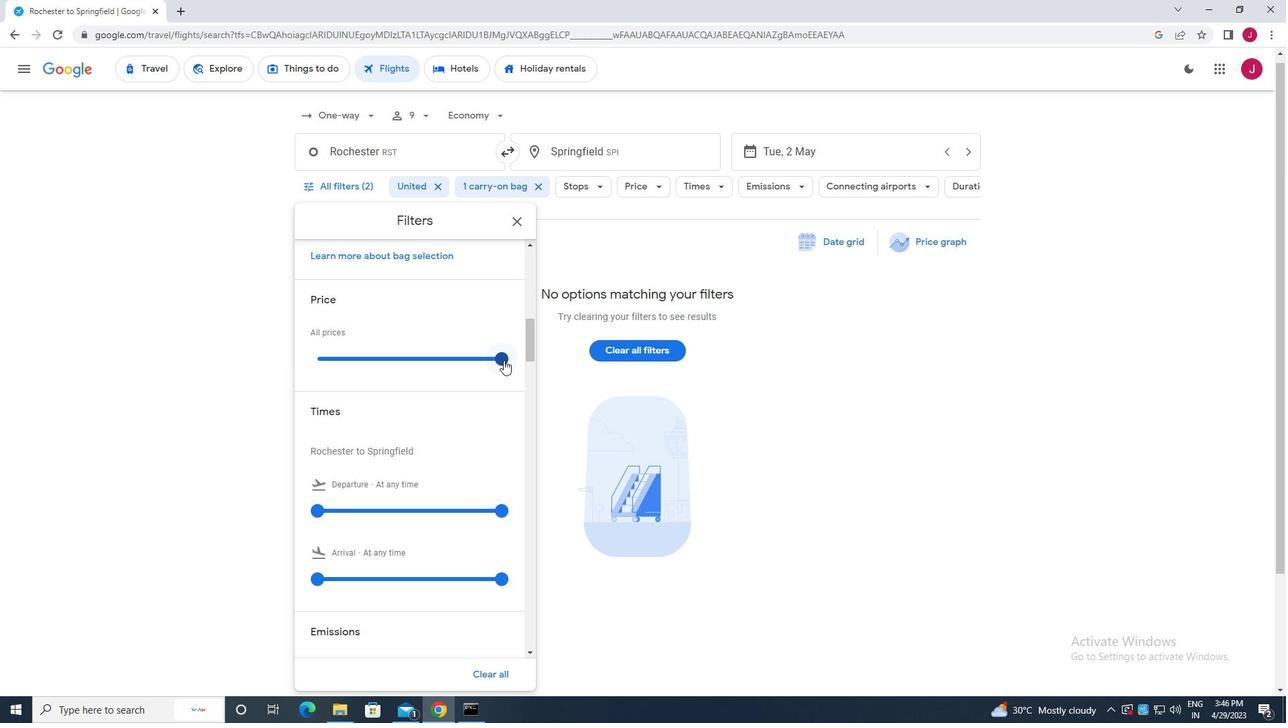 
Action: Mouse moved to (392, 369)
Screenshot: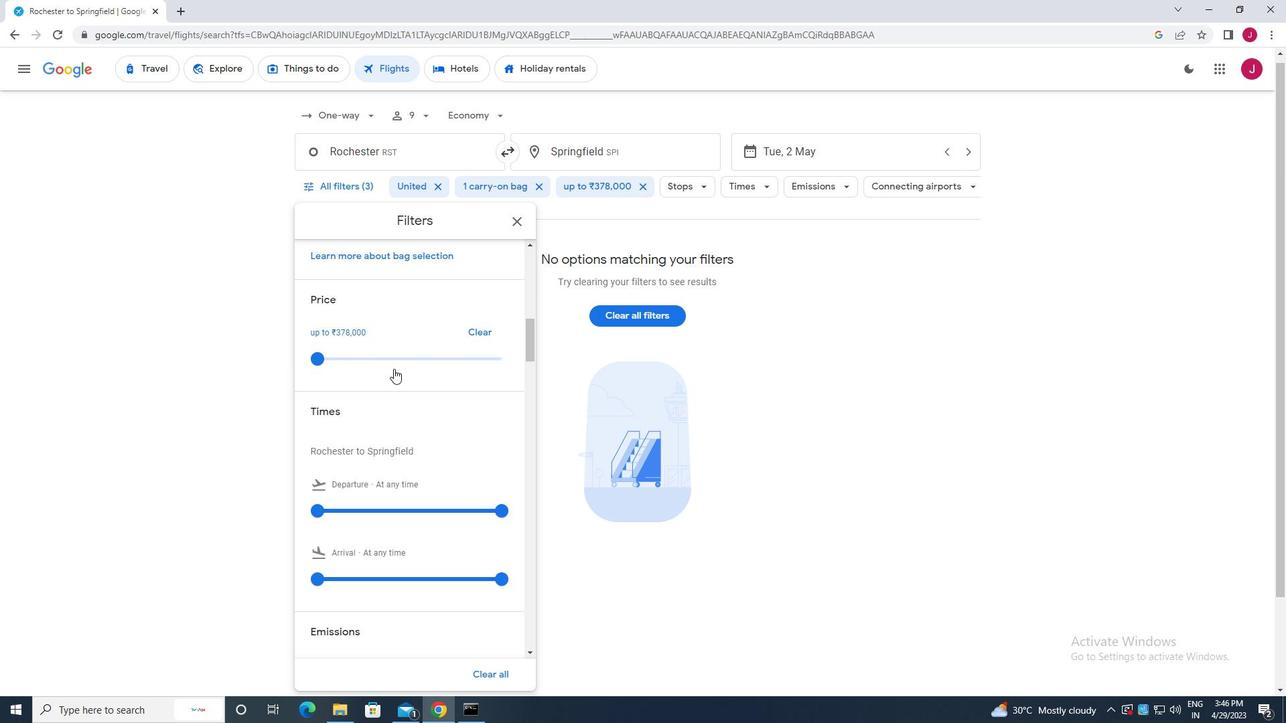 
Action: Mouse scrolled (392, 368) with delta (0, 0)
Screenshot: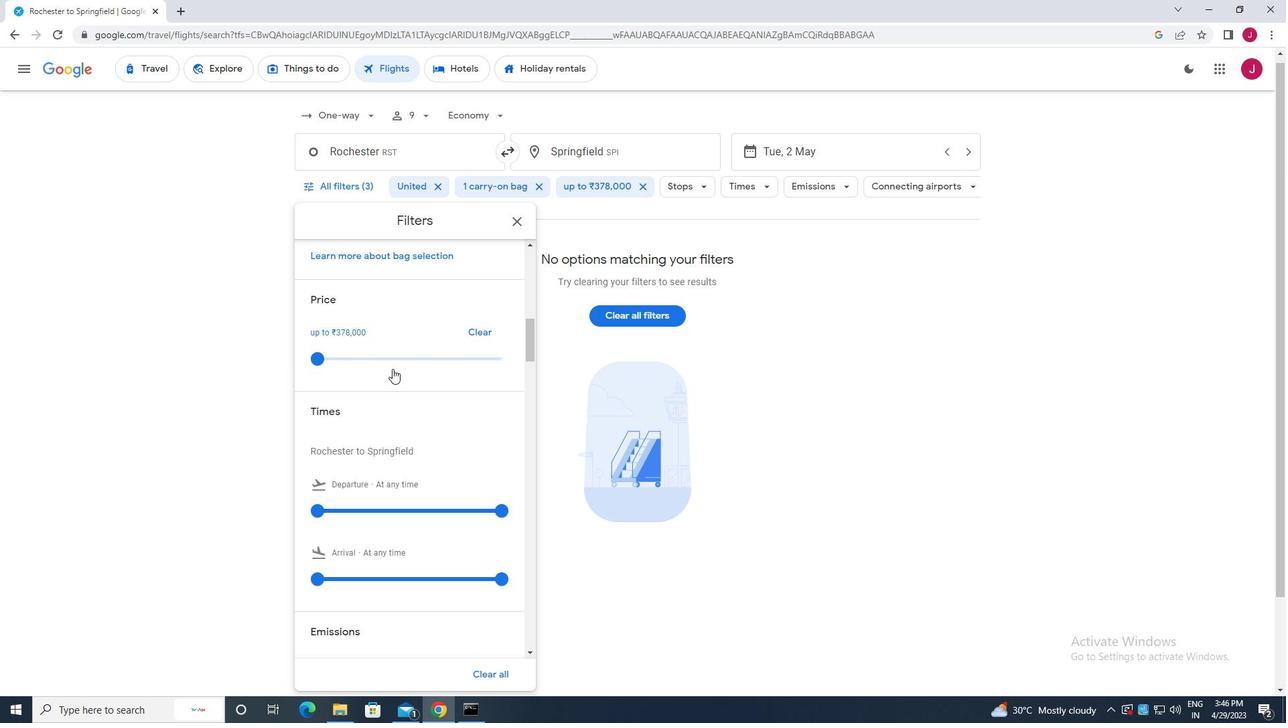 
Action: Mouse scrolled (392, 368) with delta (0, 0)
Screenshot: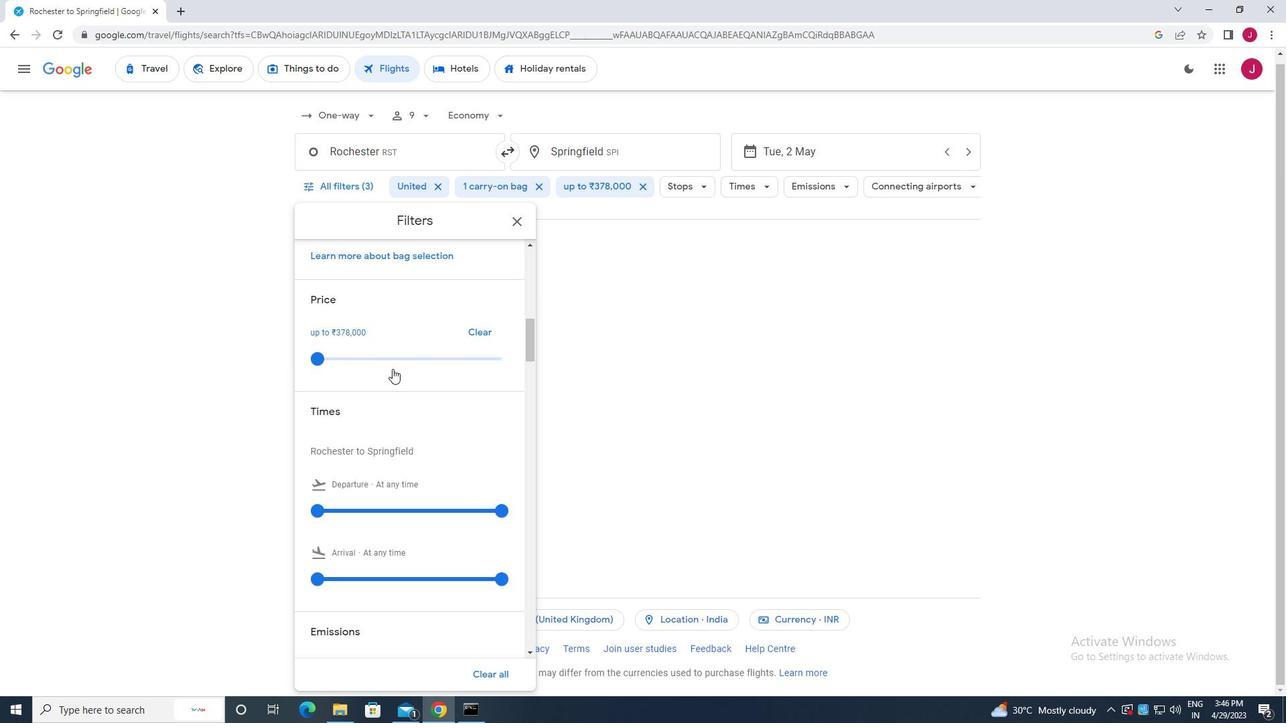
Action: Mouse scrolled (392, 368) with delta (0, 0)
Screenshot: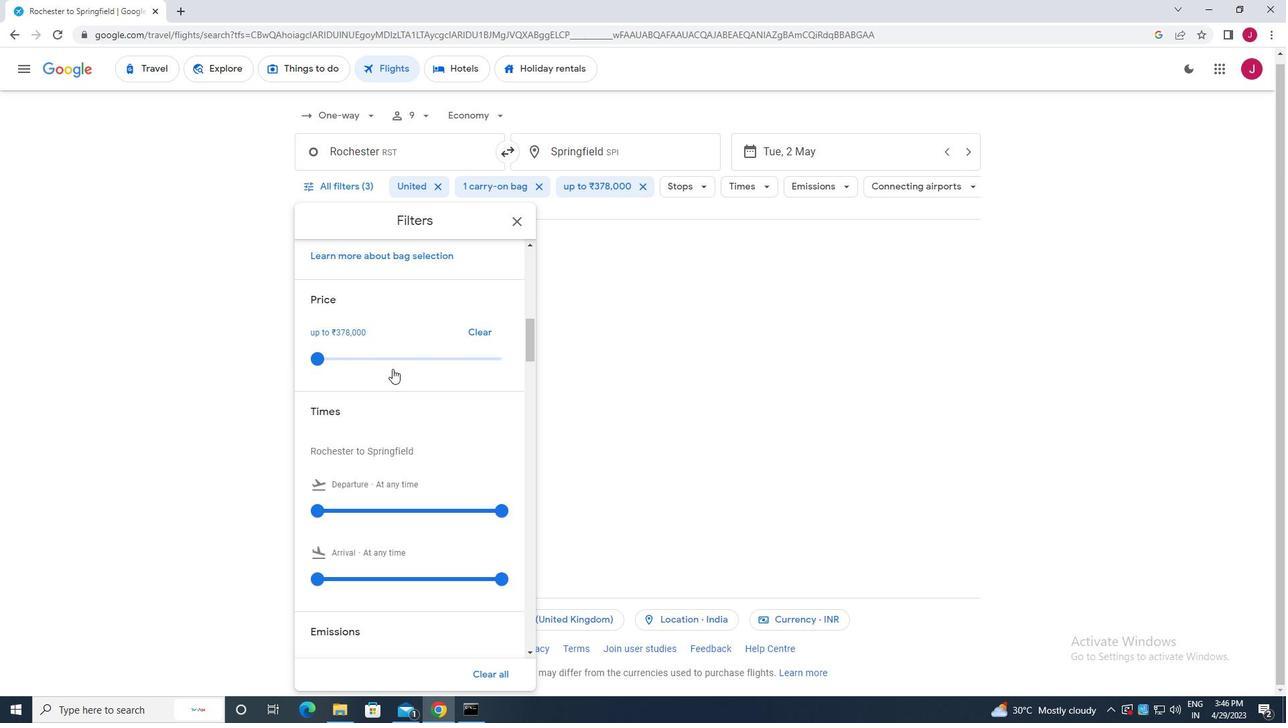
Action: Mouse moved to (318, 312)
Screenshot: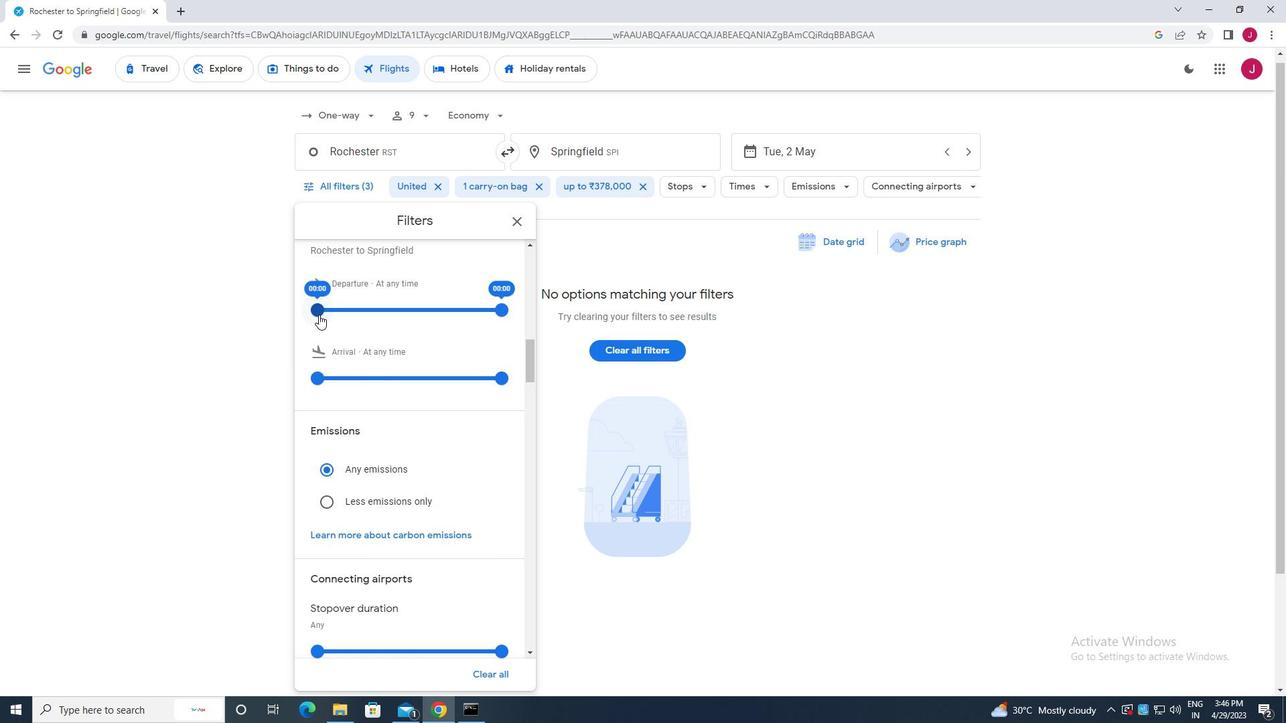 
Action: Mouse pressed left at (318, 312)
Screenshot: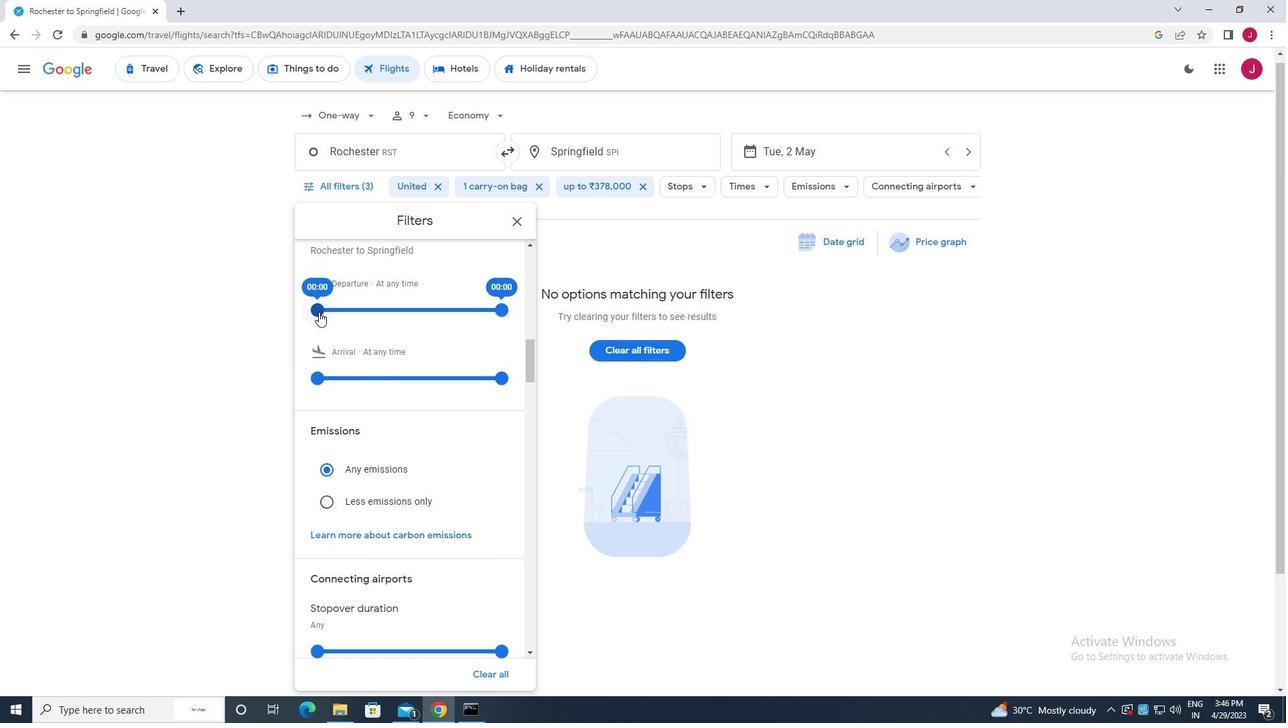 
Action: Mouse moved to (499, 308)
Screenshot: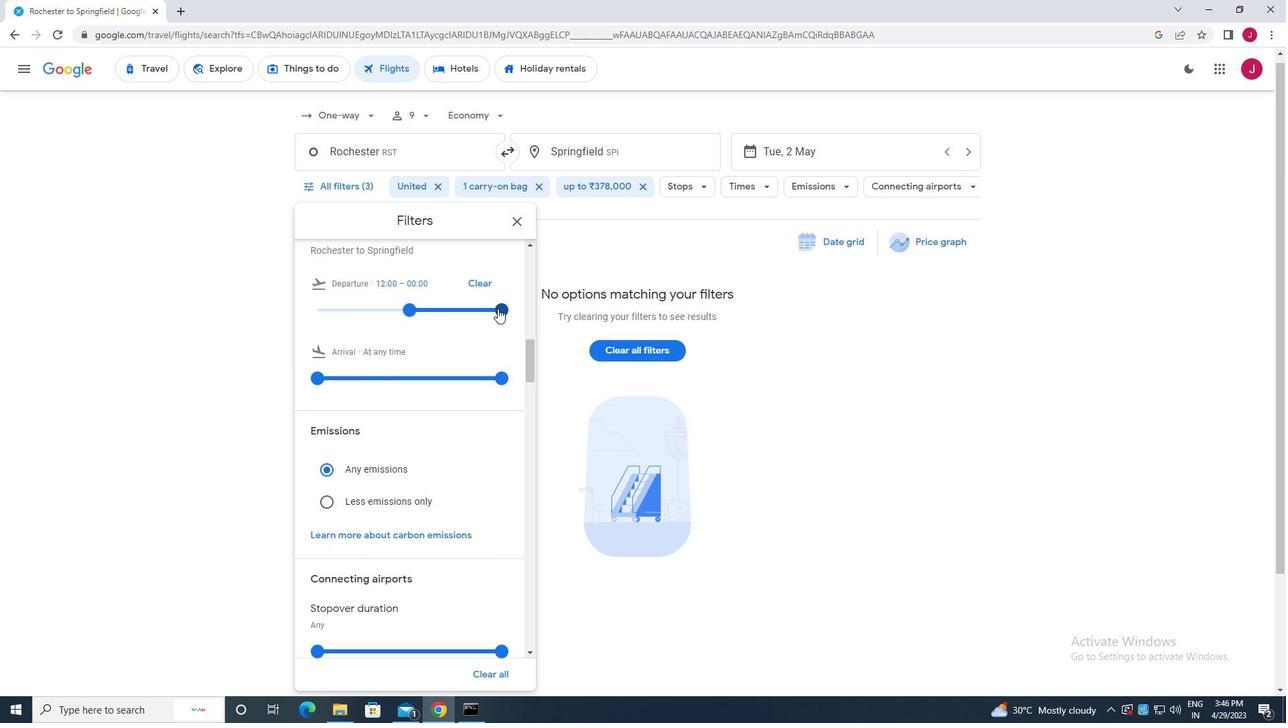 
Action: Mouse pressed left at (499, 308)
Screenshot: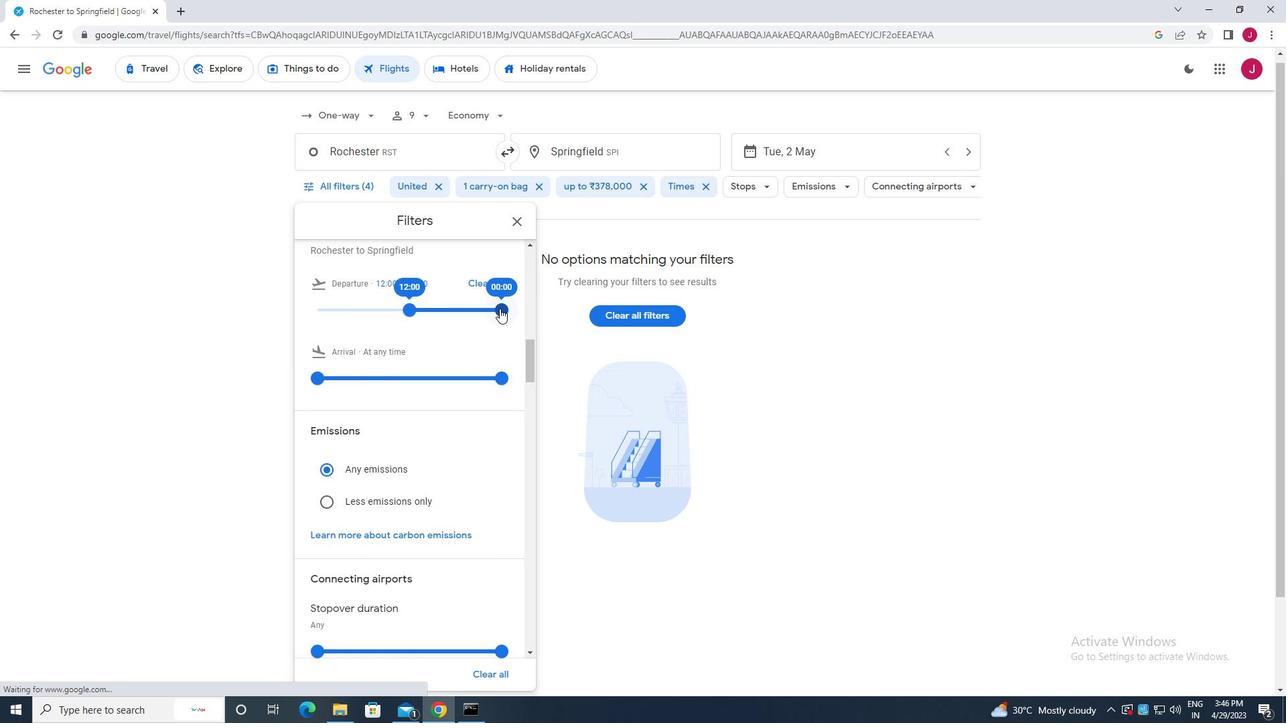 
Action: Mouse moved to (514, 221)
Screenshot: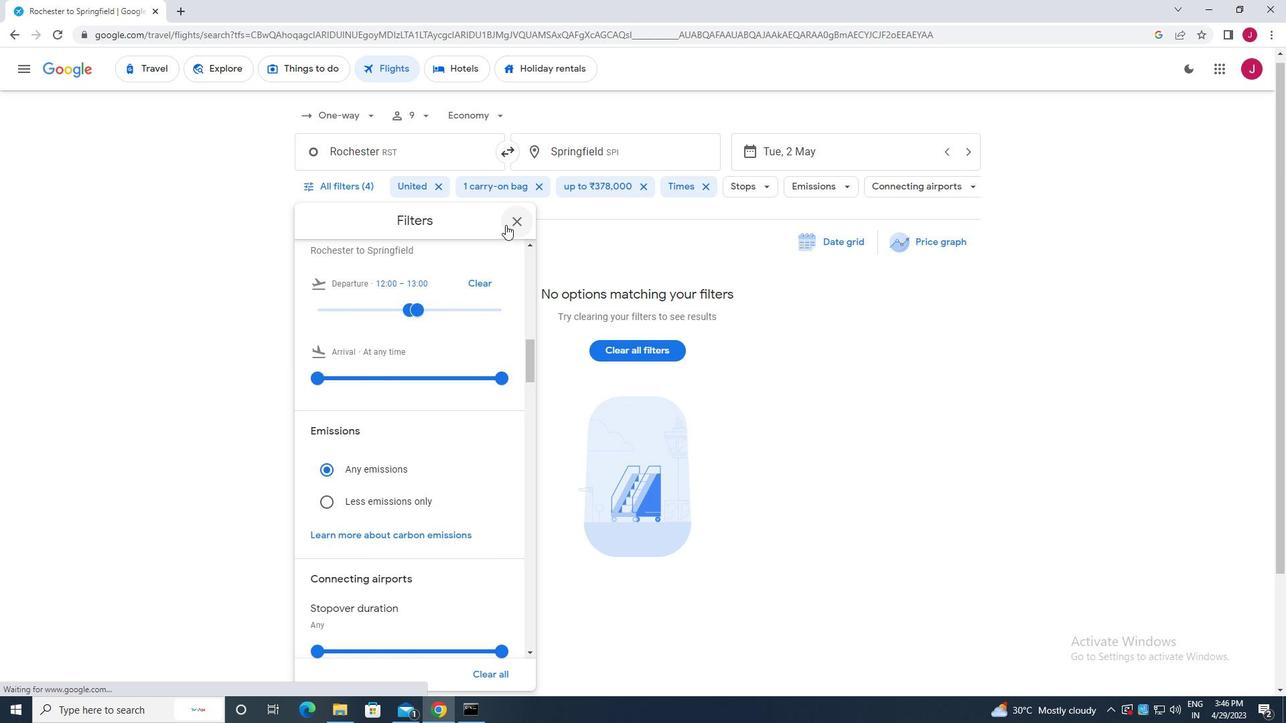 
Action: Mouse pressed left at (514, 221)
Screenshot: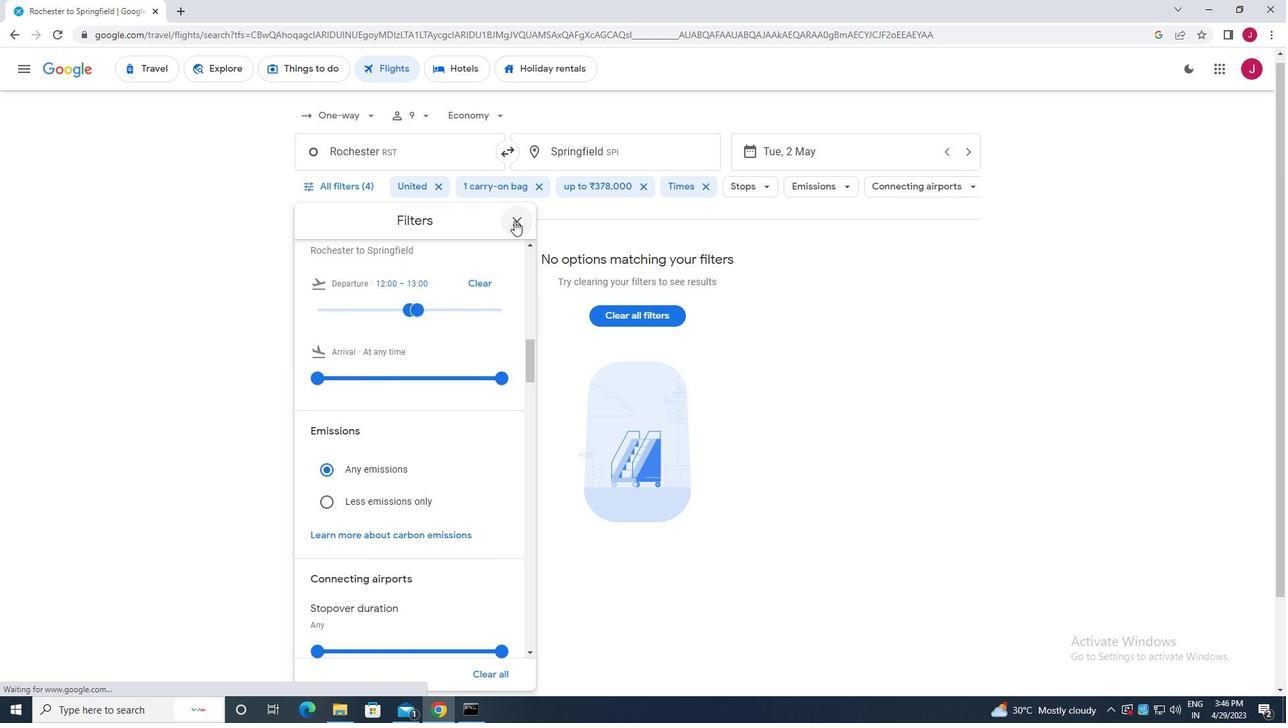 
Action: Mouse moved to (514, 221)
Screenshot: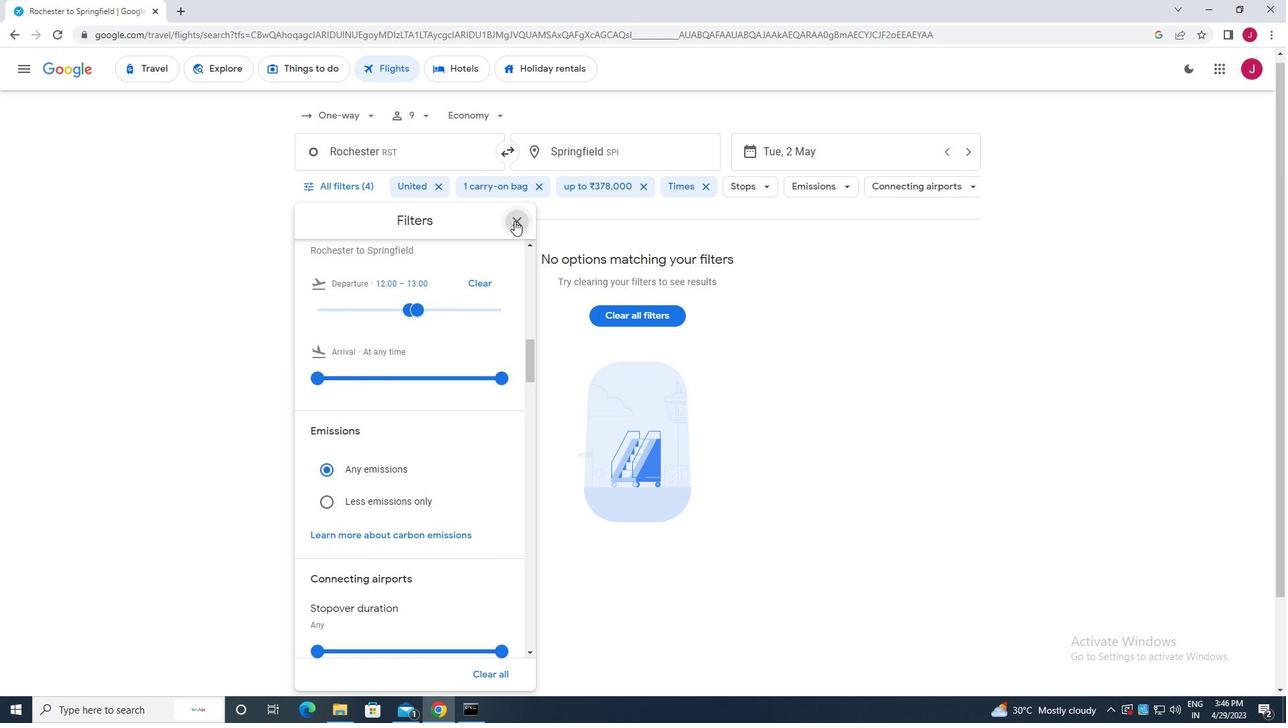 
